 Task: Find connections with filter location Camaçari with filter topic #SmallBusinesswith filter profile language Spanish with filter current company Ola with filter school JOBS FOR WOMEN with filter industry Wholesale Building Materials with filter service category AnimationArchitecture with filter keywords title Telephone Operator
Action: Mouse moved to (595, 110)
Screenshot: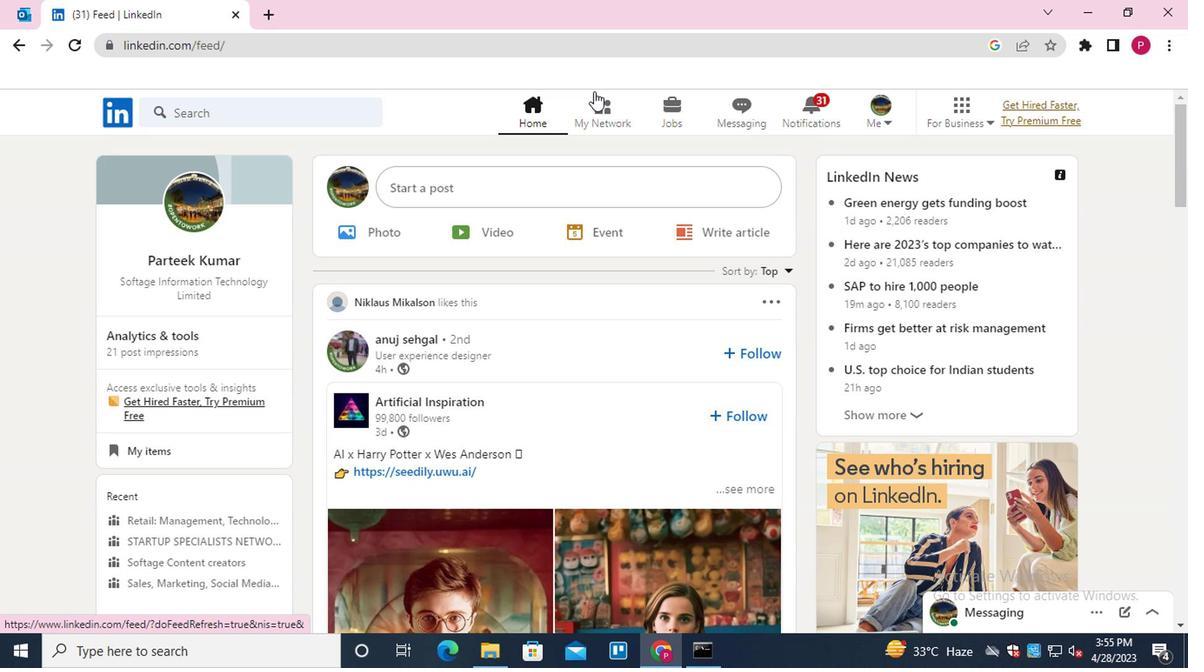 
Action: Mouse pressed left at (595, 110)
Screenshot: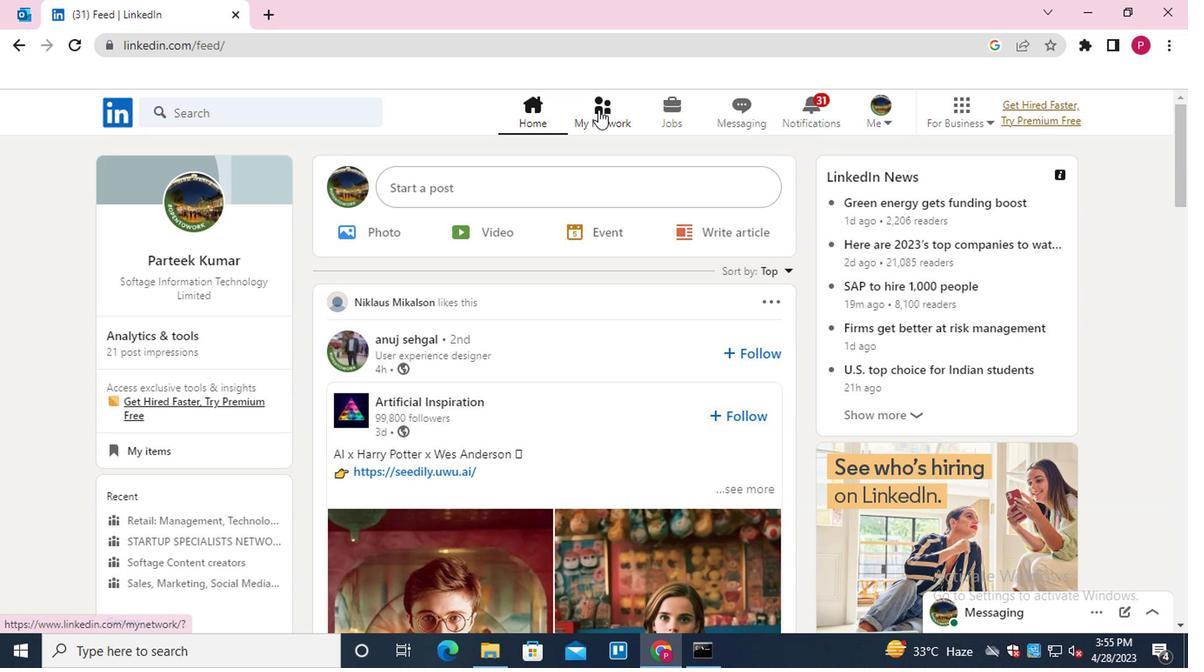 
Action: Mouse moved to (281, 210)
Screenshot: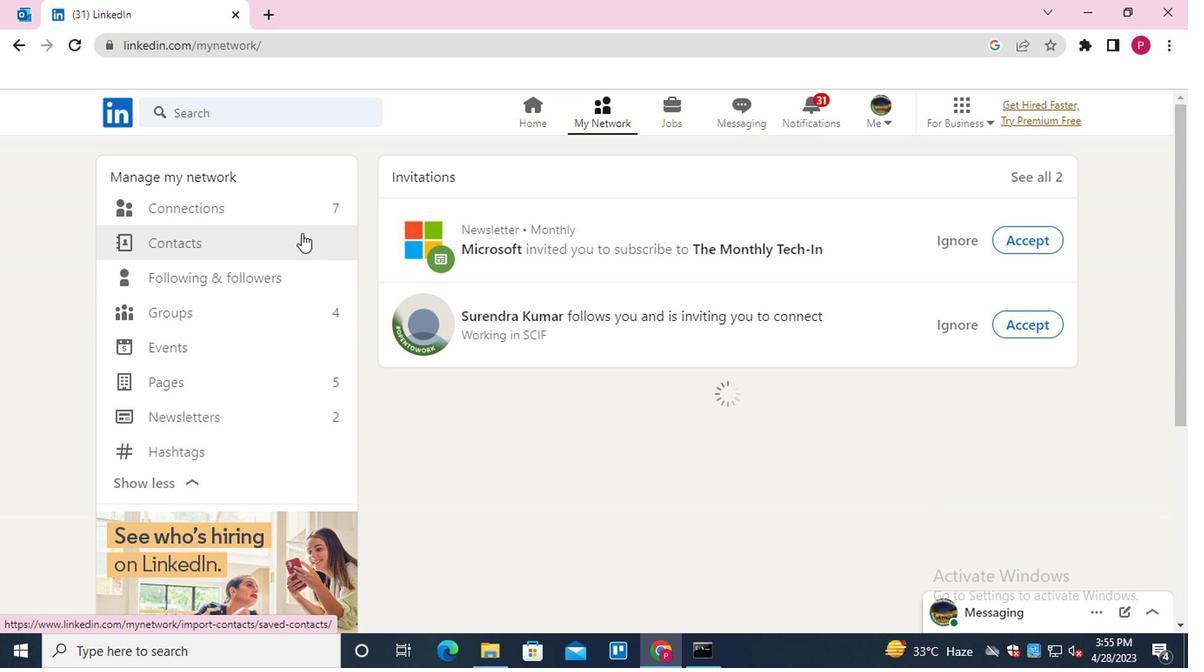 
Action: Mouse pressed left at (281, 210)
Screenshot: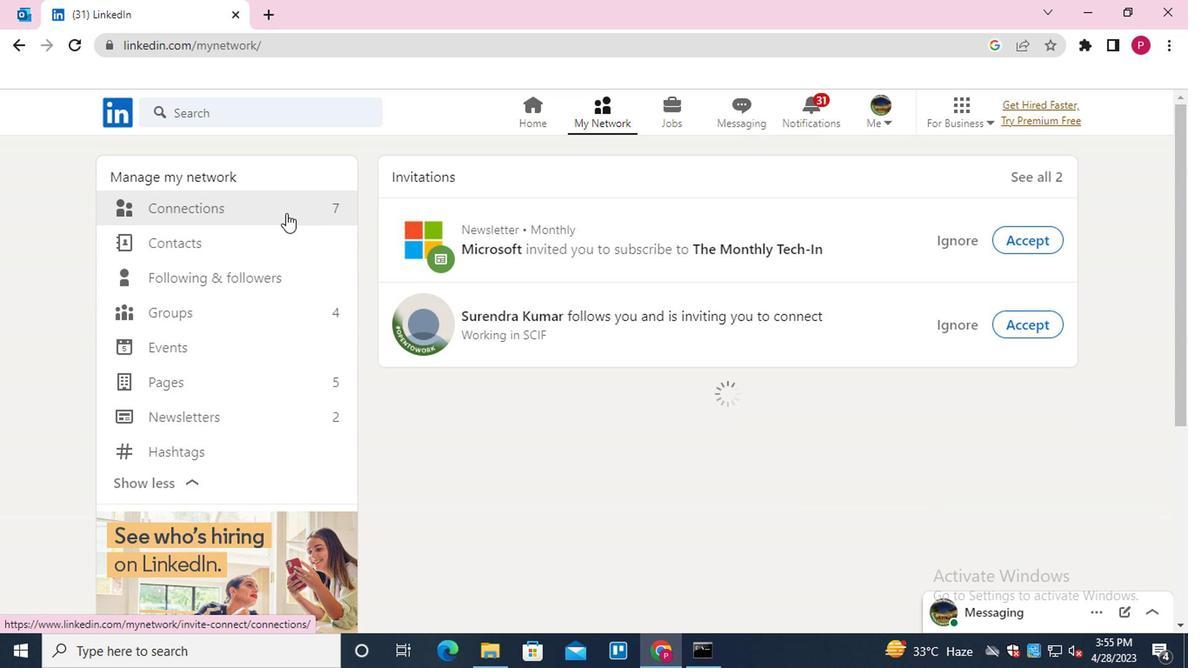 
Action: Mouse moved to (703, 212)
Screenshot: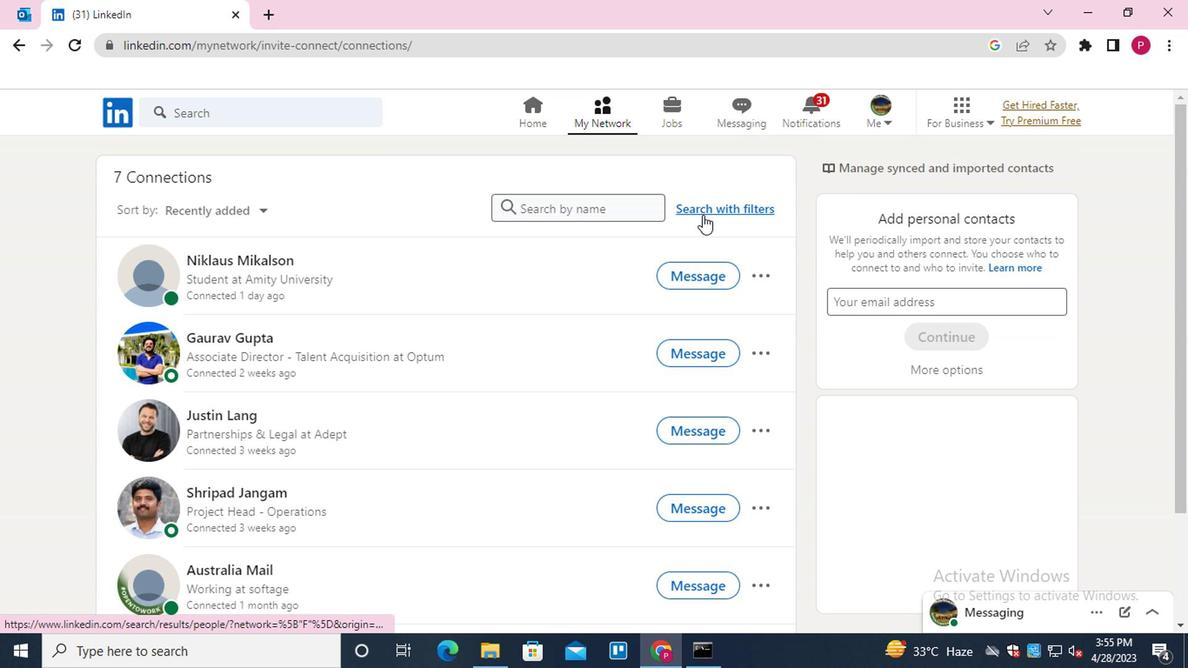 
Action: Mouse pressed left at (703, 212)
Screenshot: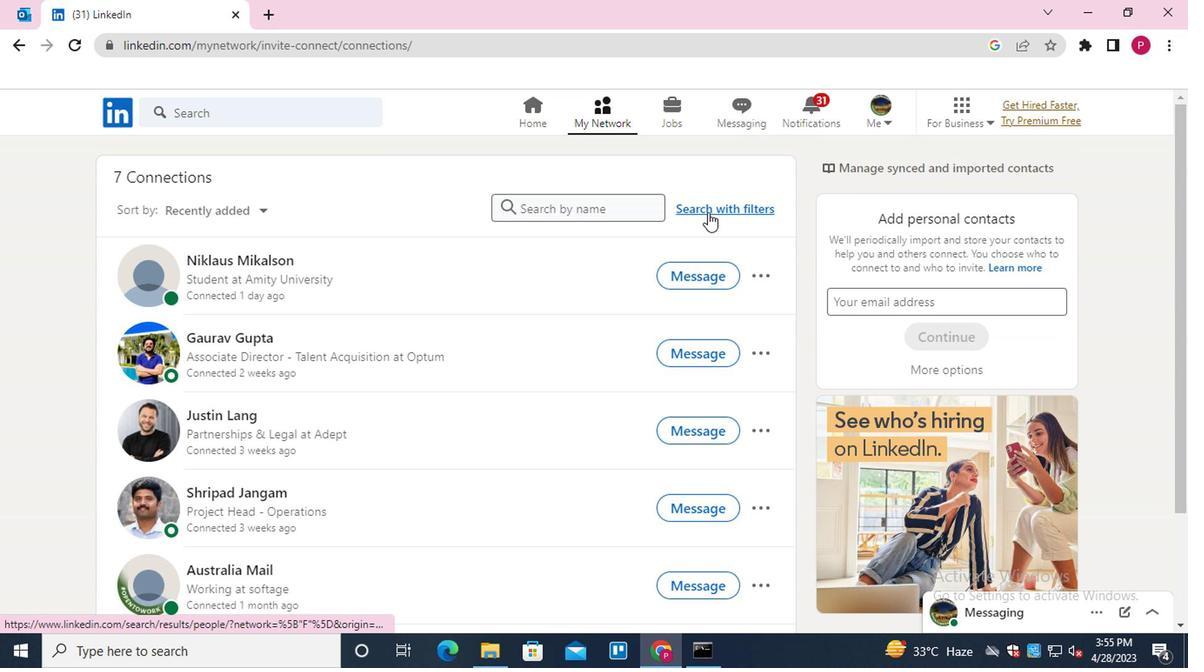 
Action: Mouse moved to (629, 158)
Screenshot: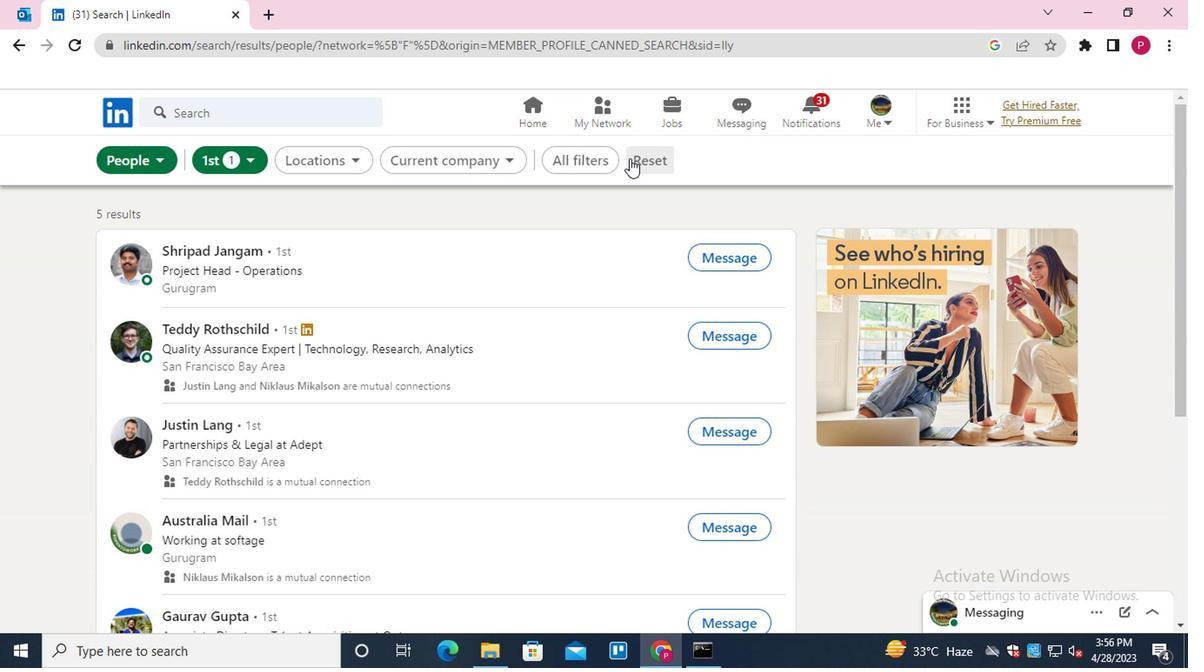 
Action: Mouse pressed left at (629, 158)
Screenshot: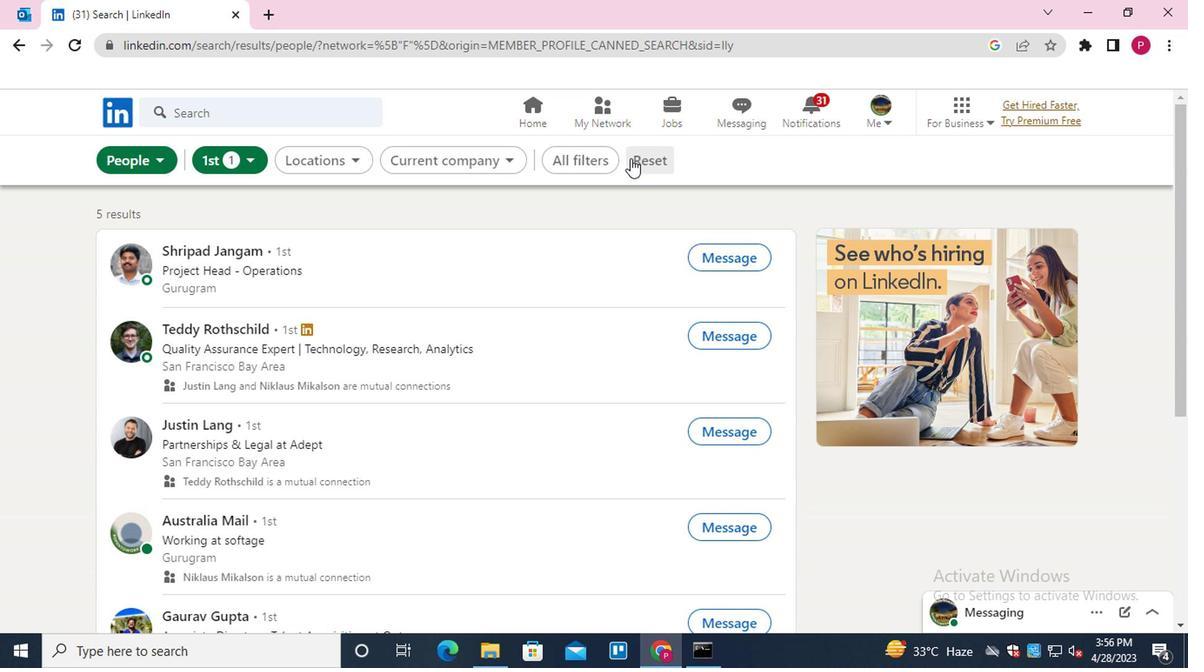 
Action: Mouse moved to (625, 164)
Screenshot: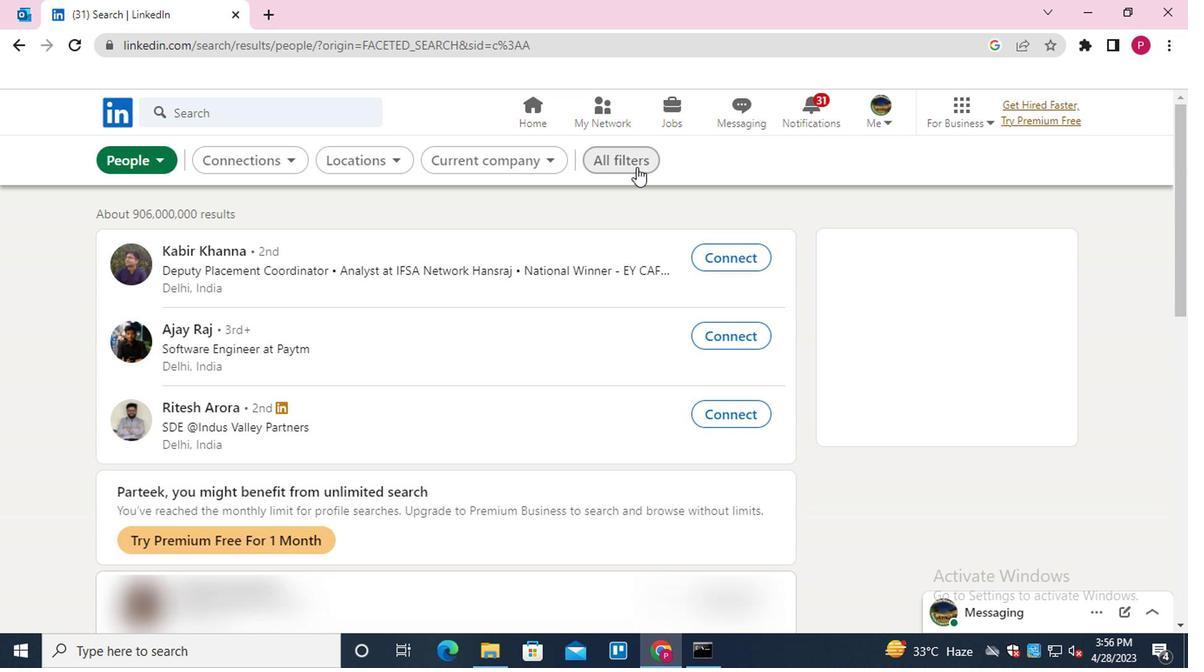 
Action: Mouse pressed left at (625, 164)
Screenshot: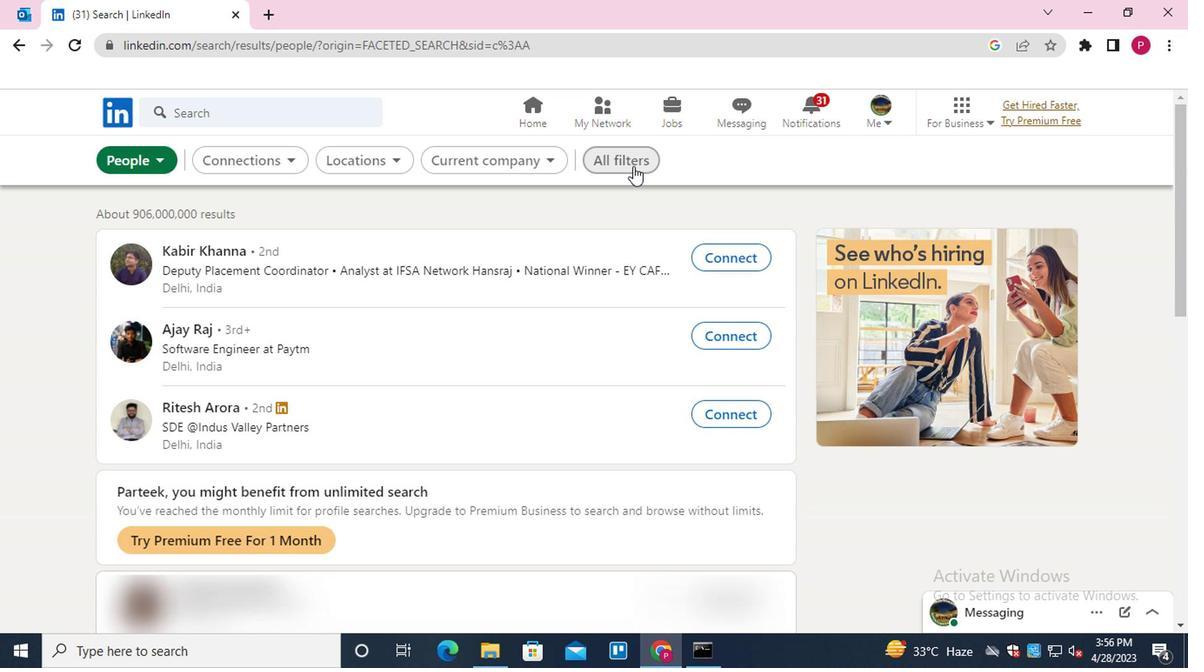 
Action: Mouse moved to (927, 389)
Screenshot: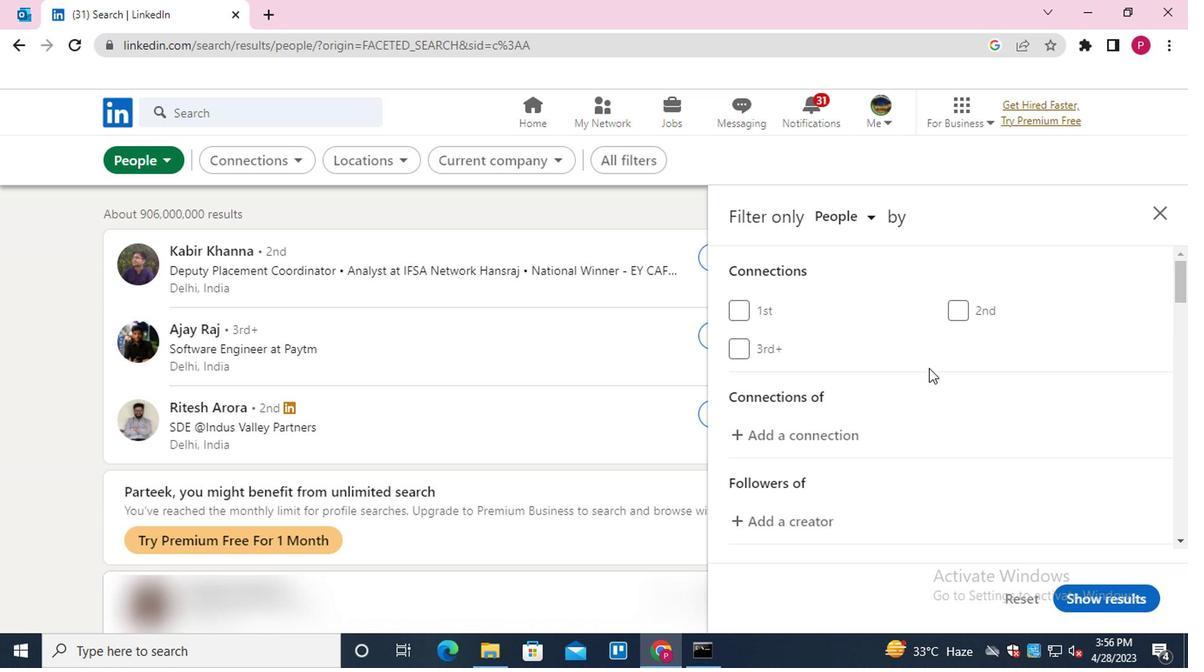 
Action: Mouse scrolled (927, 388) with delta (0, -1)
Screenshot: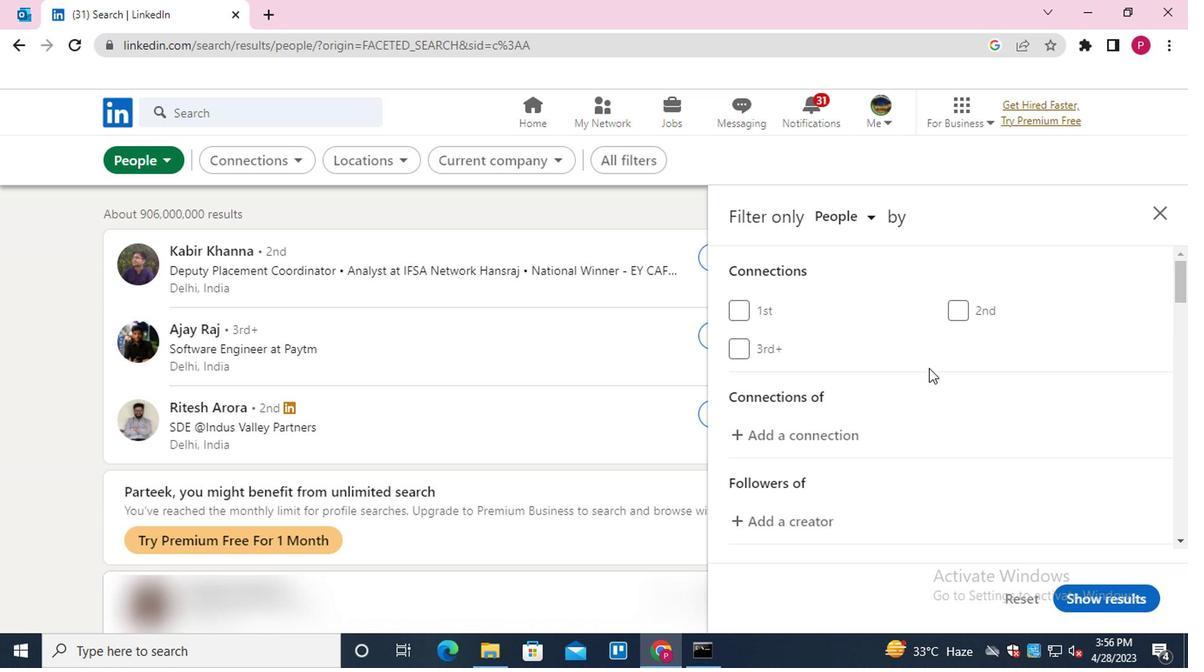 
Action: Mouse moved to (927, 390)
Screenshot: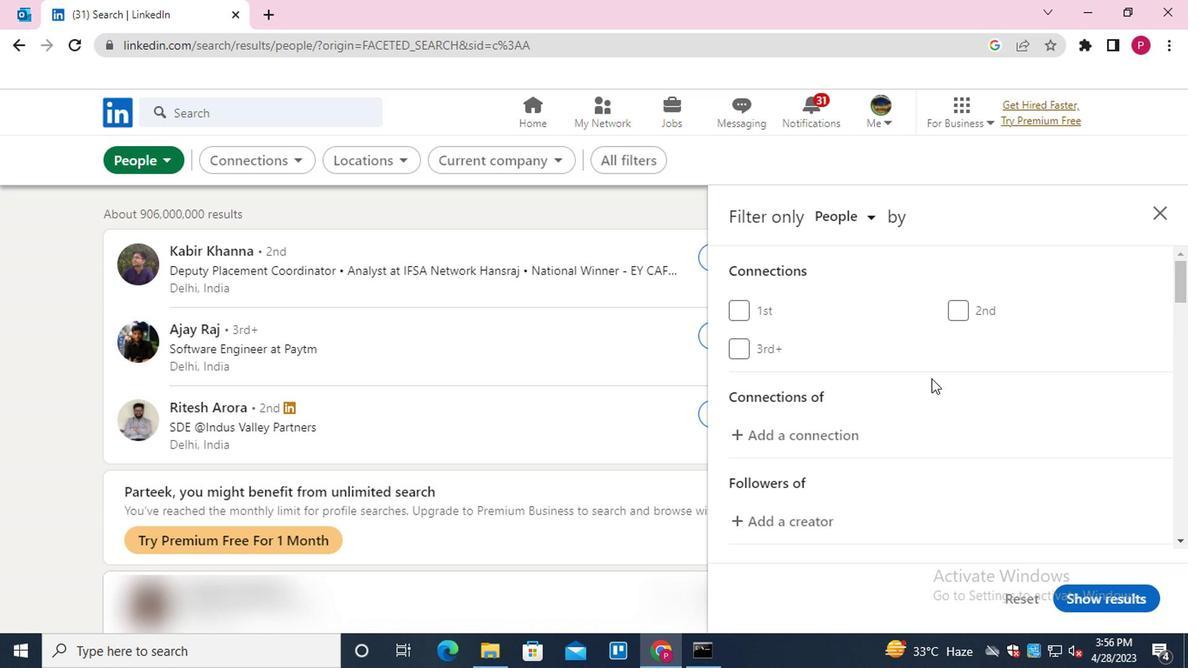 
Action: Mouse scrolled (927, 389) with delta (0, 0)
Screenshot: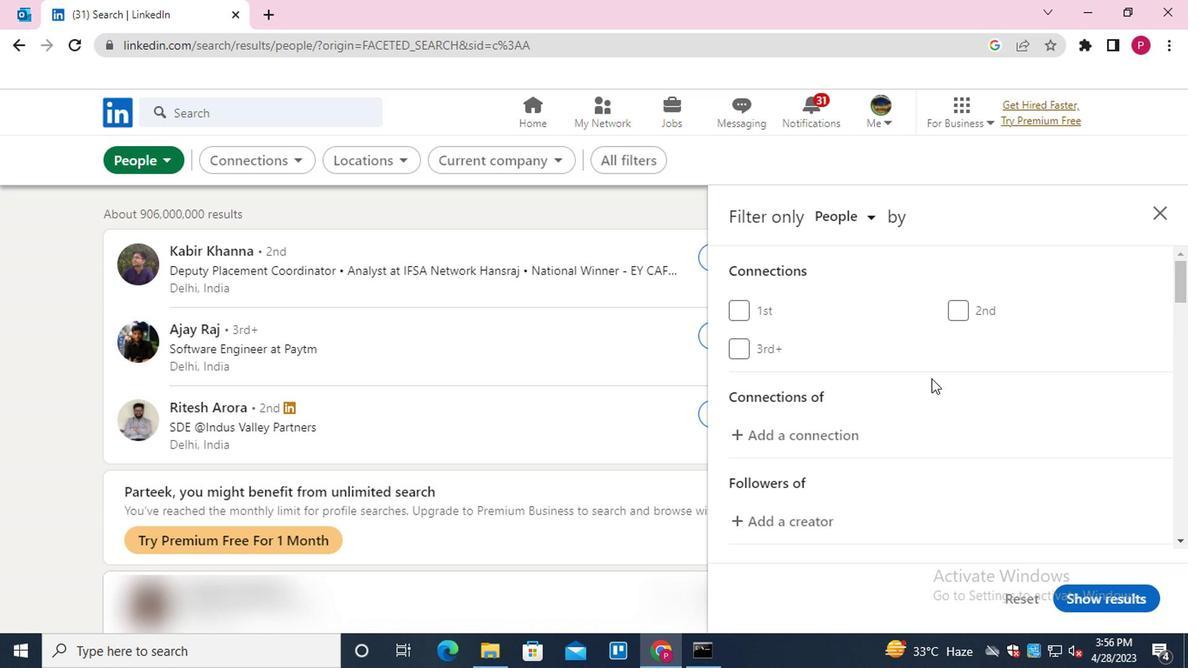 
Action: Mouse moved to (927, 392)
Screenshot: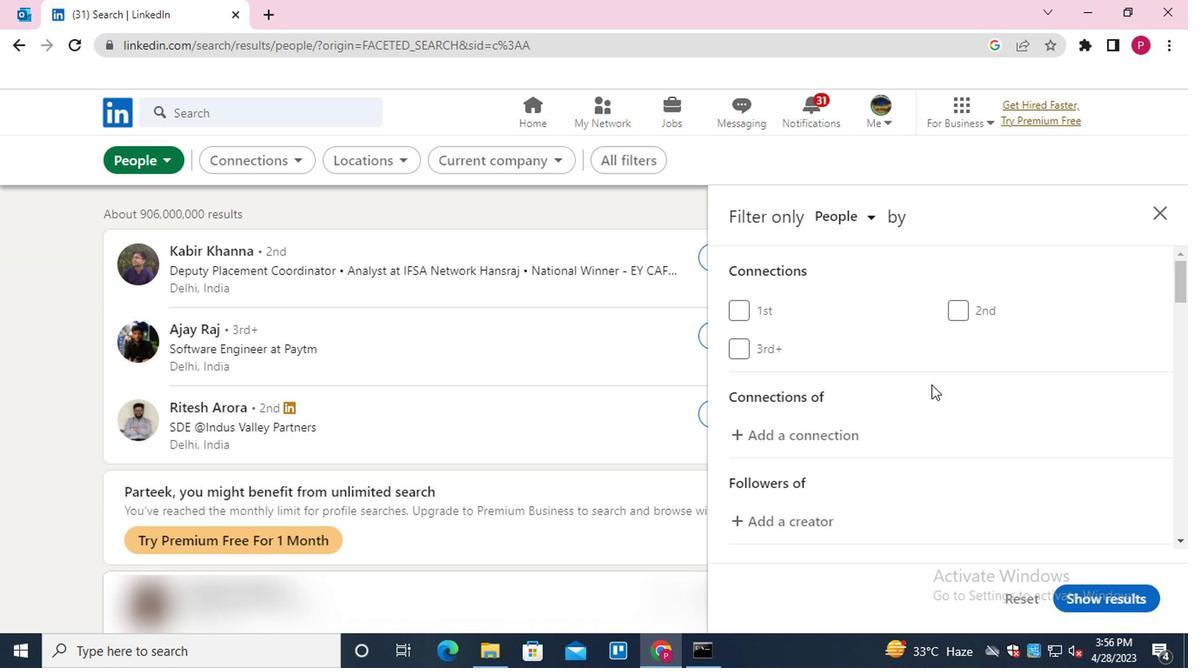 
Action: Mouse scrolled (927, 391) with delta (0, 0)
Screenshot: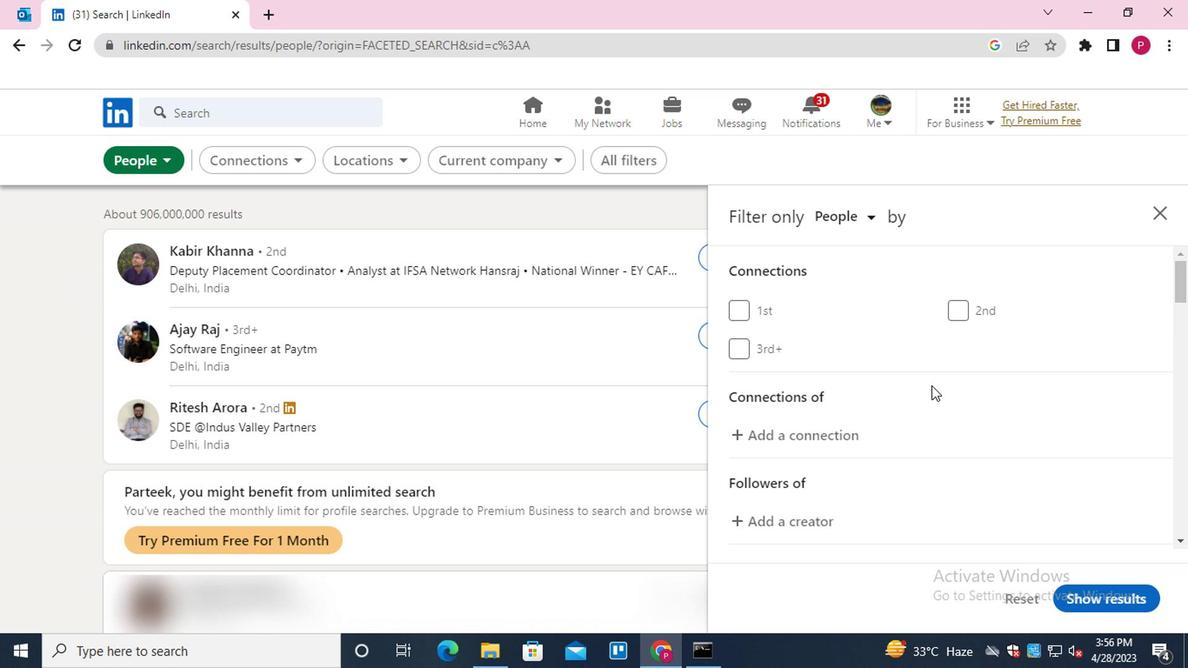 
Action: Mouse moved to (1010, 411)
Screenshot: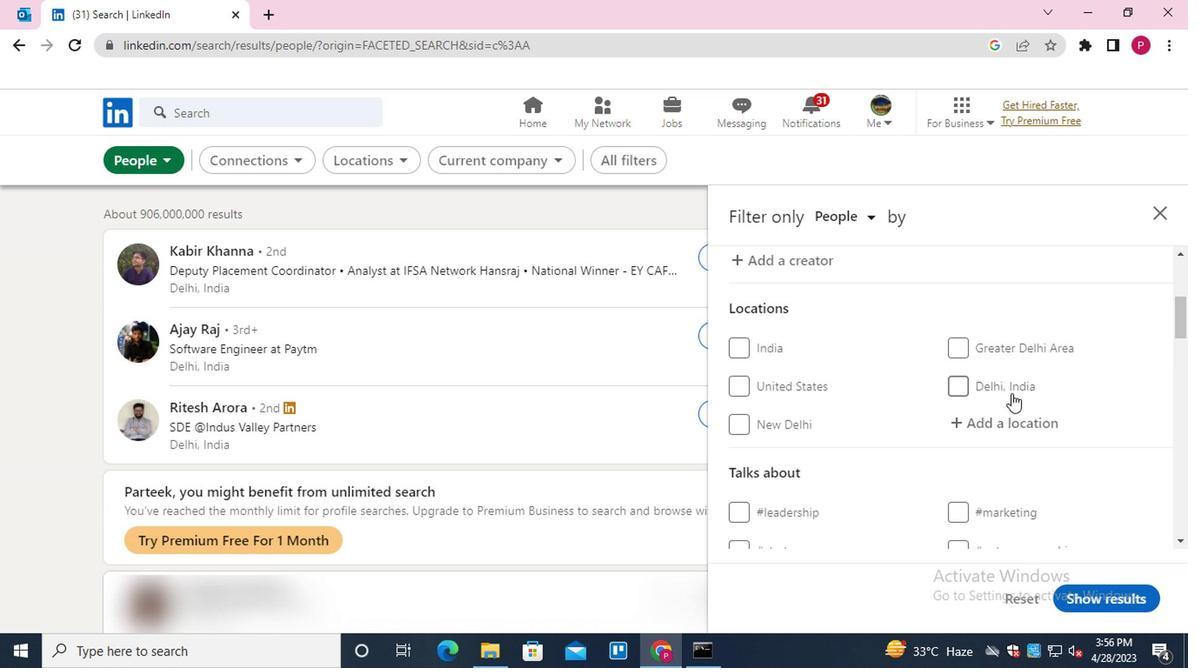
Action: Mouse pressed left at (1010, 411)
Screenshot: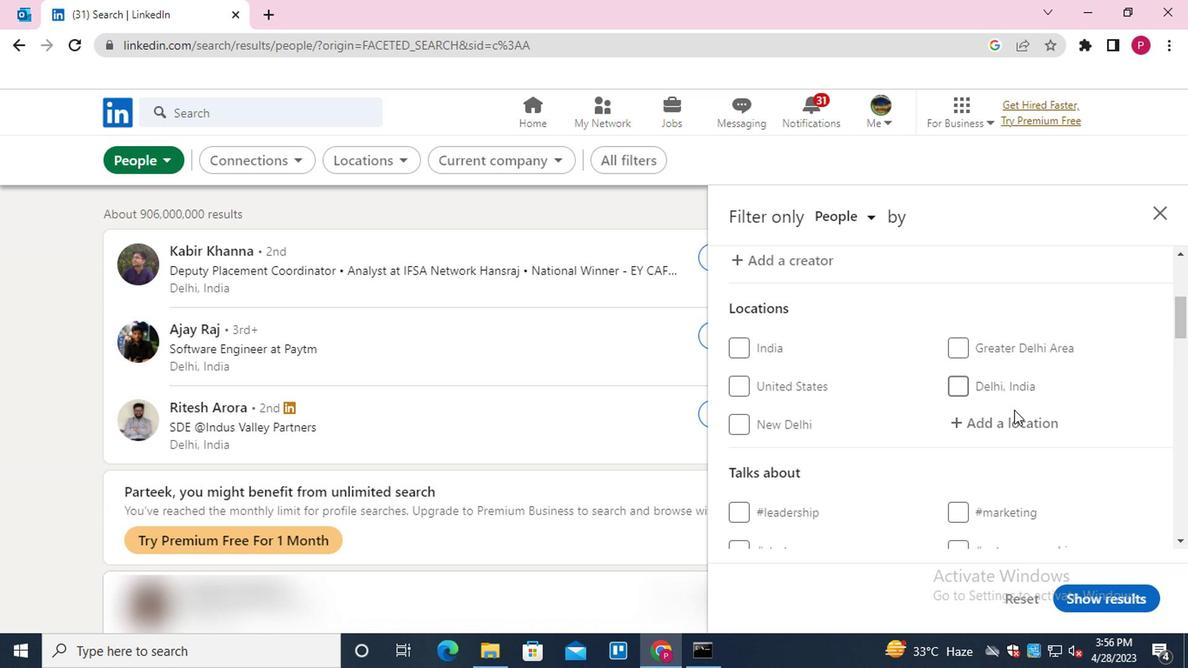 
Action: Mouse moved to (1011, 411)
Screenshot: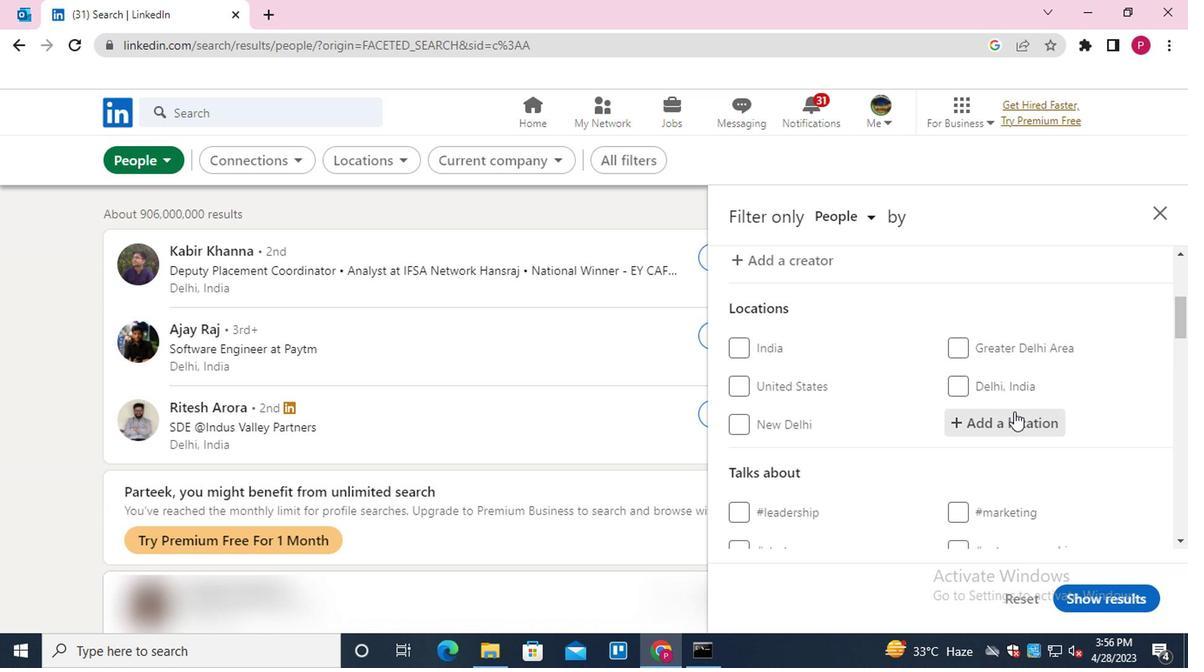 
Action: Key pressed <Key.shift><Key.shift><Key.shift>CAMACARI<Key.down><Key.enter>
Screenshot: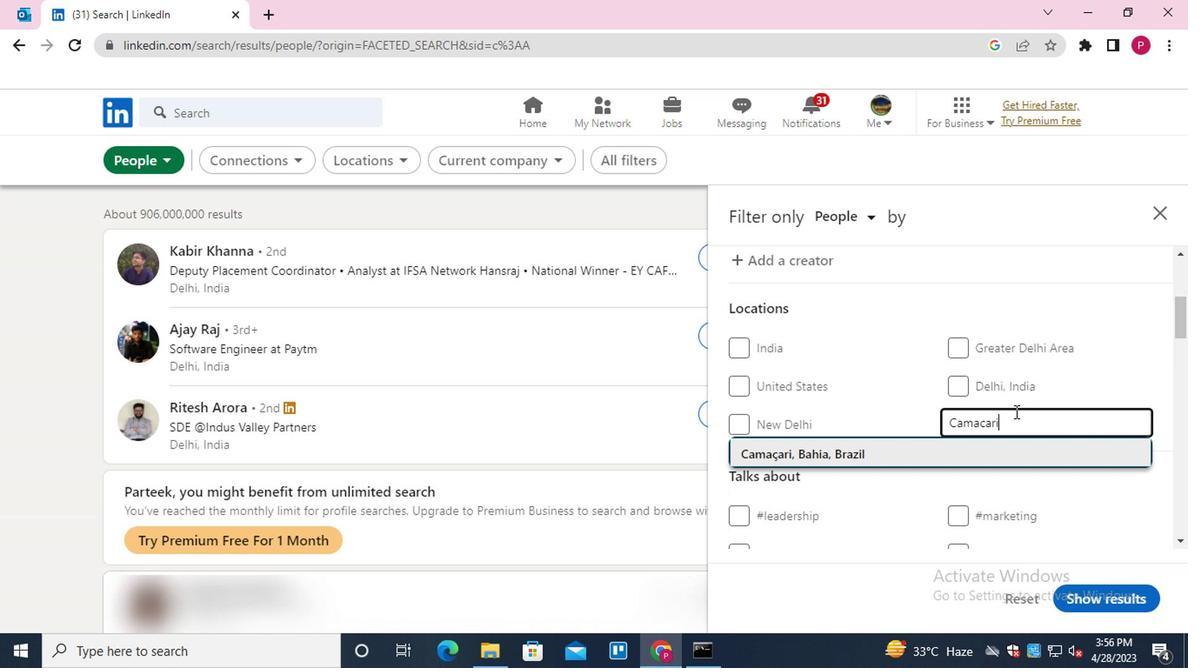 
Action: Mouse moved to (1024, 397)
Screenshot: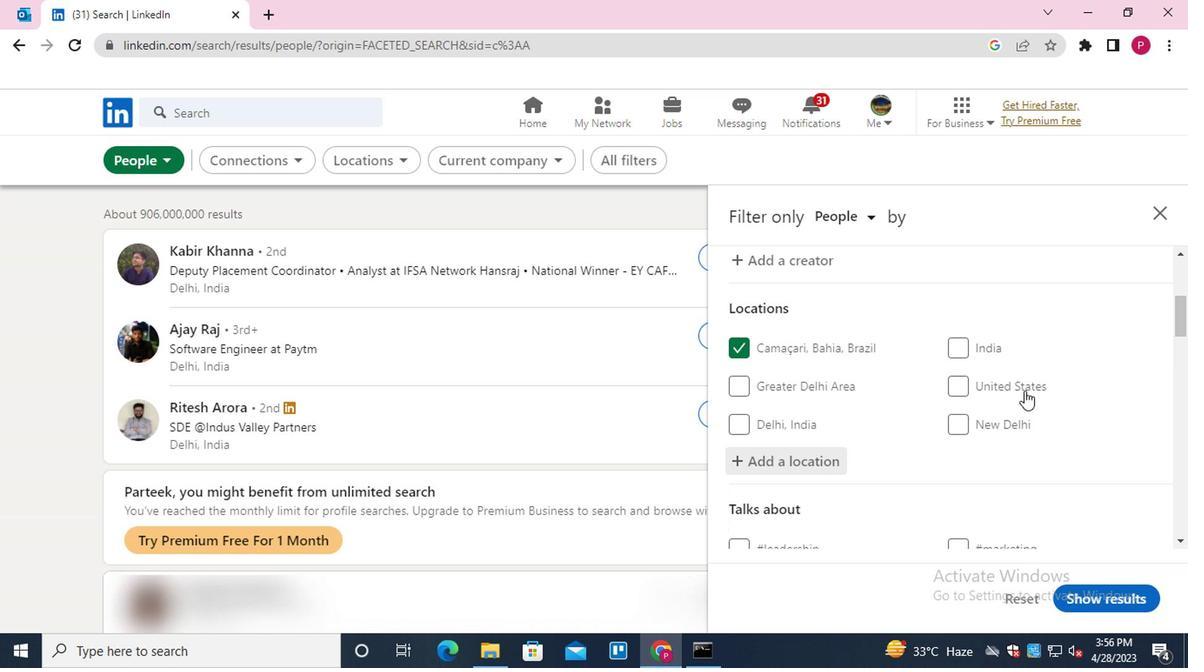 
Action: Mouse scrolled (1024, 396) with delta (0, 0)
Screenshot: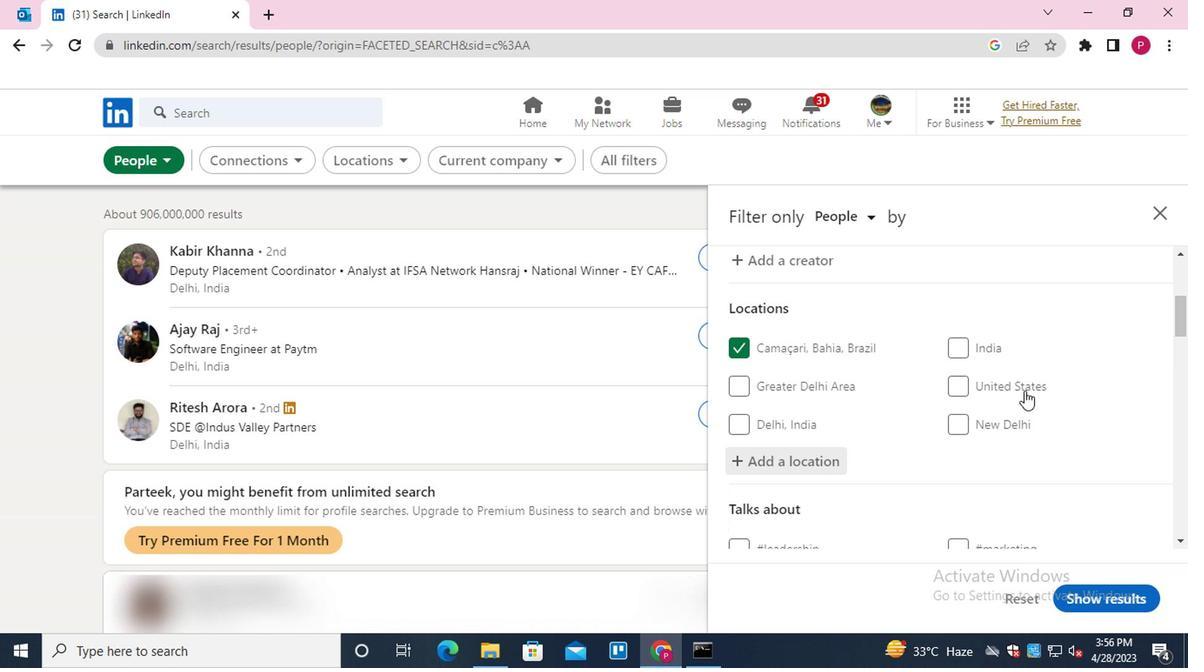 
Action: Mouse moved to (1024, 398)
Screenshot: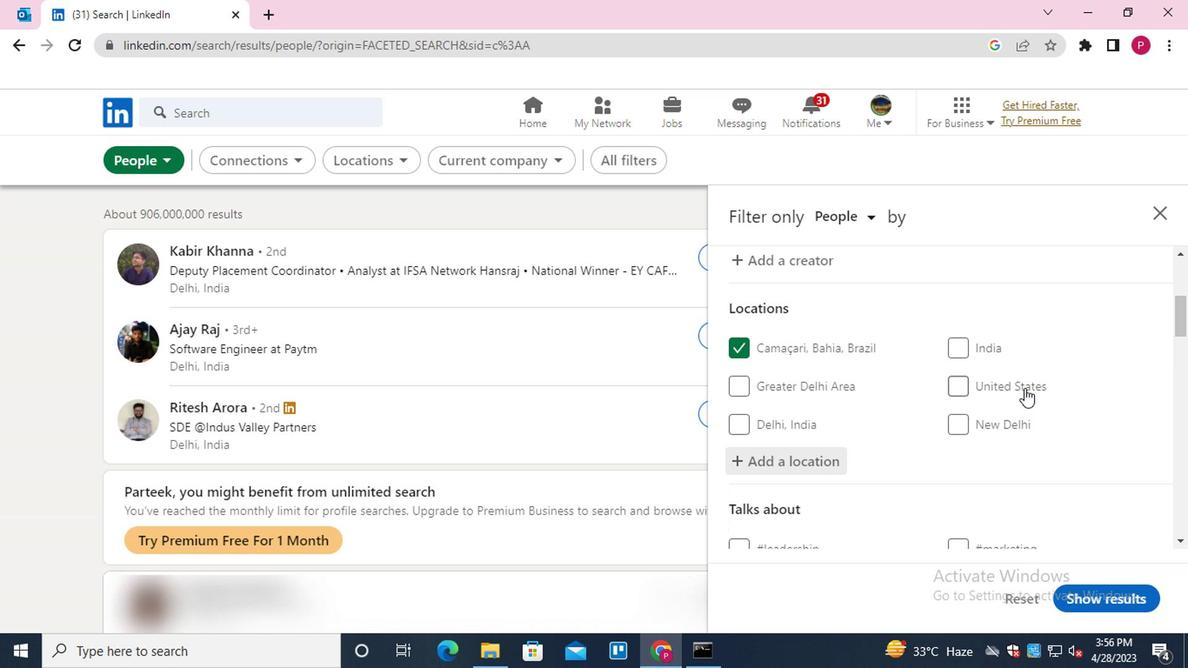 
Action: Mouse scrolled (1024, 397) with delta (0, -1)
Screenshot: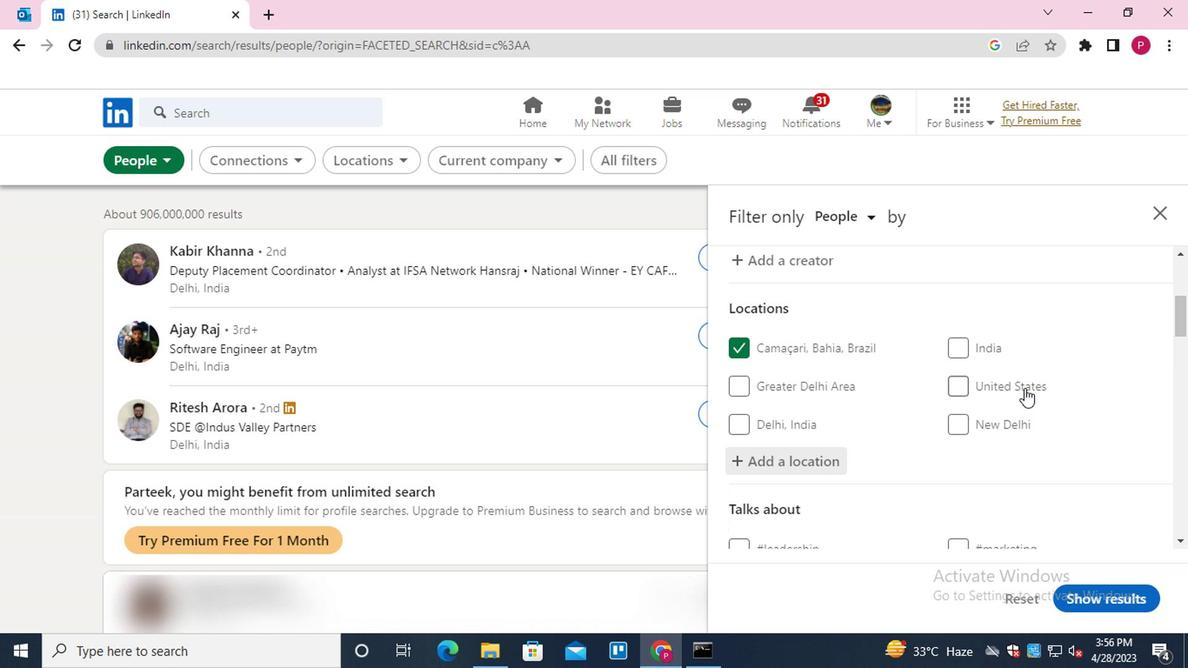 
Action: Mouse moved to (1006, 449)
Screenshot: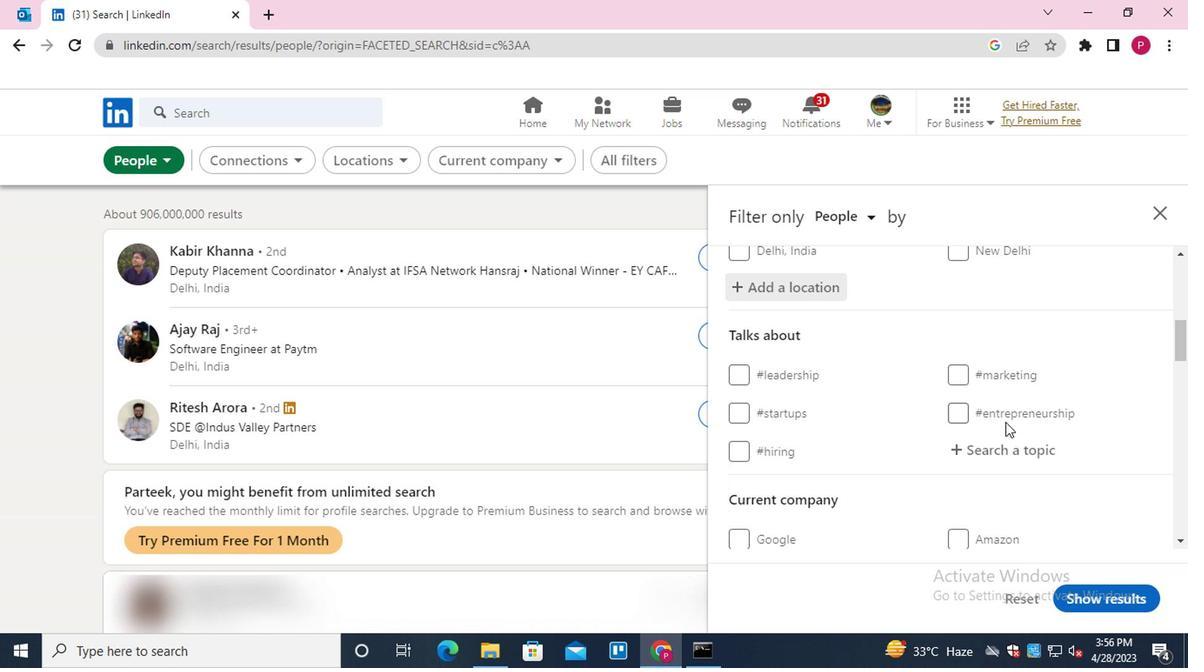 
Action: Mouse pressed left at (1006, 449)
Screenshot: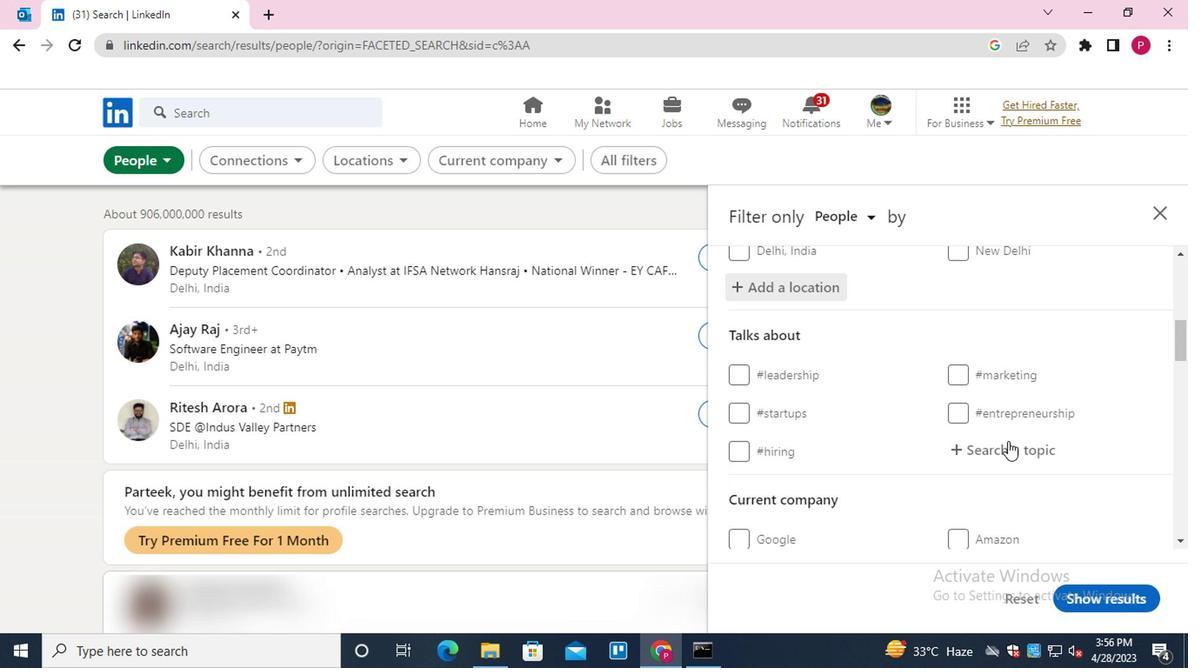
Action: Key pressed SMALLBUSINESS<Key.down><Key.enter>
Screenshot: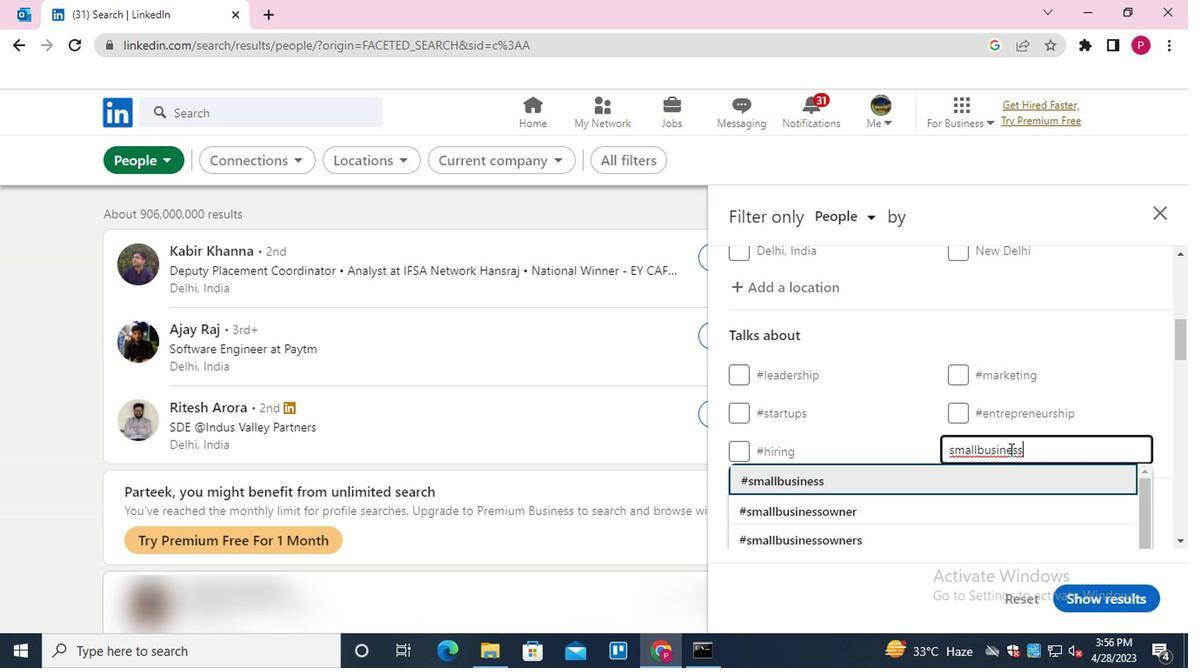 
Action: Mouse moved to (805, 407)
Screenshot: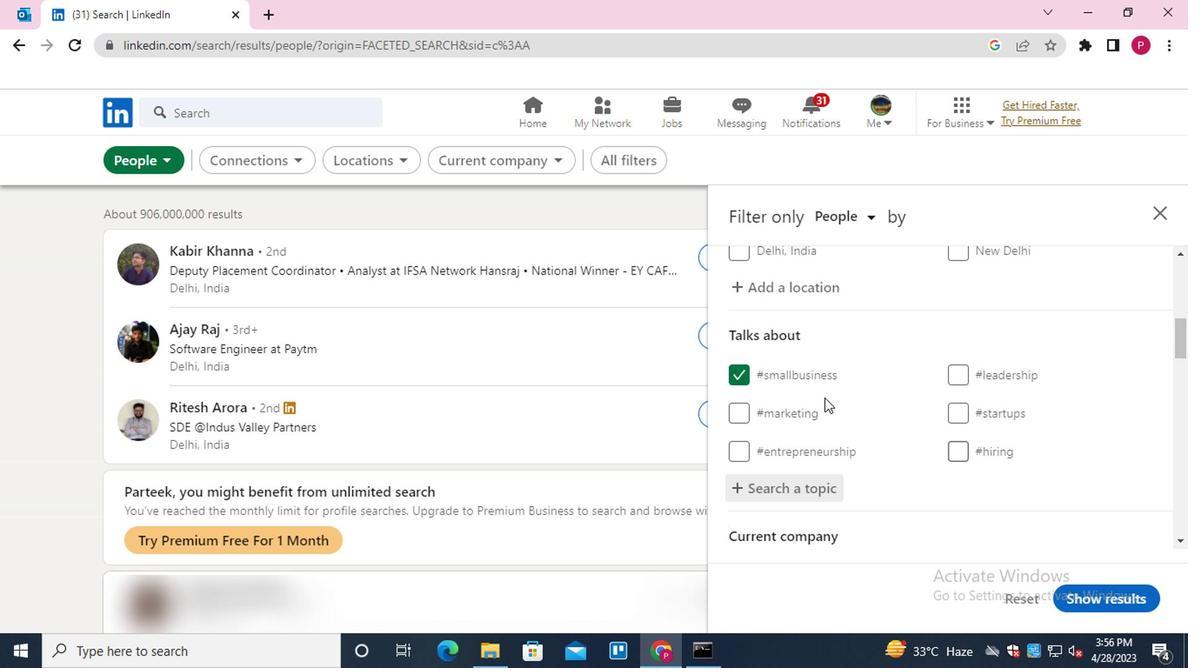 
Action: Mouse scrolled (805, 406) with delta (0, 0)
Screenshot: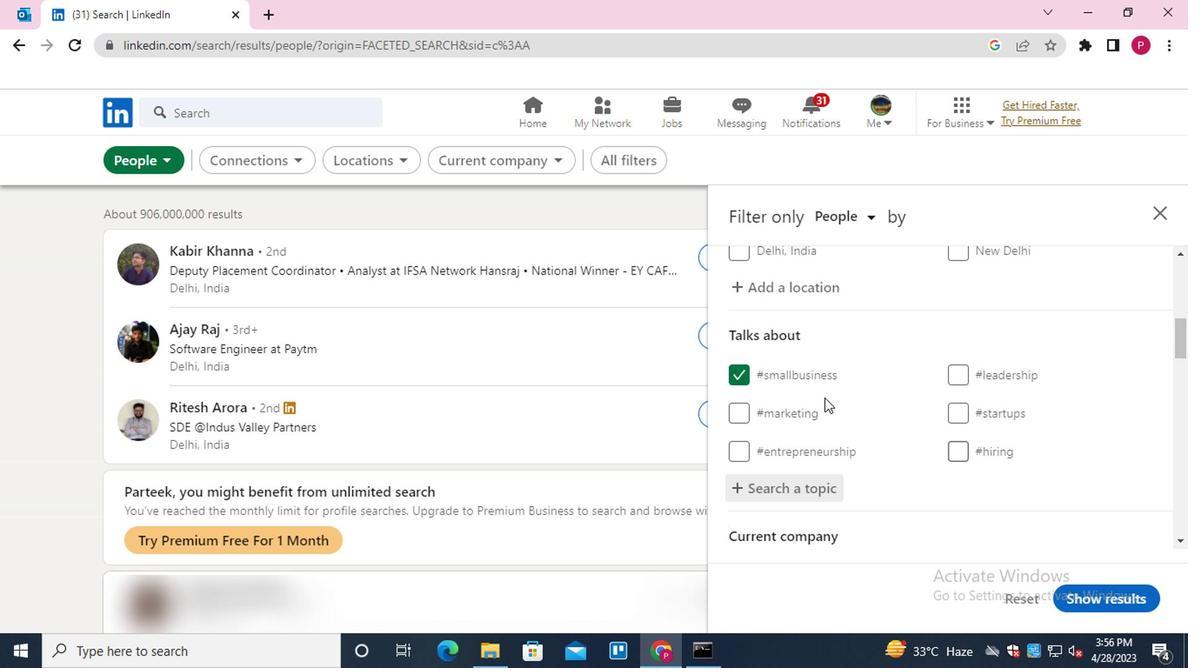 
Action: Mouse moved to (803, 409)
Screenshot: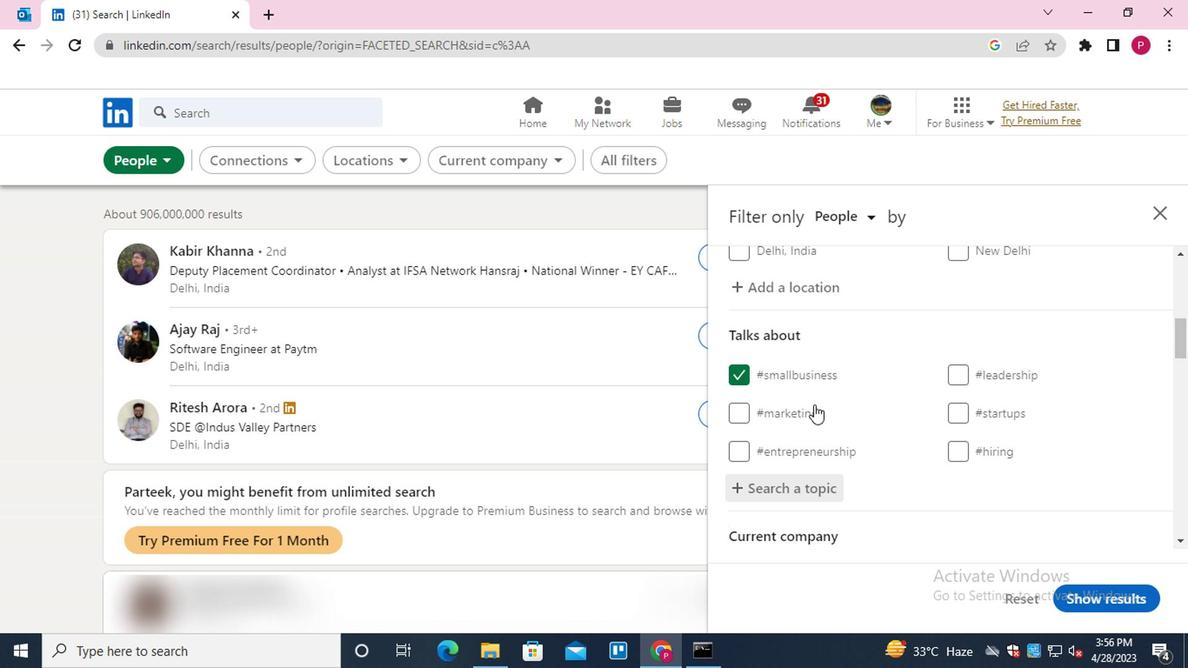 
Action: Mouse scrolled (803, 409) with delta (0, 0)
Screenshot: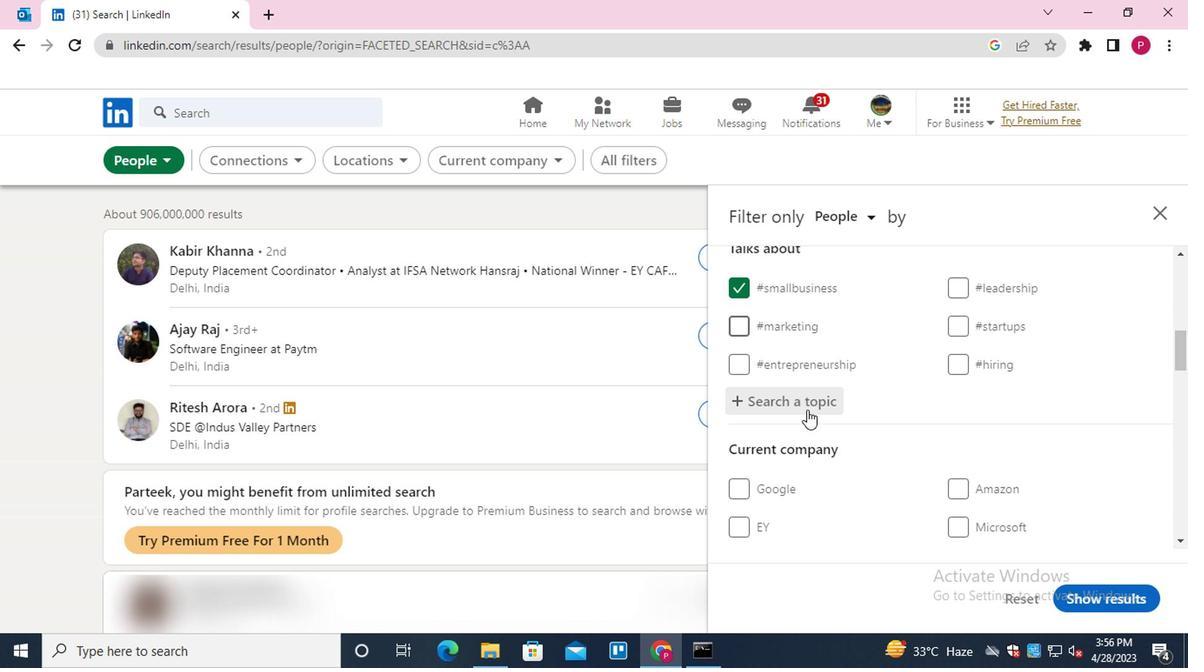 
Action: Mouse scrolled (803, 409) with delta (0, 0)
Screenshot: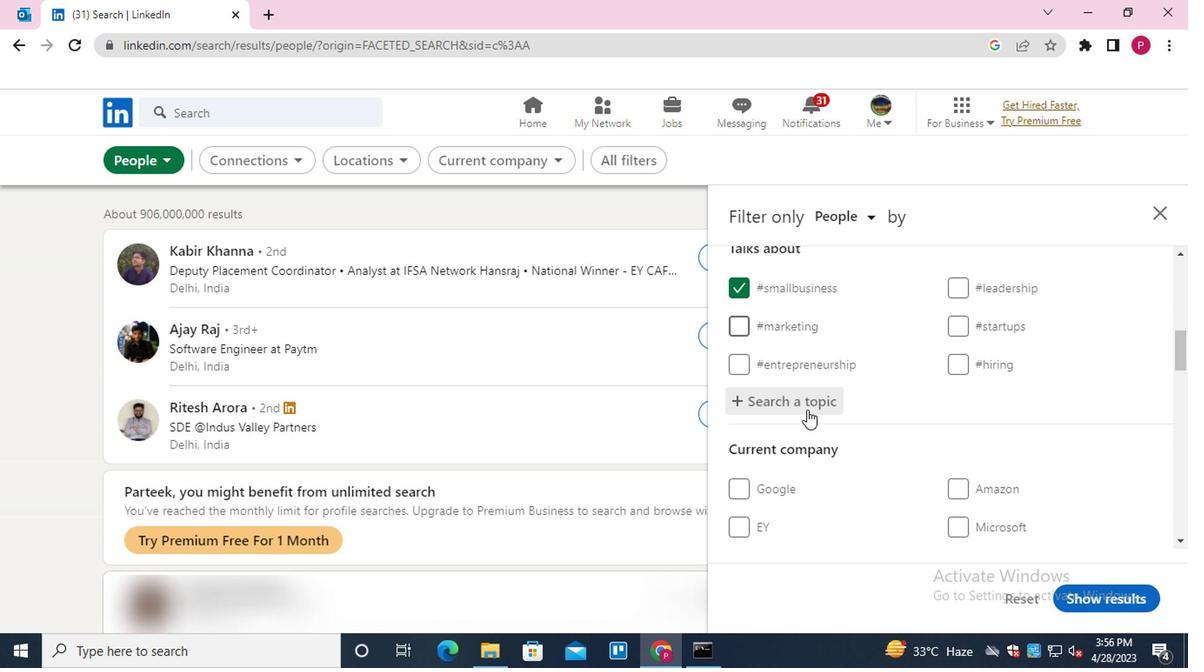 
Action: Mouse moved to (798, 413)
Screenshot: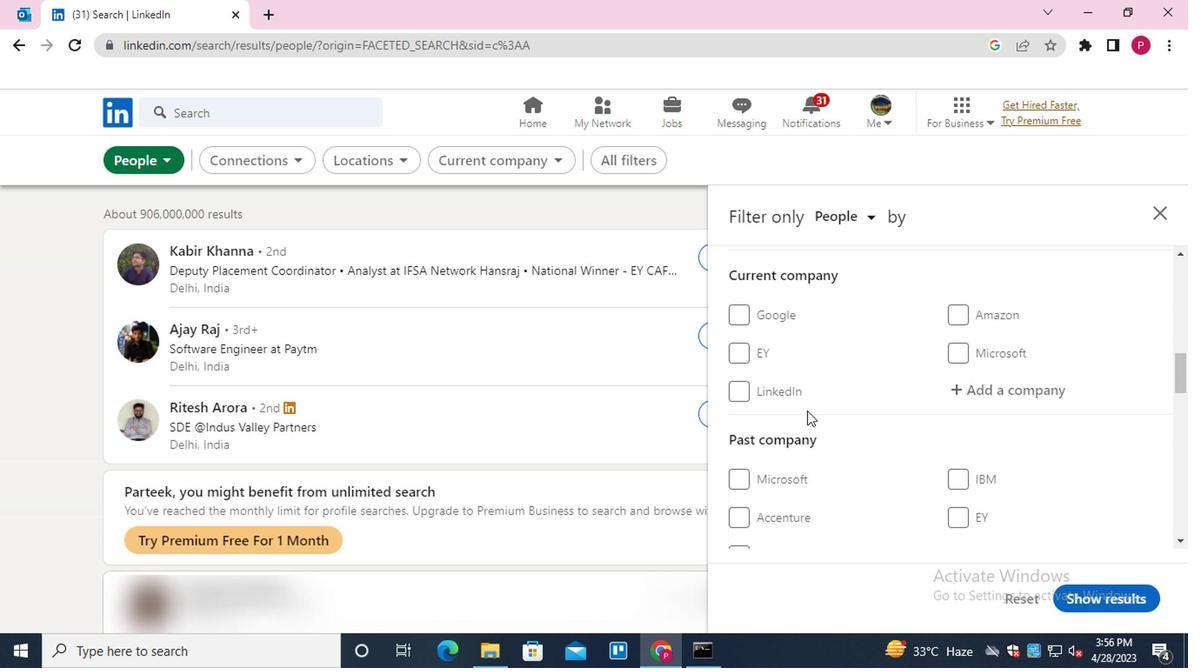 
Action: Mouse scrolled (798, 412) with delta (0, -1)
Screenshot: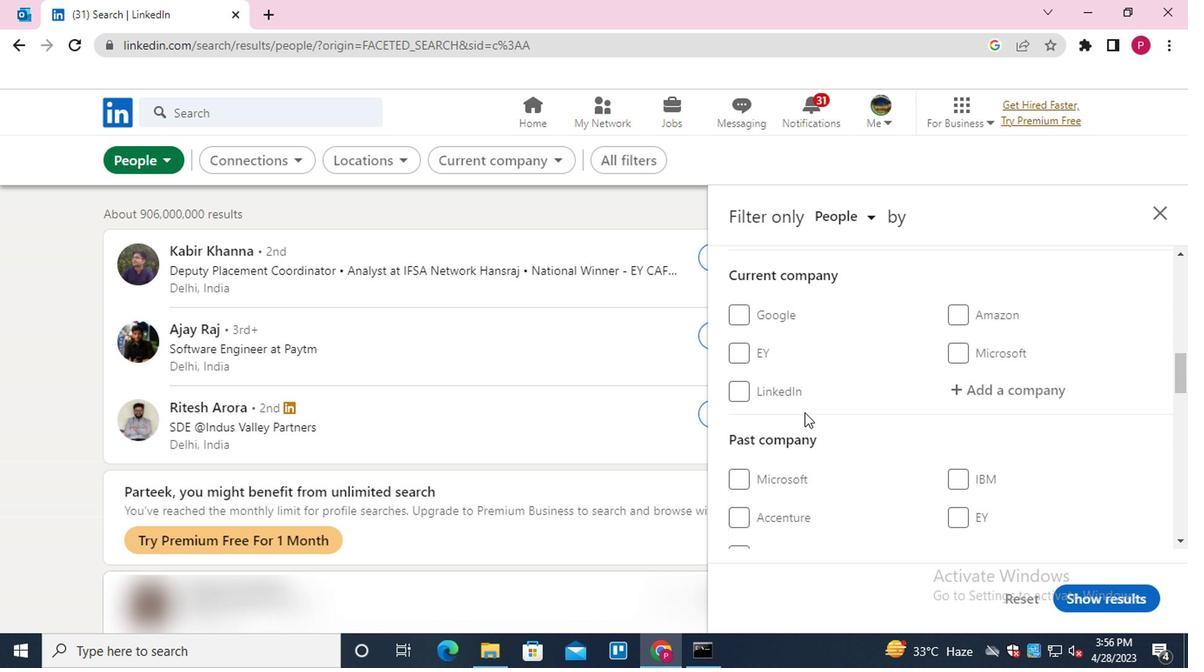 
Action: Mouse scrolled (798, 412) with delta (0, -1)
Screenshot: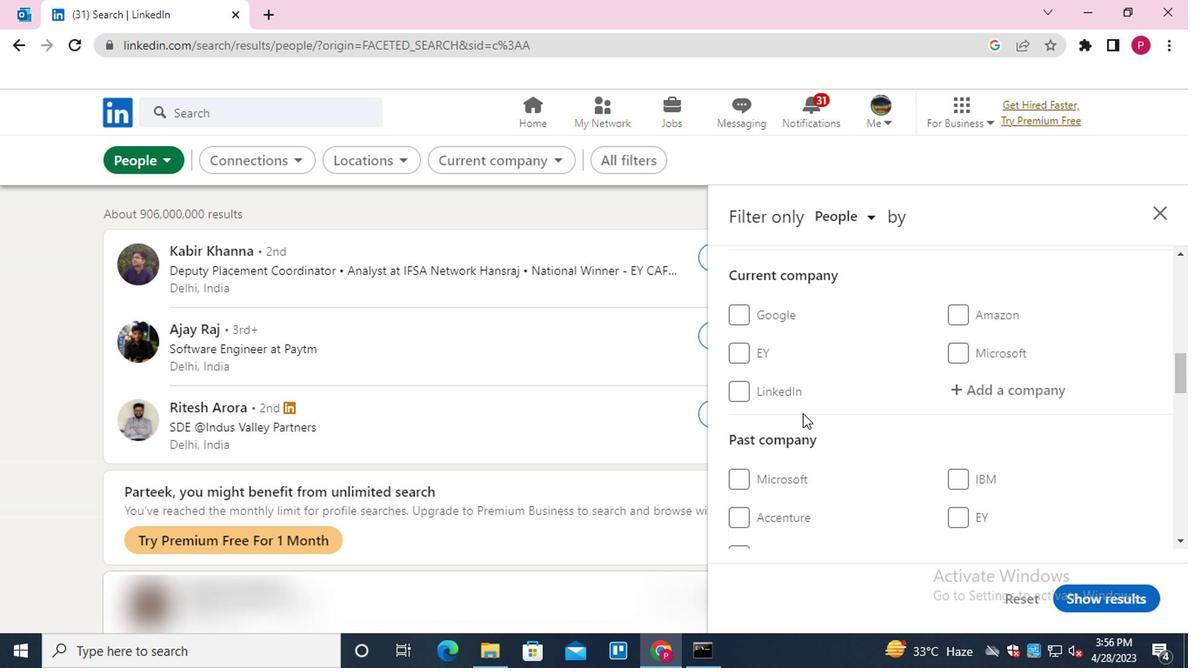 
Action: Mouse scrolled (798, 412) with delta (0, -1)
Screenshot: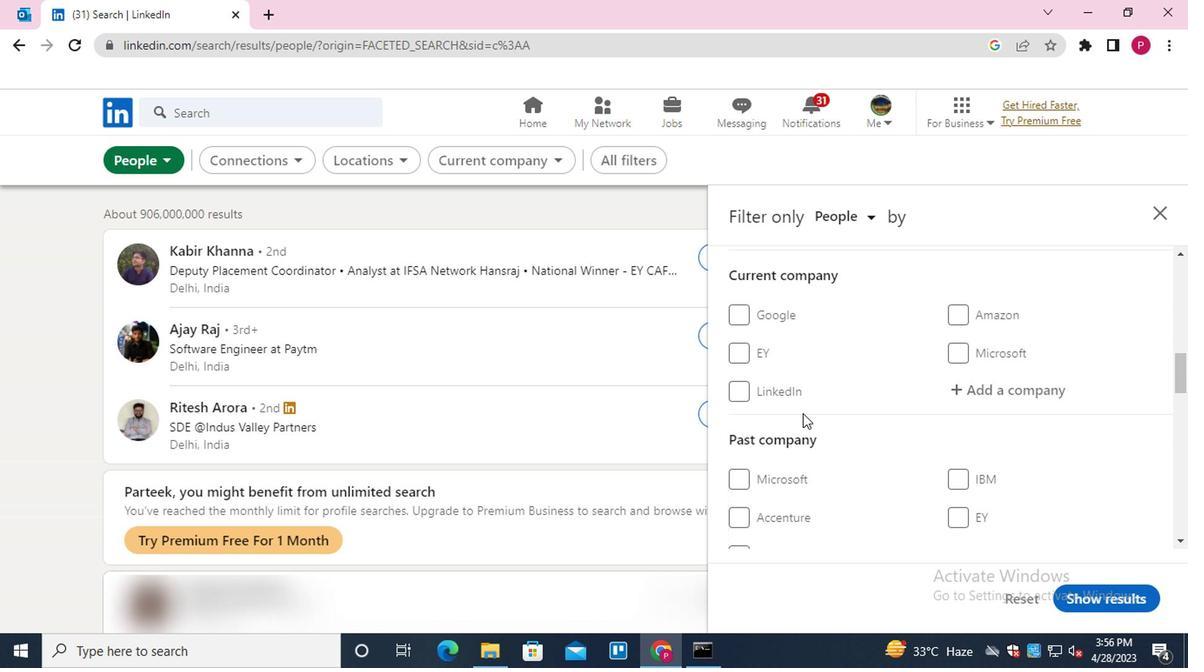 
Action: Mouse scrolled (798, 412) with delta (0, -1)
Screenshot: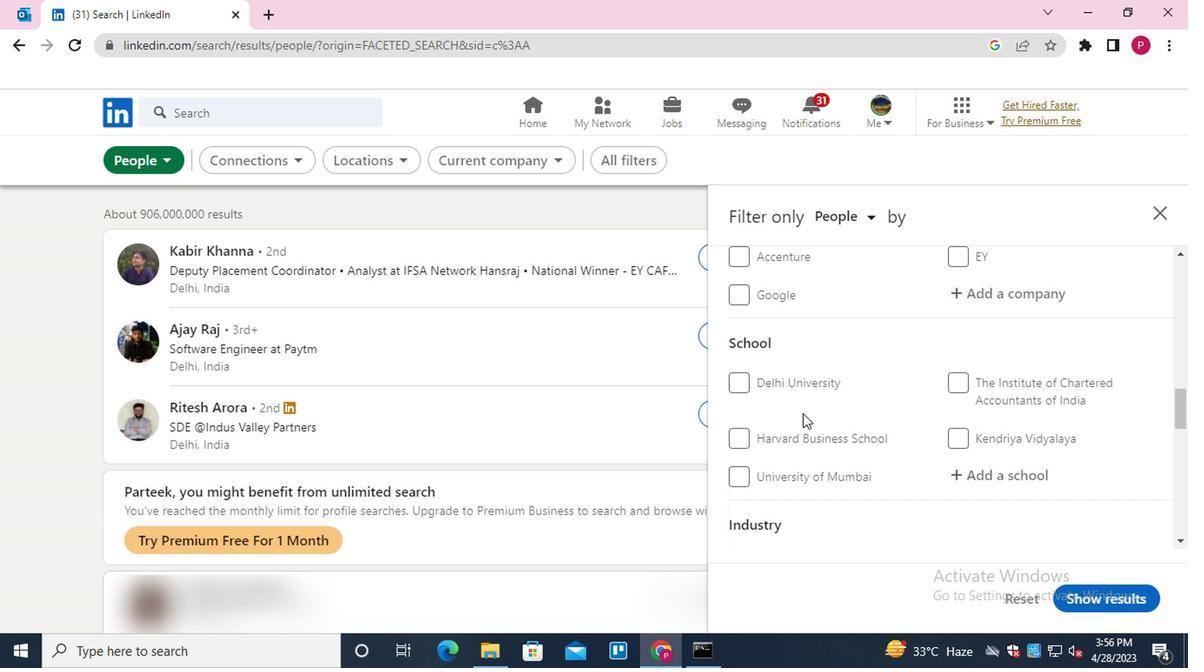 
Action: Mouse scrolled (798, 412) with delta (0, -1)
Screenshot: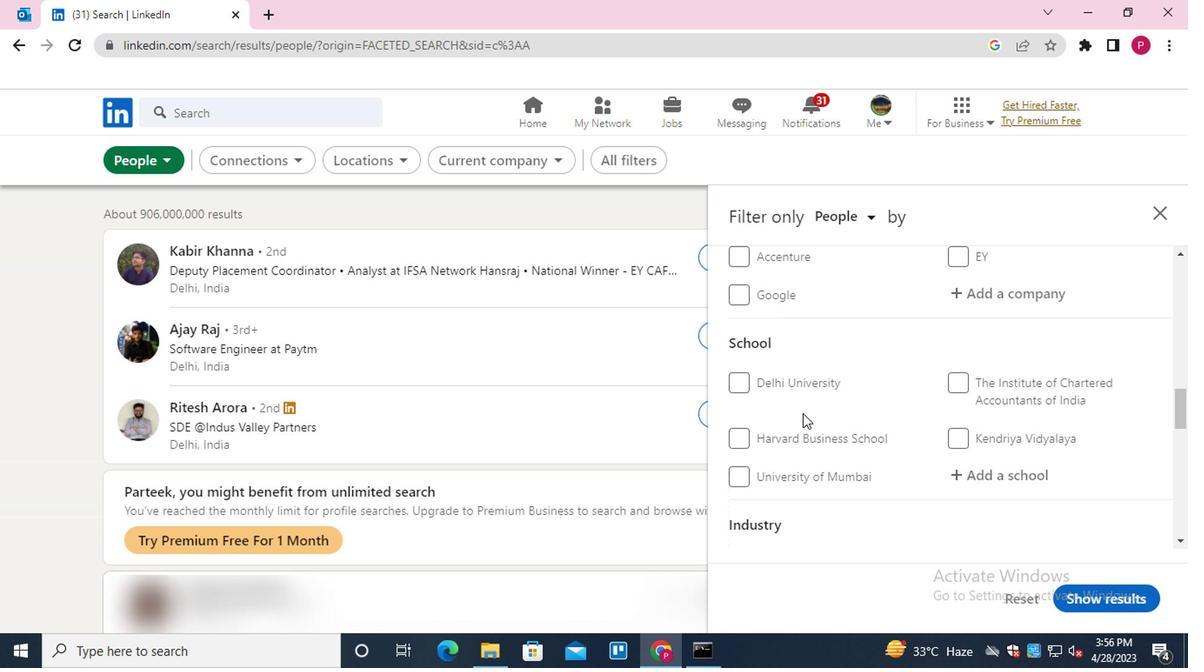 
Action: Mouse scrolled (798, 412) with delta (0, -1)
Screenshot: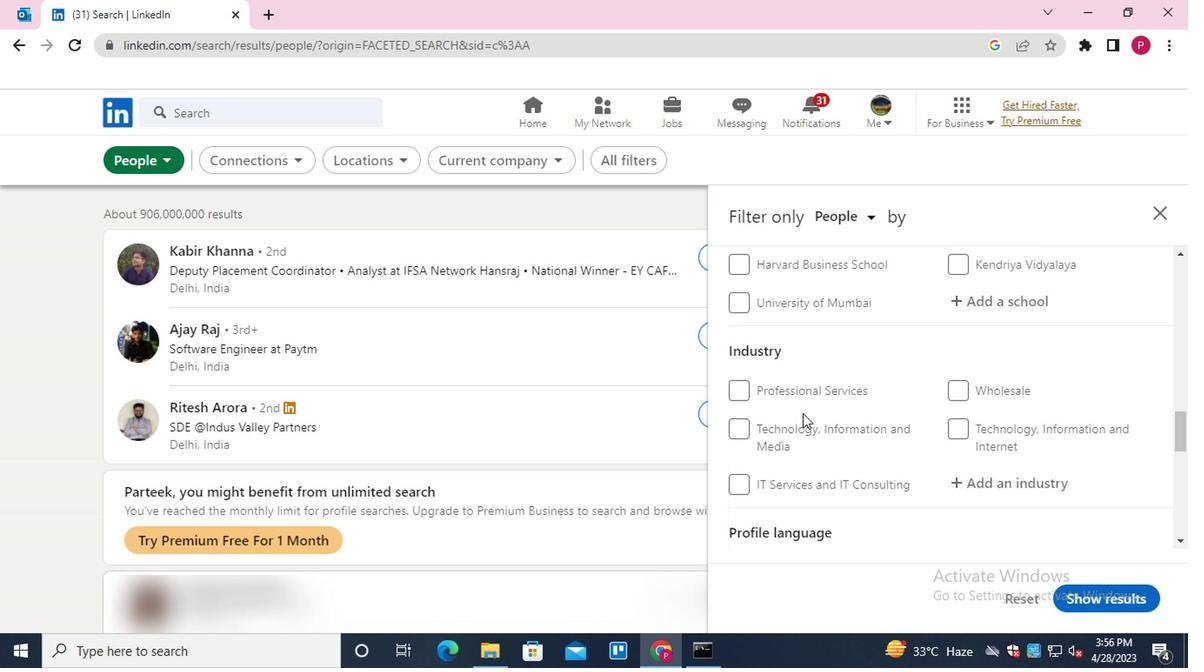 
Action: Mouse scrolled (798, 412) with delta (0, -1)
Screenshot: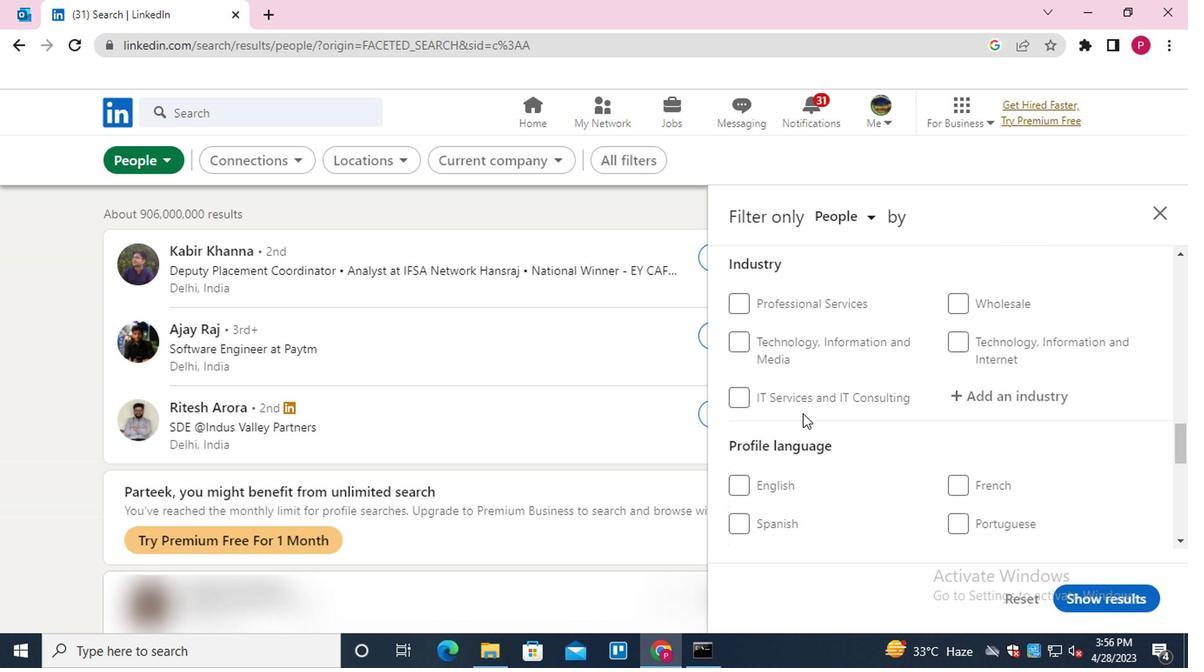 
Action: Mouse moved to (769, 436)
Screenshot: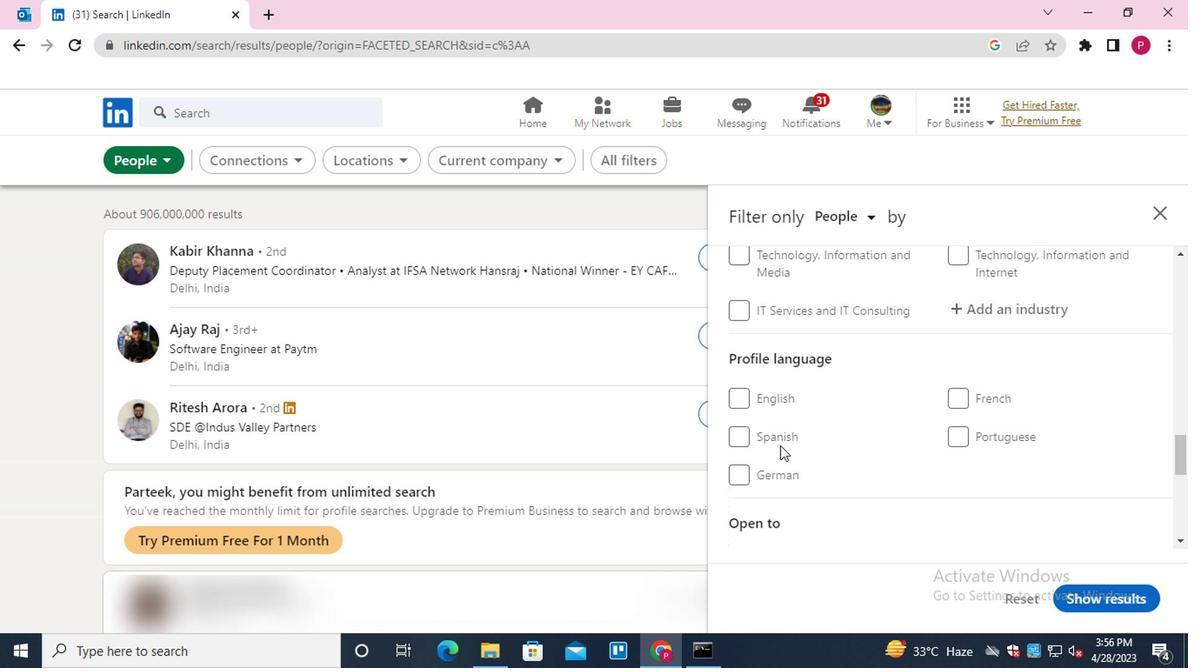 
Action: Mouse pressed left at (769, 436)
Screenshot: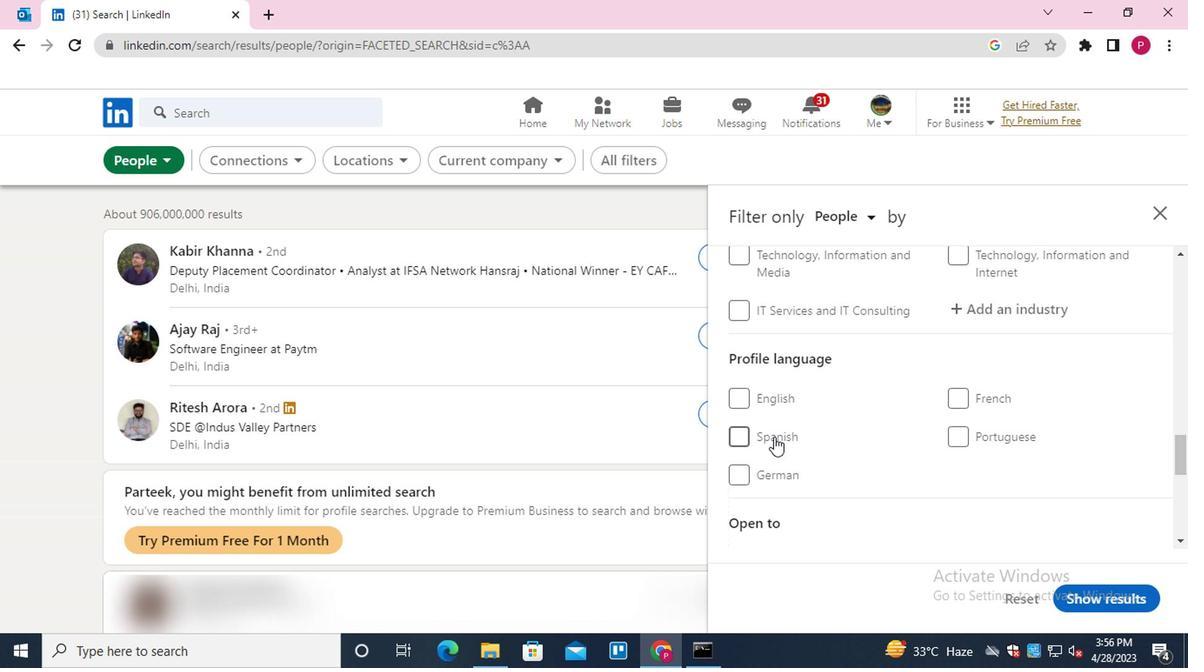 
Action: Mouse scrolled (769, 437) with delta (0, 0)
Screenshot: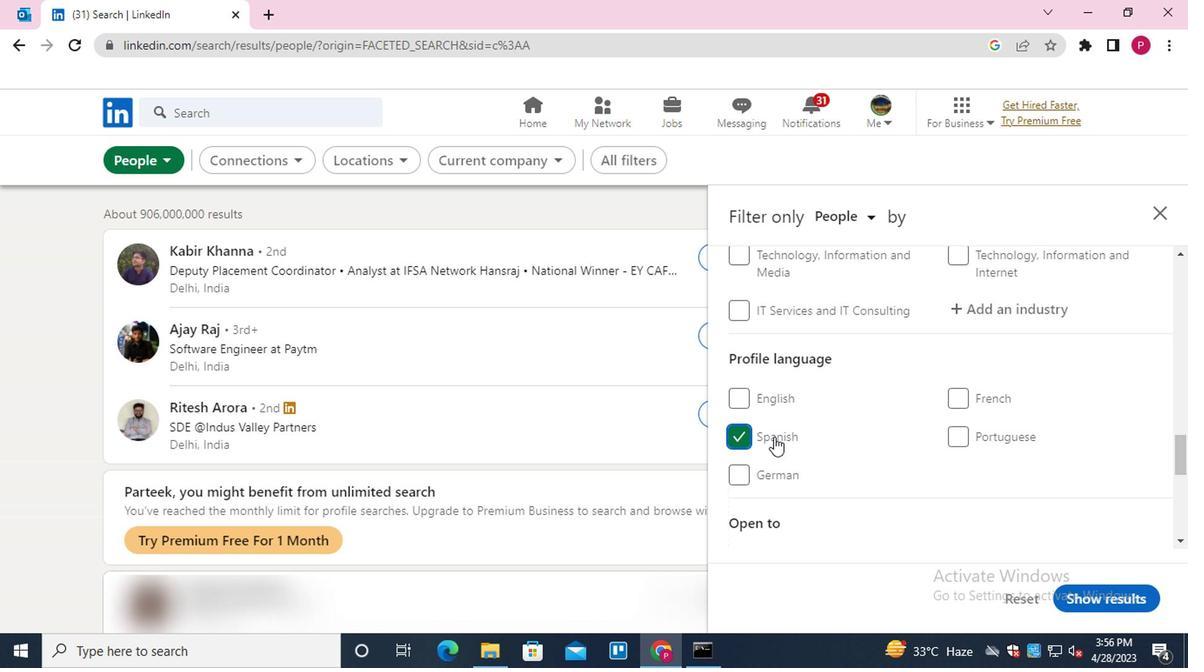 
Action: Mouse scrolled (769, 437) with delta (0, 0)
Screenshot: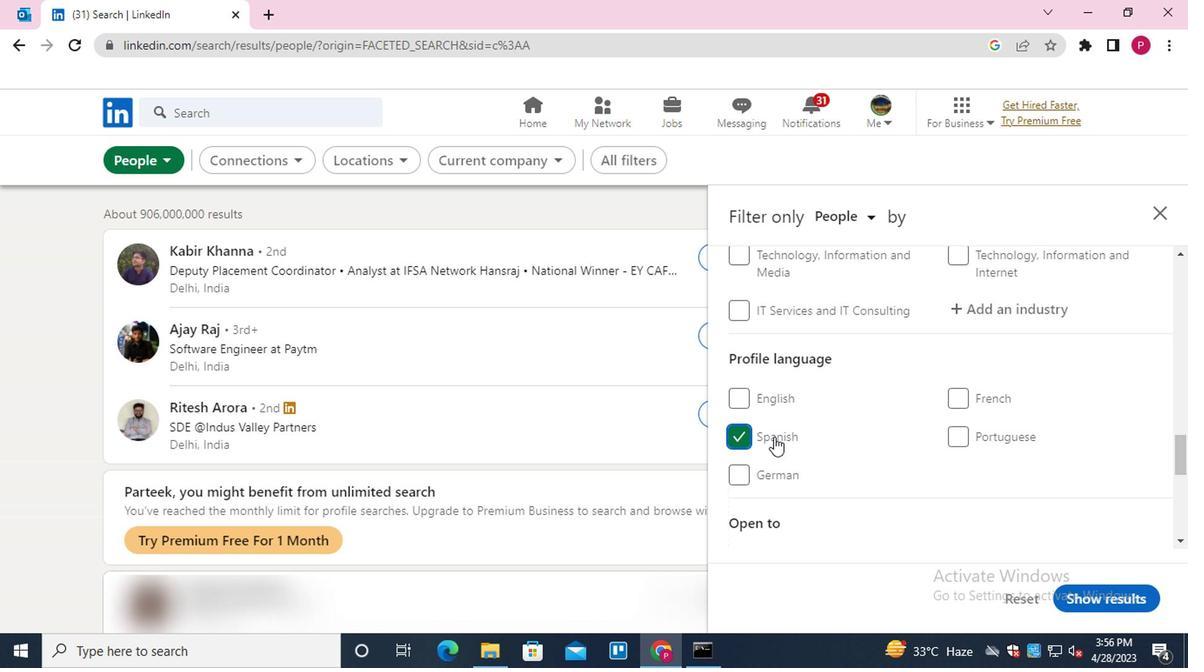 
Action: Mouse scrolled (769, 437) with delta (0, 0)
Screenshot: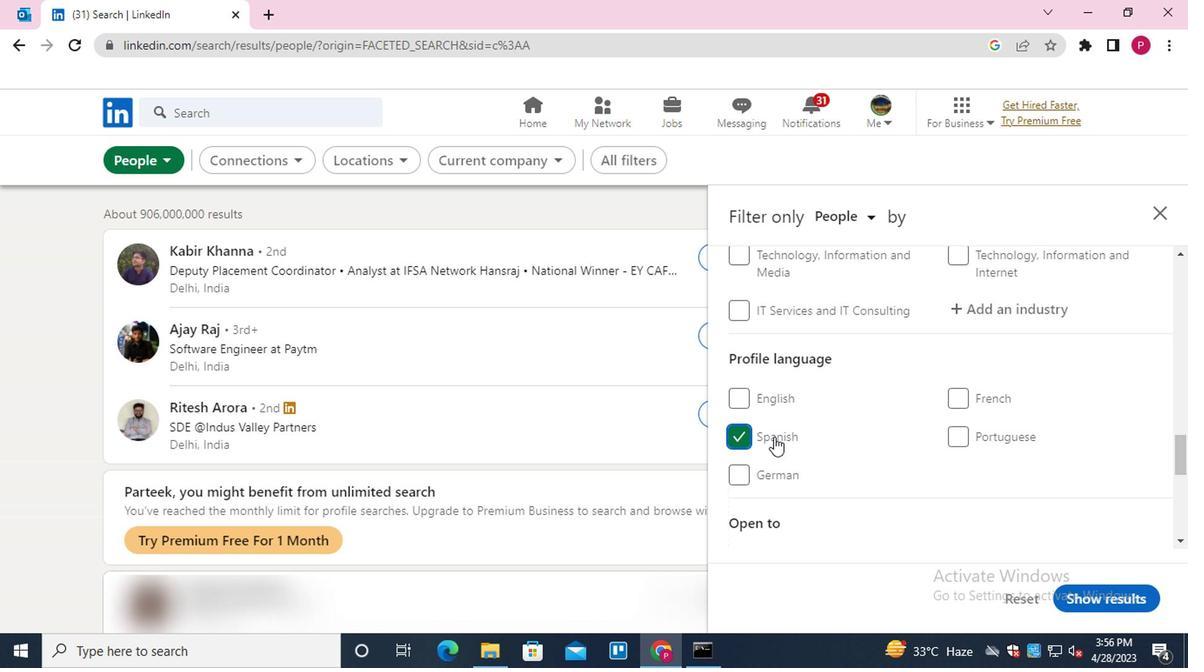 
Action: Mouse scrolled (769, 437) with delta (0, 0)
Screenshot: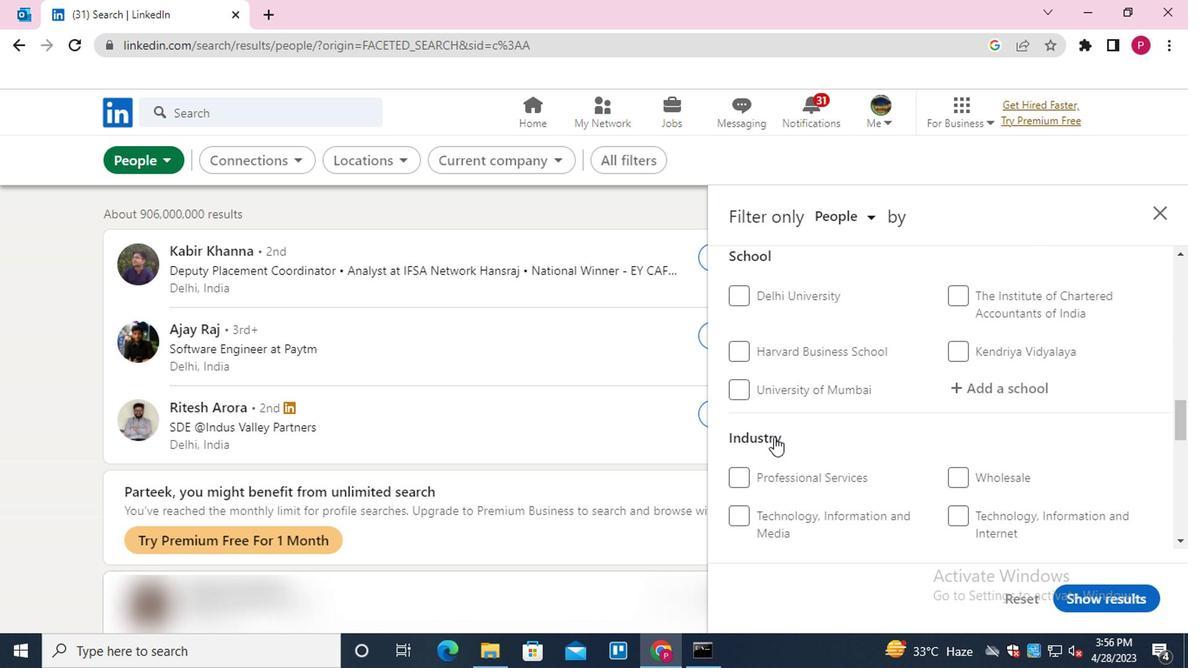 
Action: Mouse scrolled (769, 437) with delta (0, 0)
Screenshot: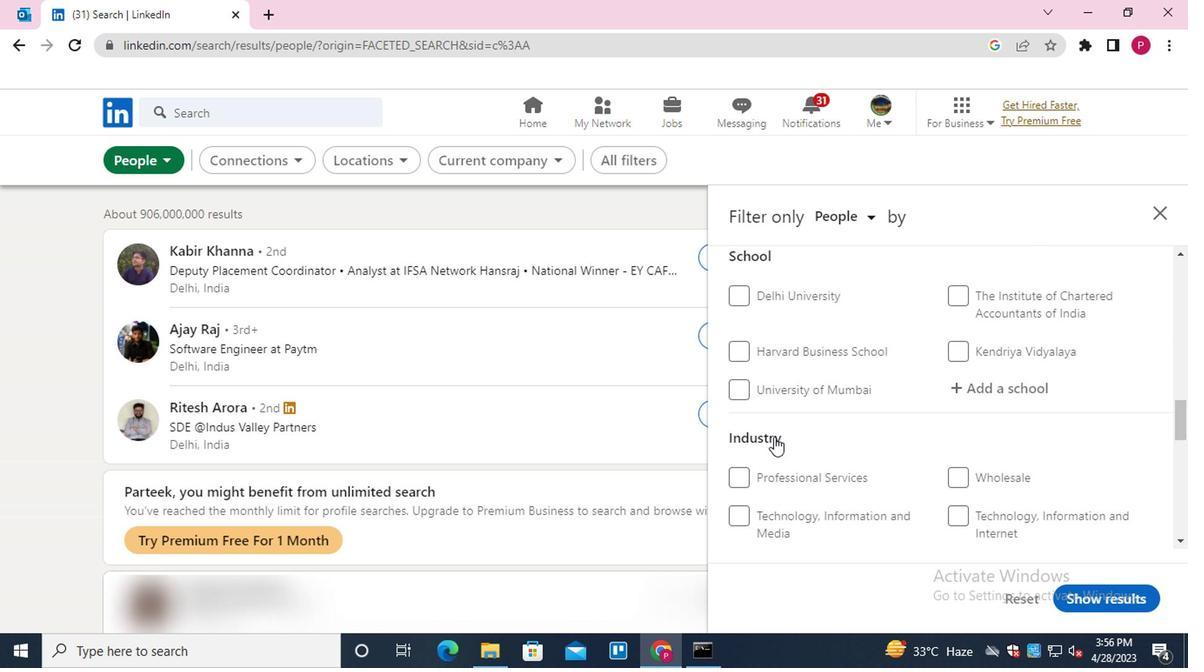 
Action: Mouse scrolled (769, 437) with delta (0, 0)
Screenshot: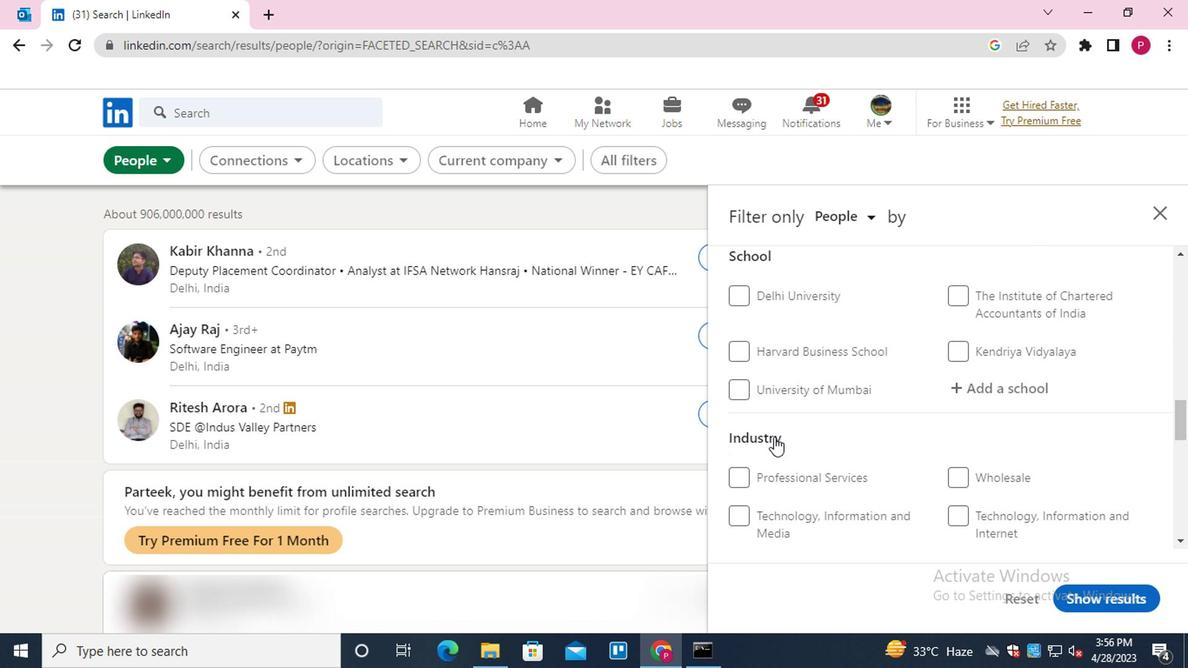 
Action: Mouse scrolled (769, 437) with delta (0, 0)
Screenshot: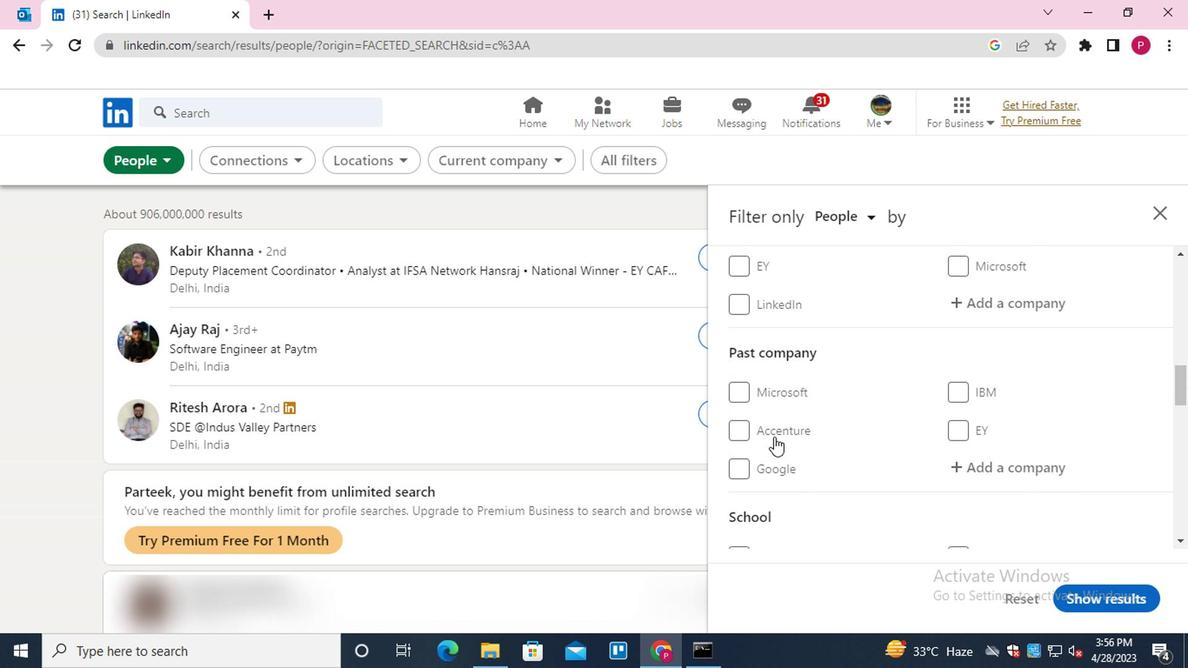 
Action: Mouse scrolled (769, 437) with delta (0, 0)
Screenshot: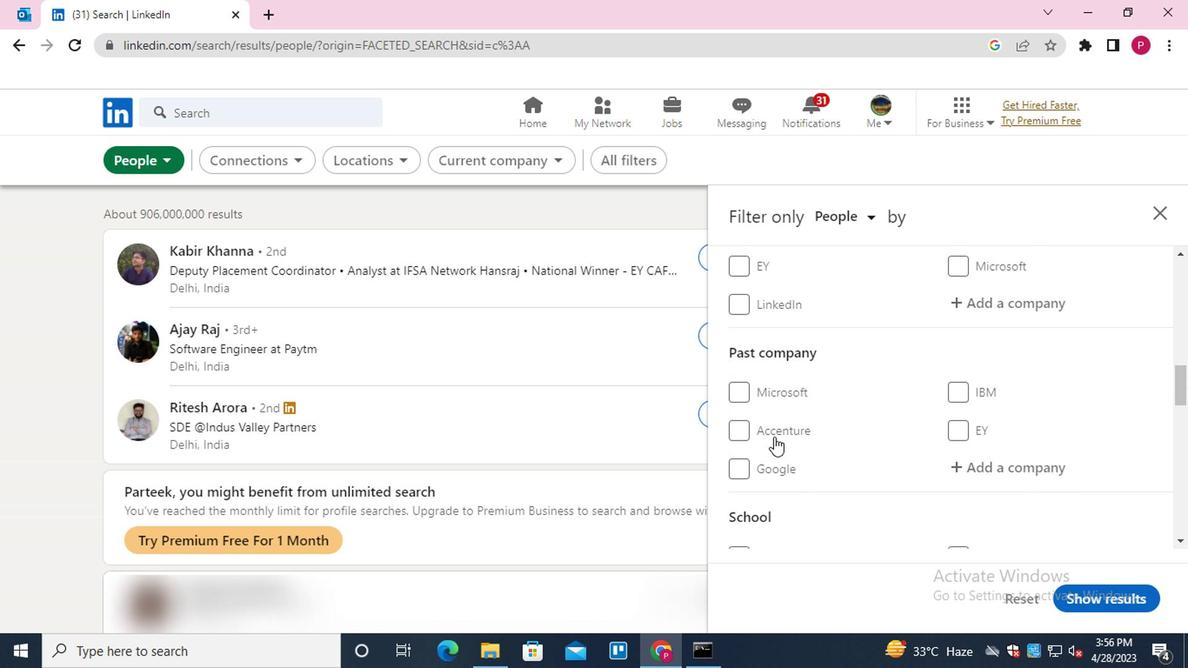 
Action: Mouse moved to (957, 478)
Screenshot: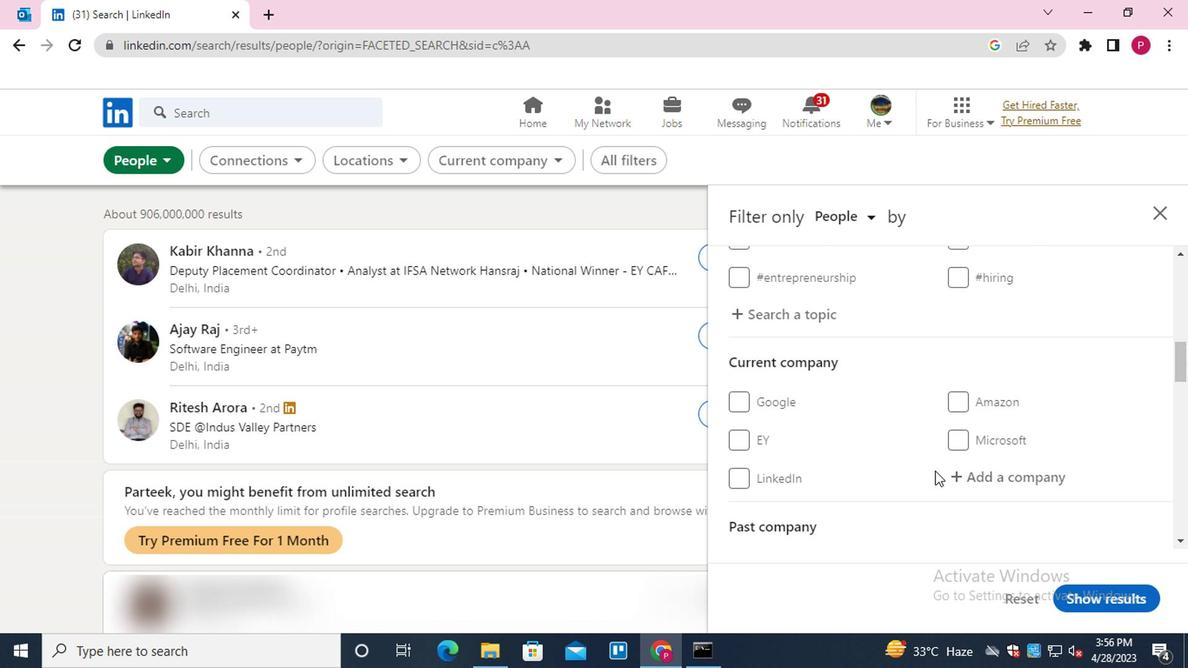 
Action: Mouse pressed left at (957, 478)
Screenshot: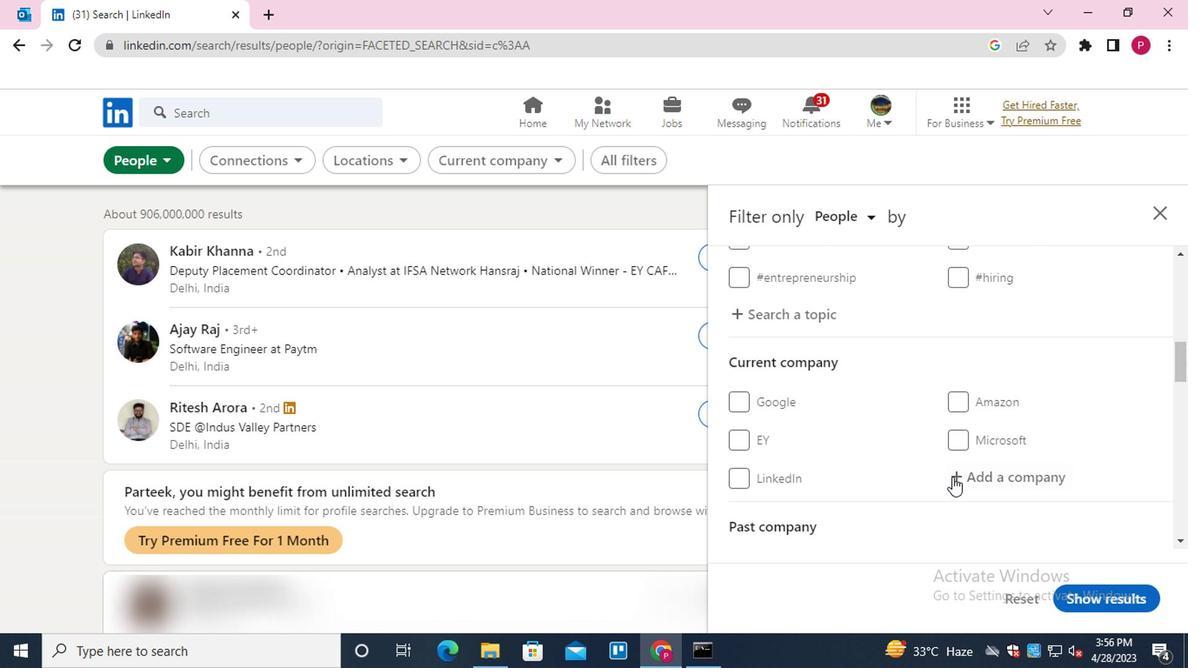 
Action: Mouse moved to (959, 478)
Screenshot: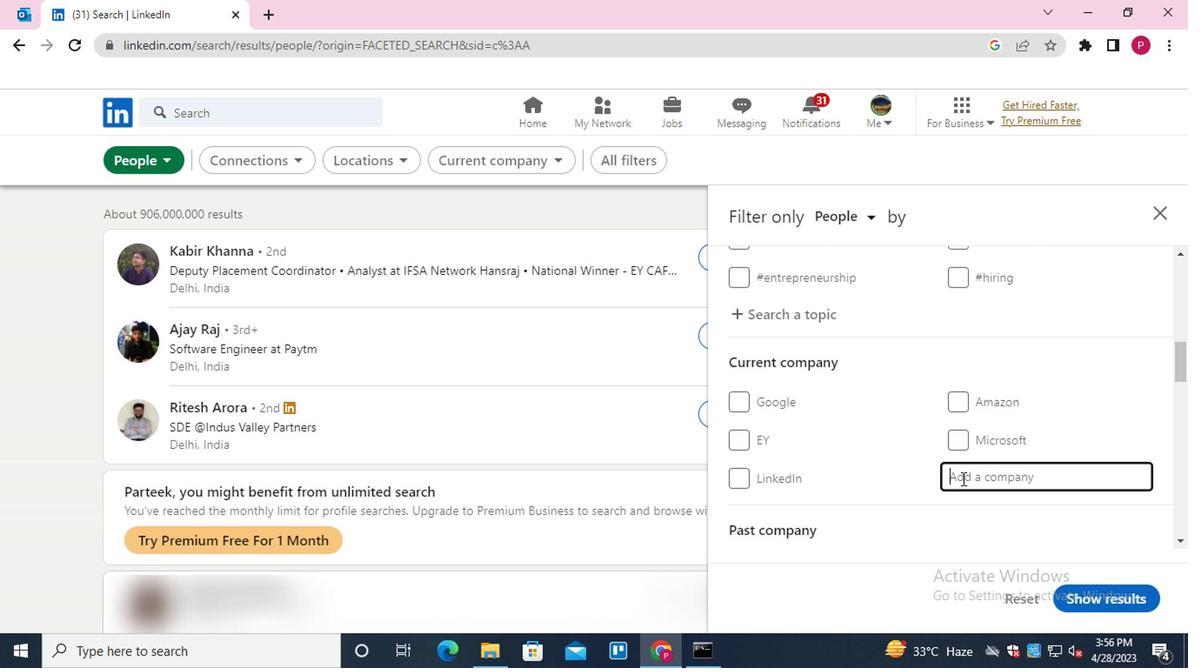 
Action: Key pressed <Key.shift>OLA<Key.down><Key.enter>
Screenshot: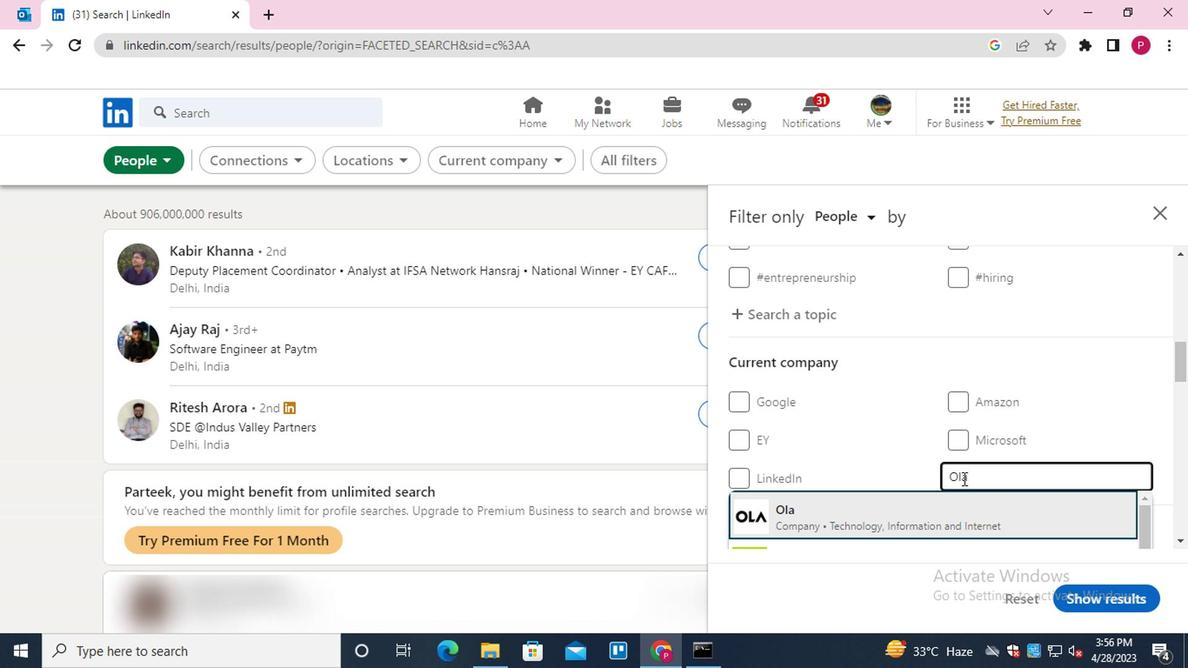 
Action: Mouse moved to (927, 477)
Screenshot: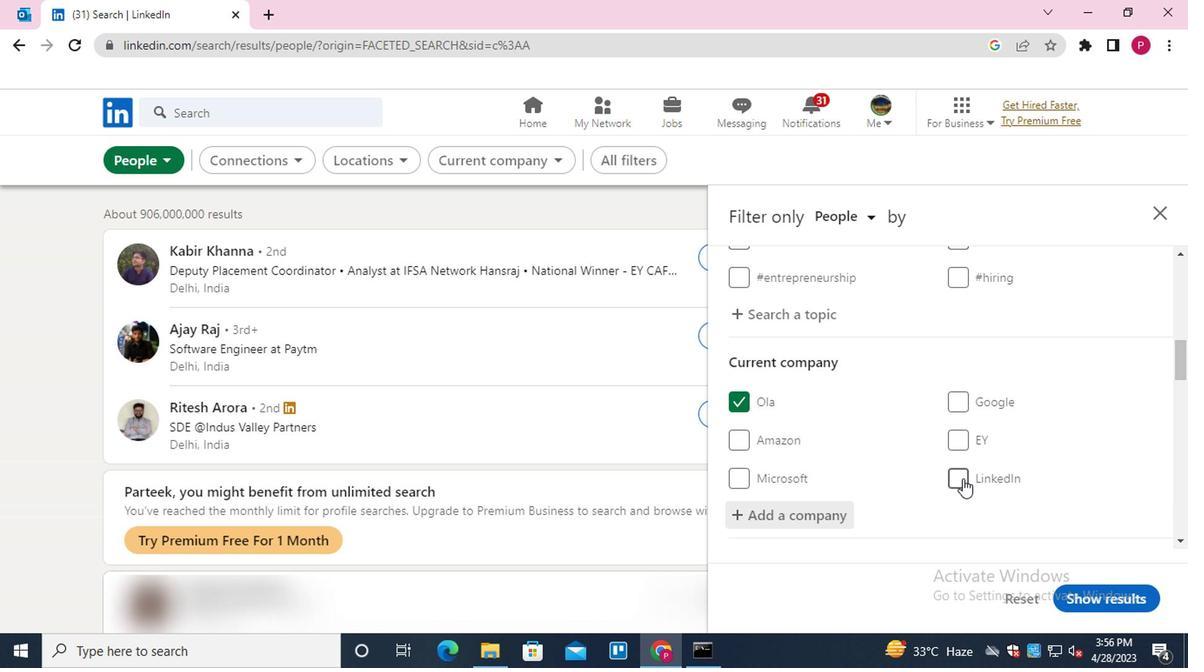
Action: Mouse scrolled (927, 476) with delta (0, -1)
Screenshot: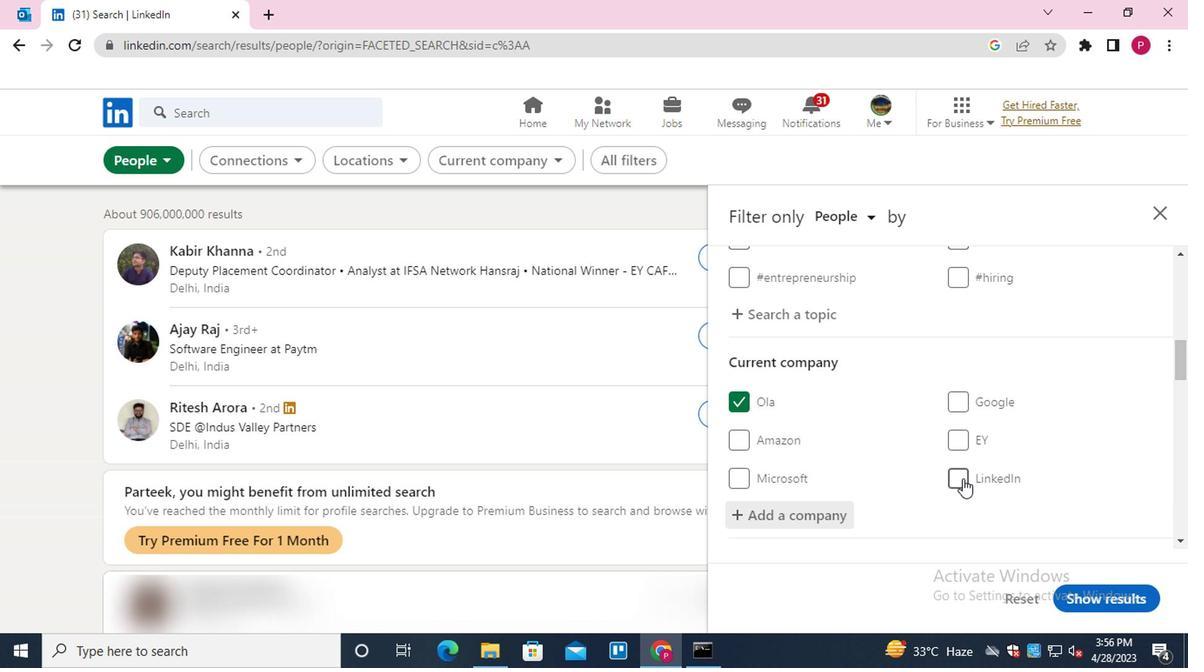 
Action: Mouse scrolled (927, 476) with delta (0, -1)
Screenshot: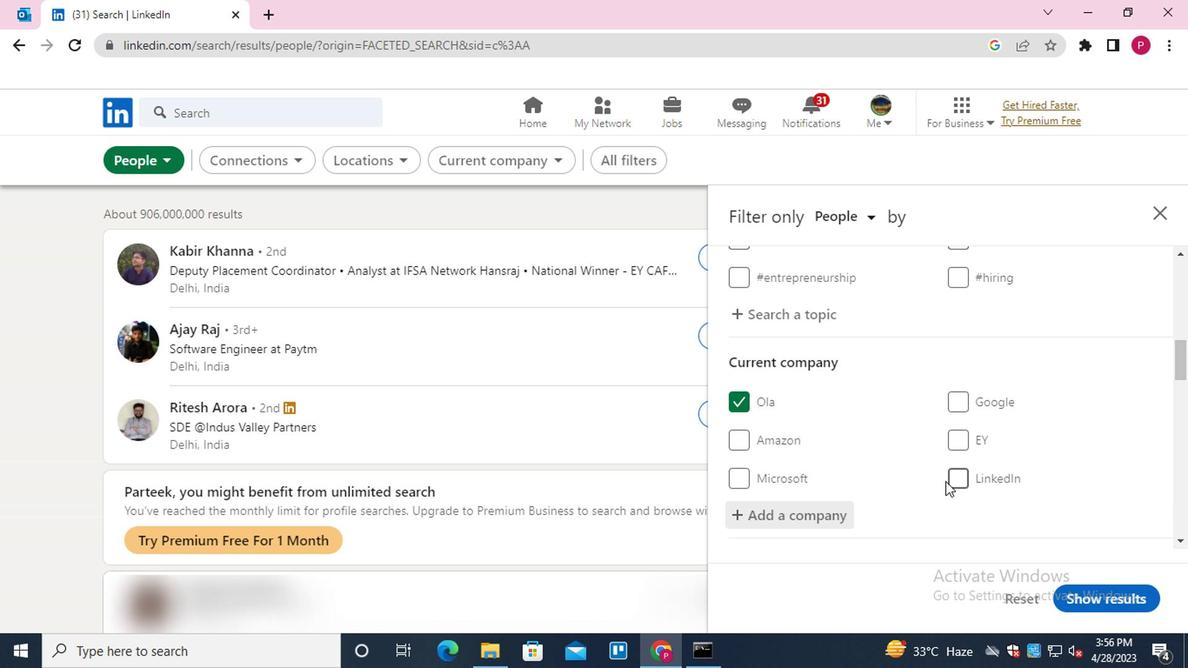 
Action: Mouse scrolled (927, 476) with delta (0, -1)
Screenshot: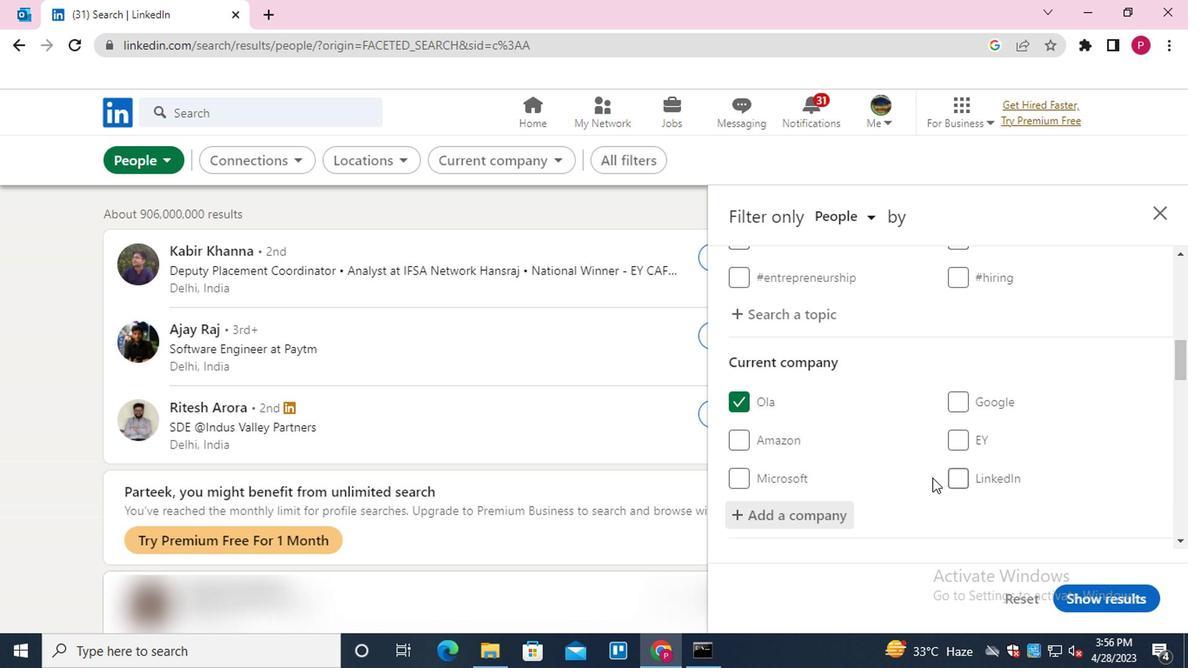 
Action: Mouse moved to (866, 430)
Screenshot: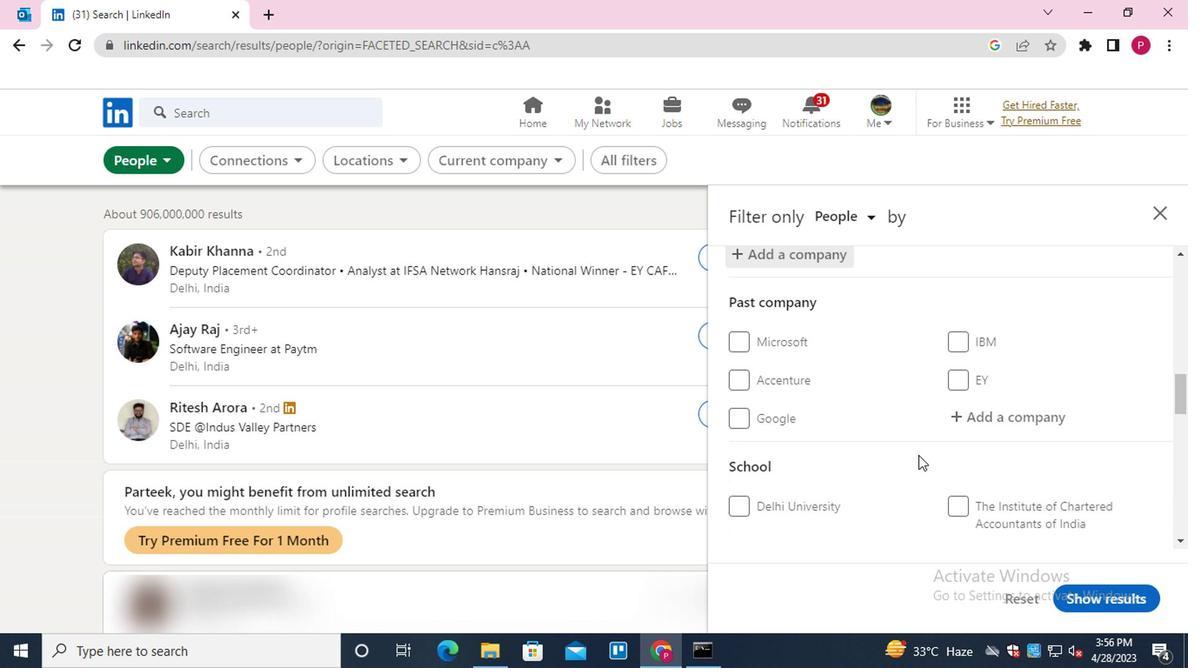 
Action: Mouse scrolled (866, 429) with delta (0, -1)
Screenshot: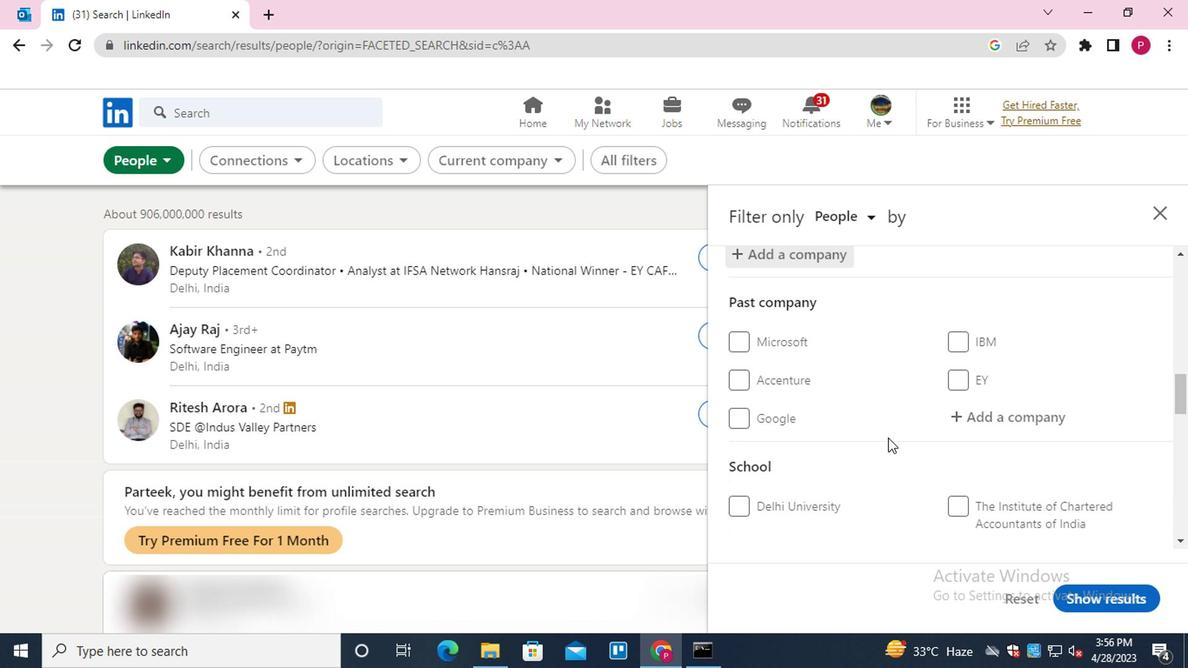 
Action: Mouse scrolled (866, 429) with delta (0, -1)
Screenshot: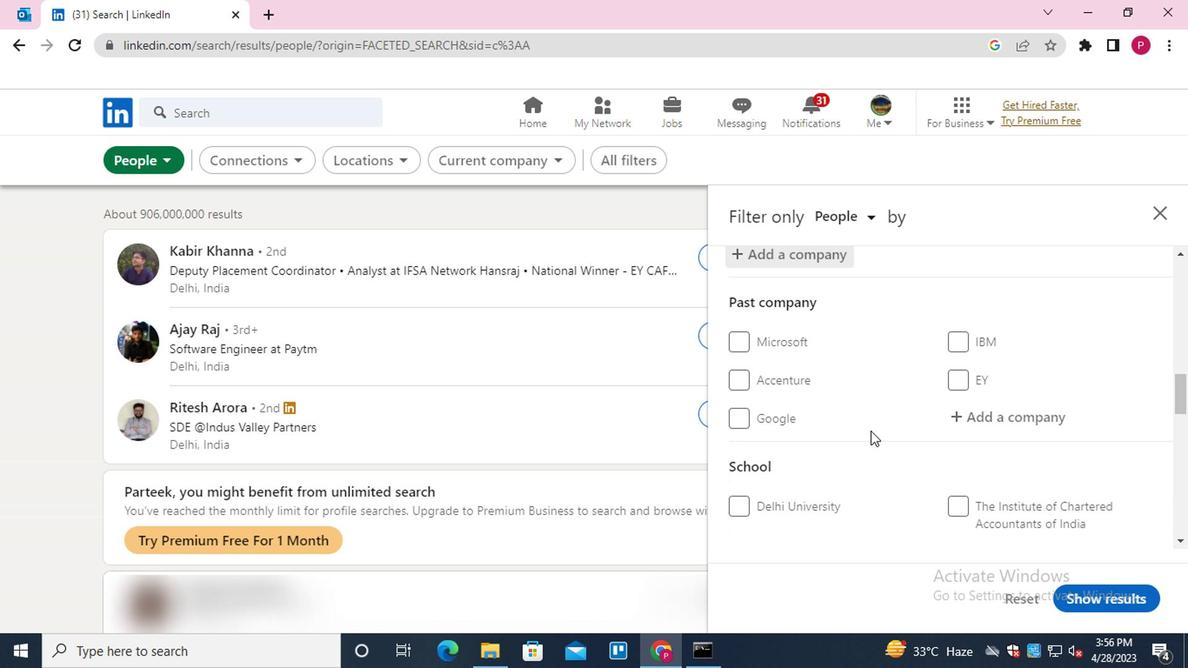 
Action: Mouse scrolled (866, 429) with delta (0, -1)
Screenshot: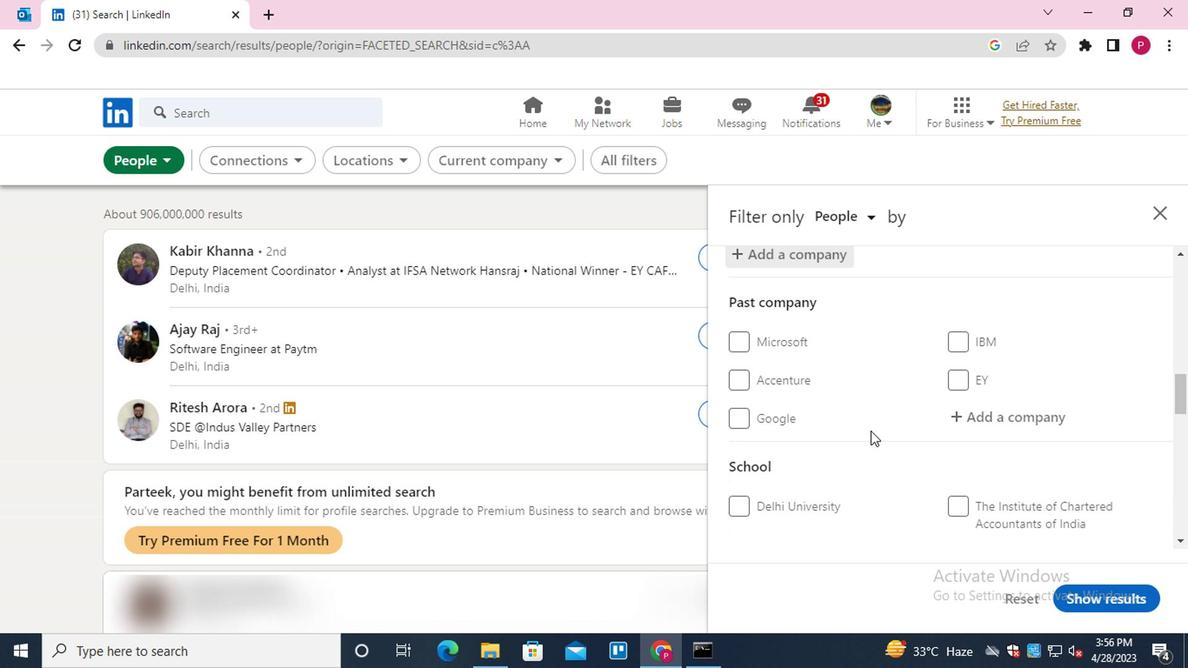 
Action: Mouse moved to (983, 340)
Screenshot: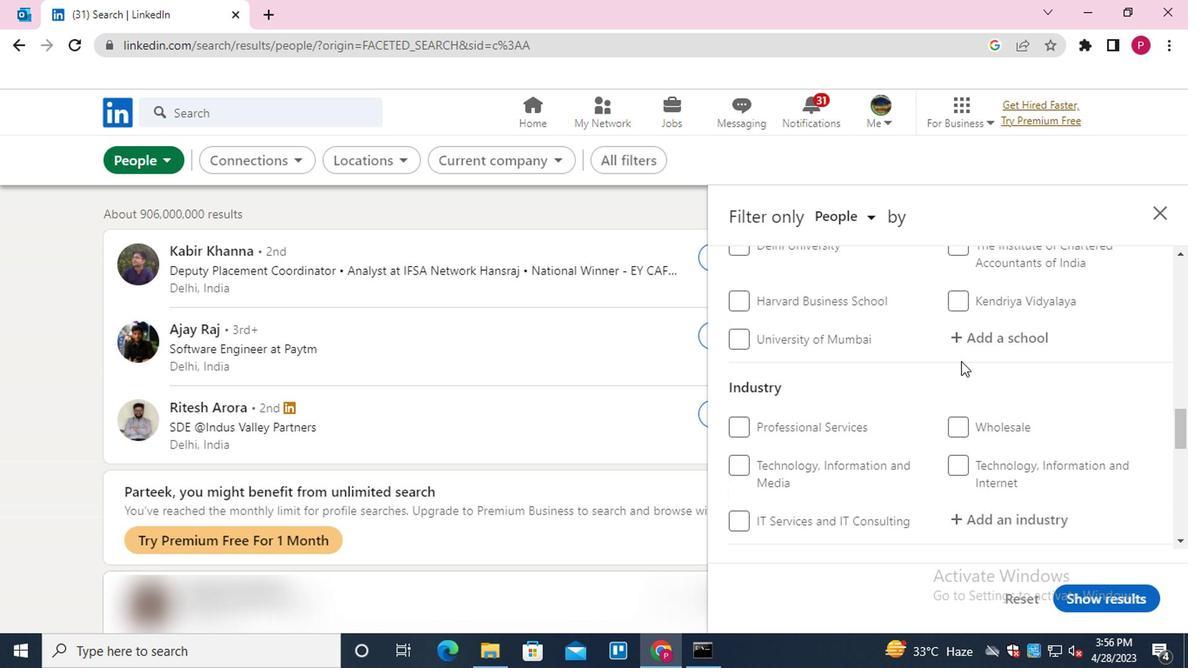 
Action: Mouse pressed left at (983, 340)
Screenshot: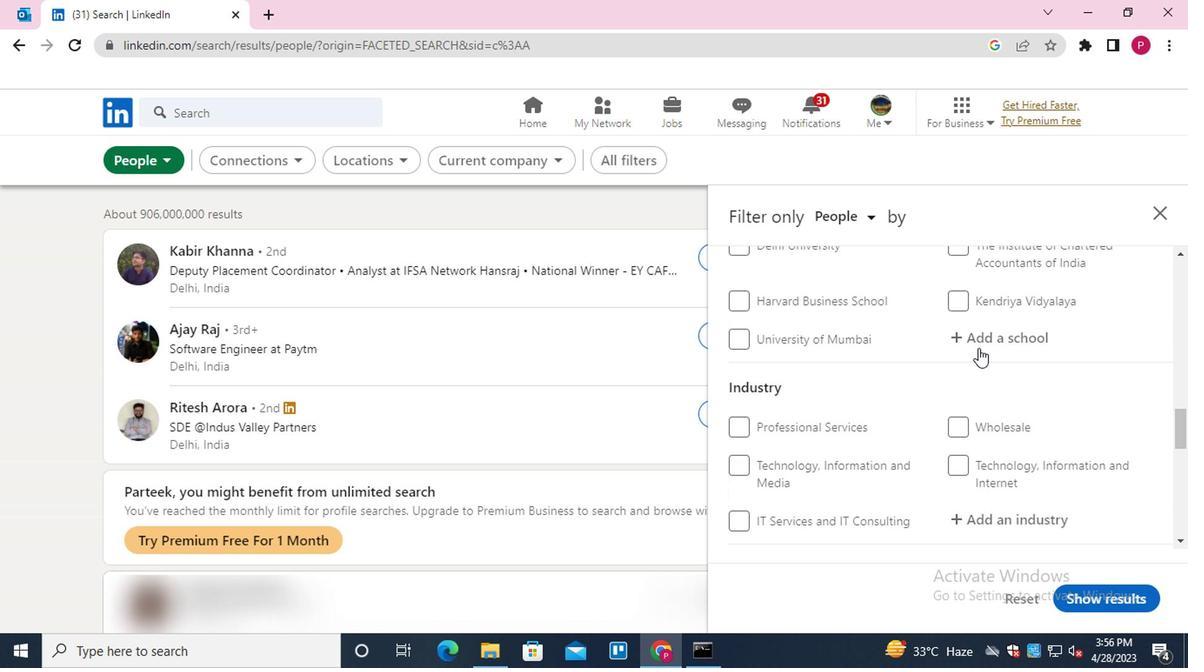 
Action: Mouse moved to (978, 342)
Screenshot: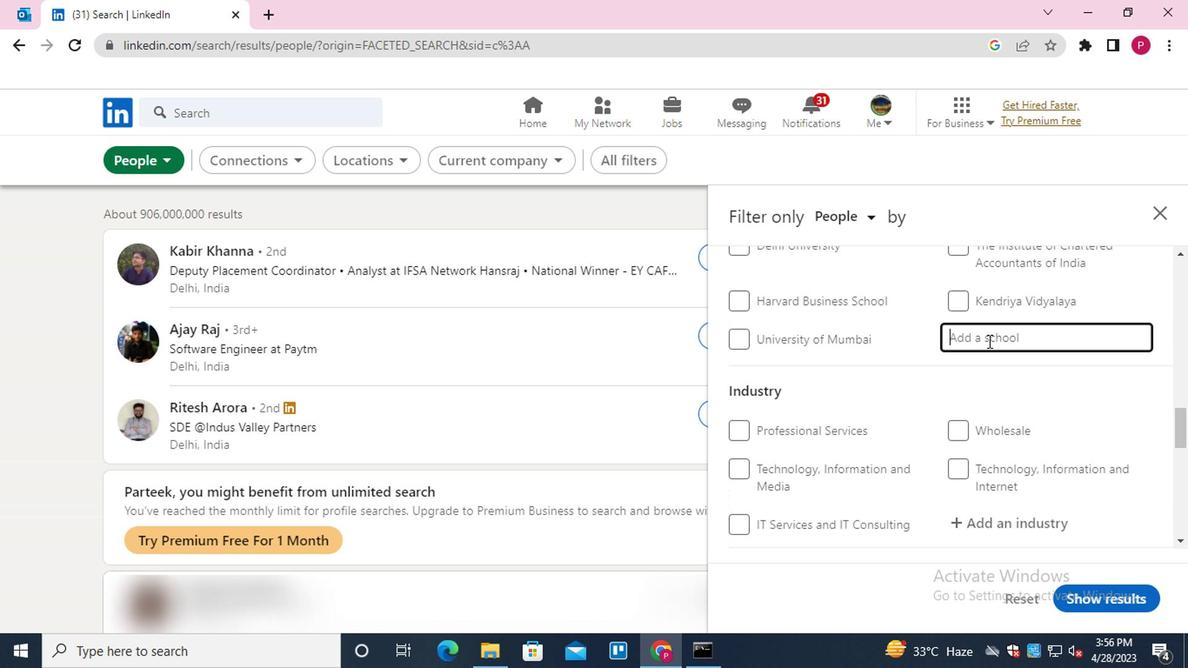 
Action: Key pressed <Key.shift>JOBS<Key.space><Key.shift><Key.shift><Key.shift><Key.shift><Key.shift><Key.shift><Key.shift><Key.shift><Key.shift><Key.shift><Key.shift><Key.shift>FOR<Key.space><Key.shift>WOMEN<Key.down><Key.enter>
Screenshot: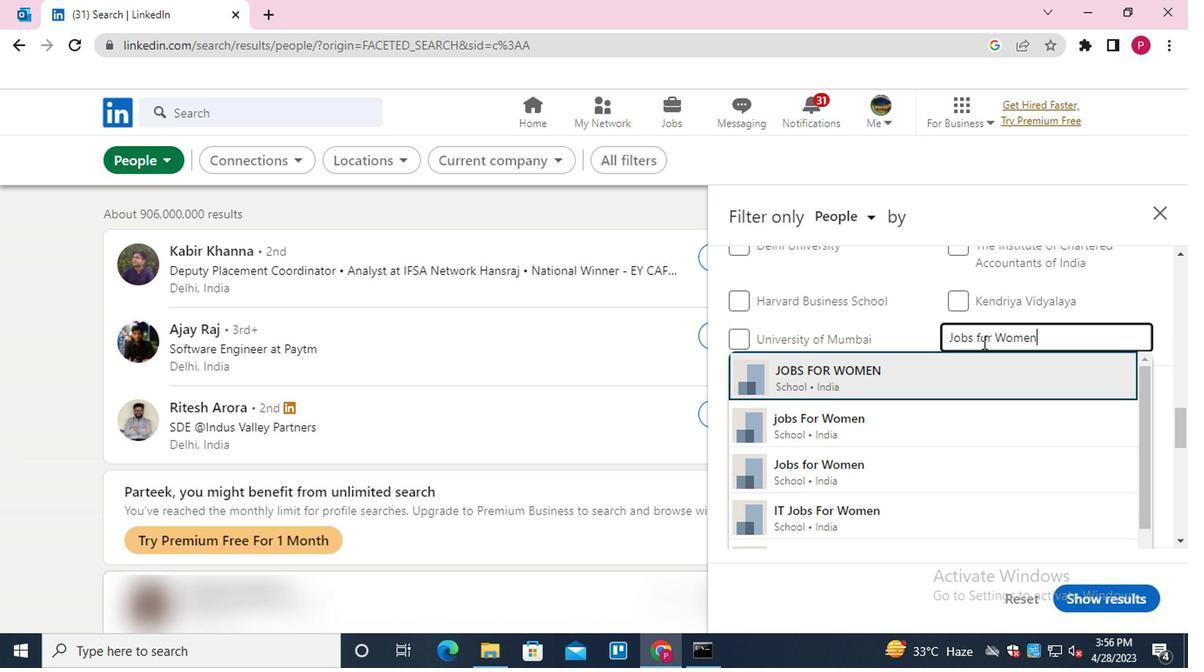 
Action: Mouse moved to (942, 384)
Screenshot: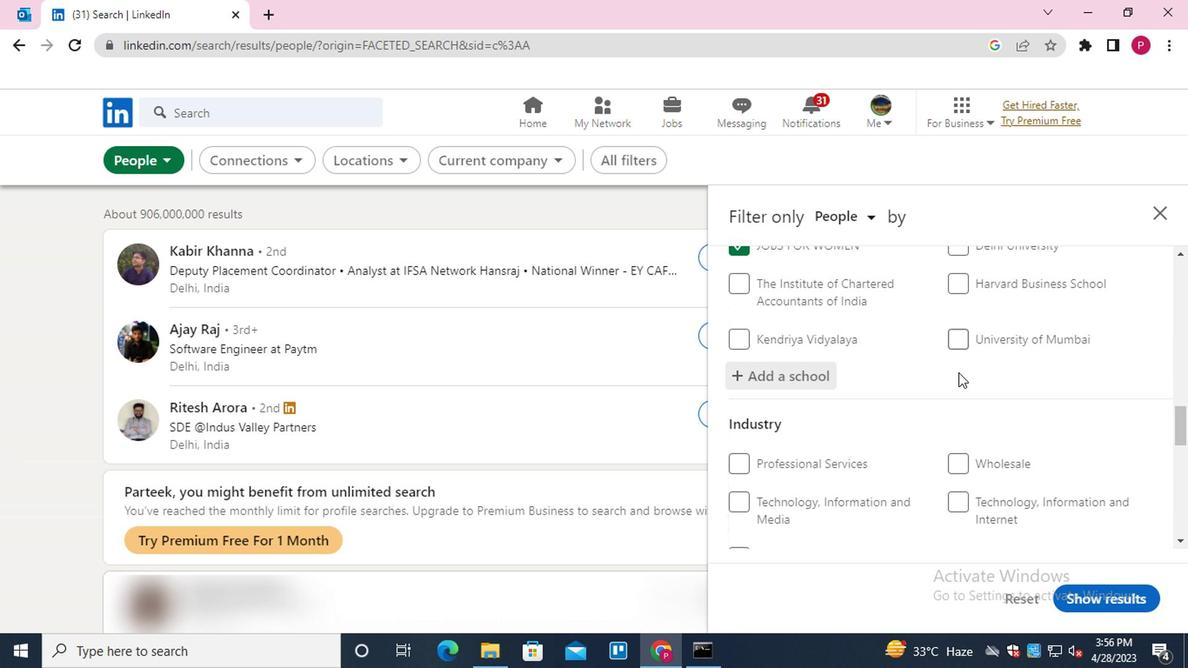 
Action: Mouse scrolled (942, 383) with delta (0, 0)
Screenshot: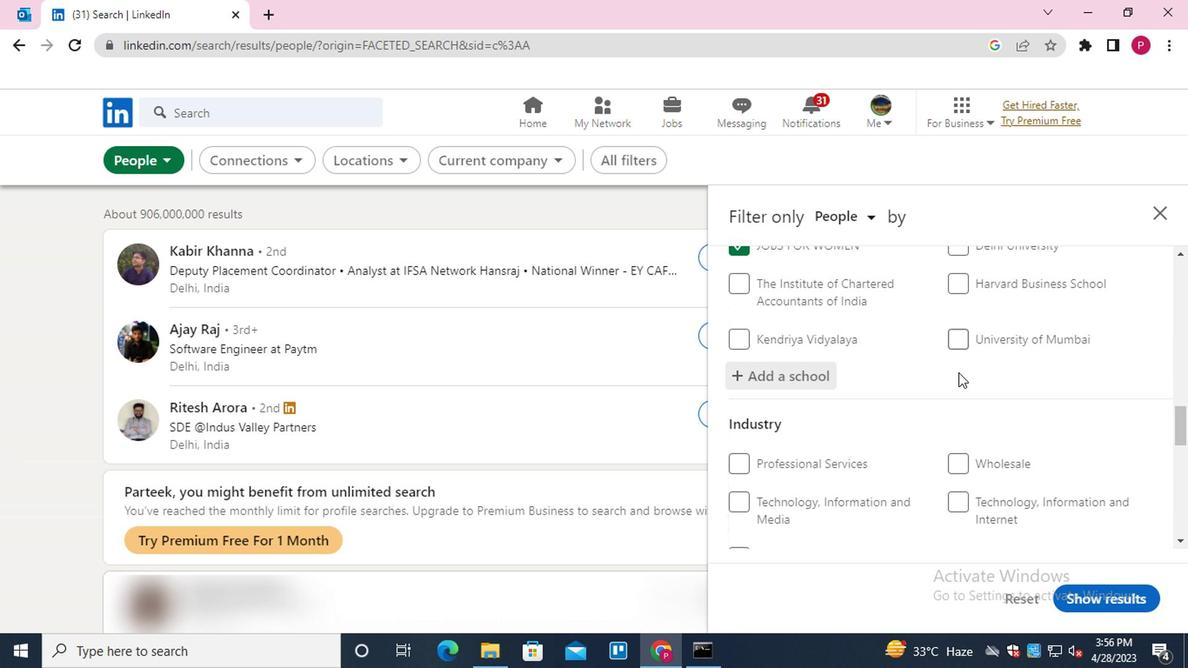 
Action: Mouse moved to (938, 390)
Screenshot: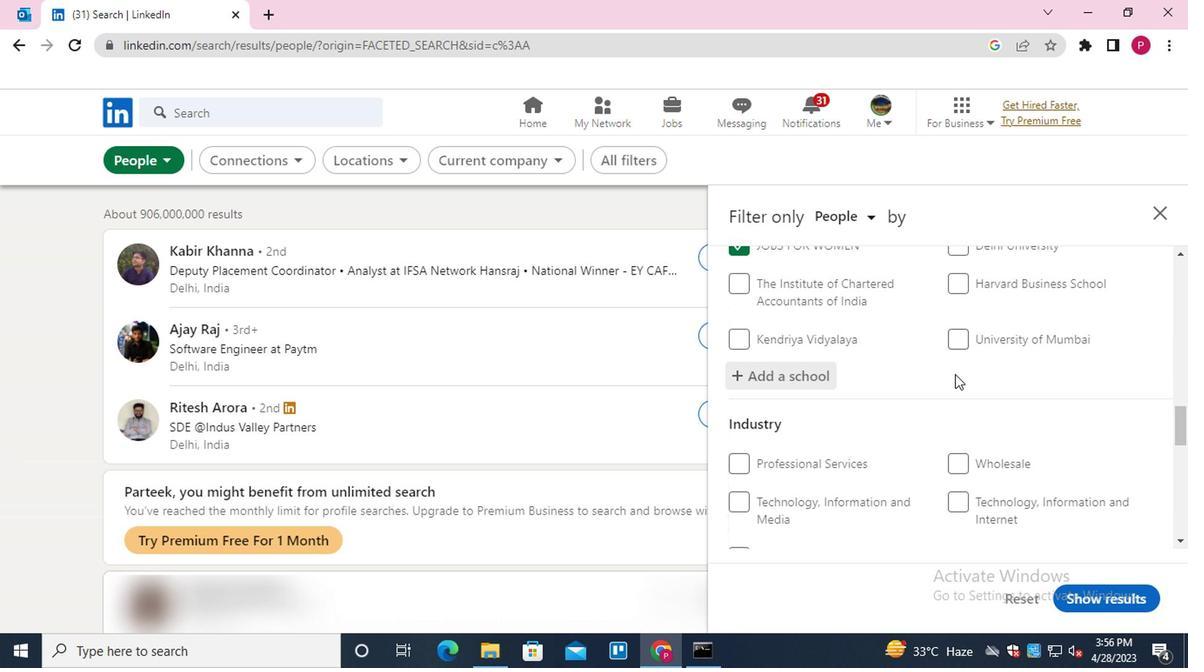 
Action: Mouse scrolled (938, 389) with delta (0, 0)
Screenshot: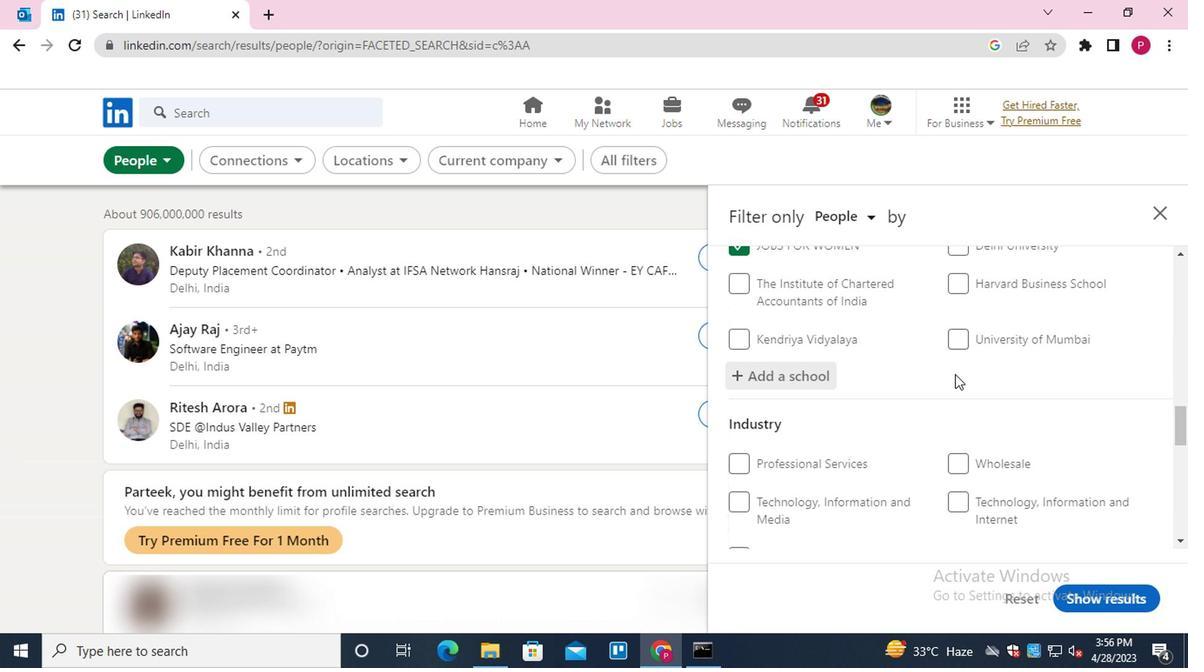 
Action: Mouse moved to (978, 384)
Screenshot: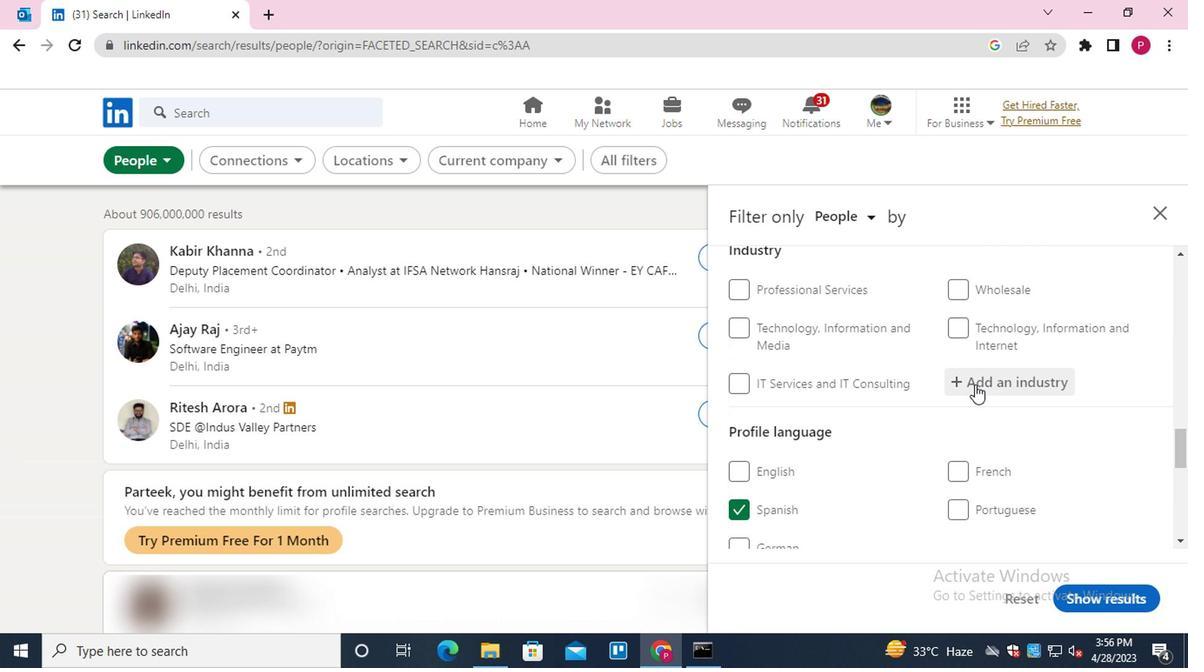 
Action: Mouse pressed left at (978, 384)
Screenshot: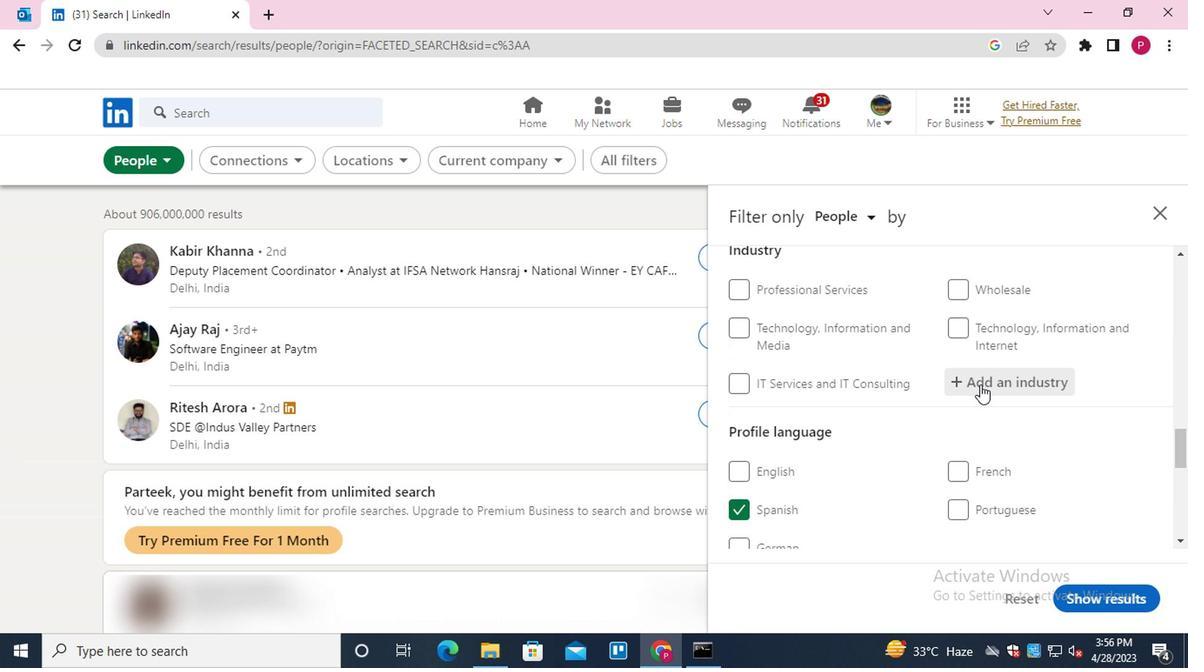 
Action: Key pressed <Key.shift>WHOLESALE<Key.down><Key.down><Key.down><Key.up><Key.enter>
Screenshot: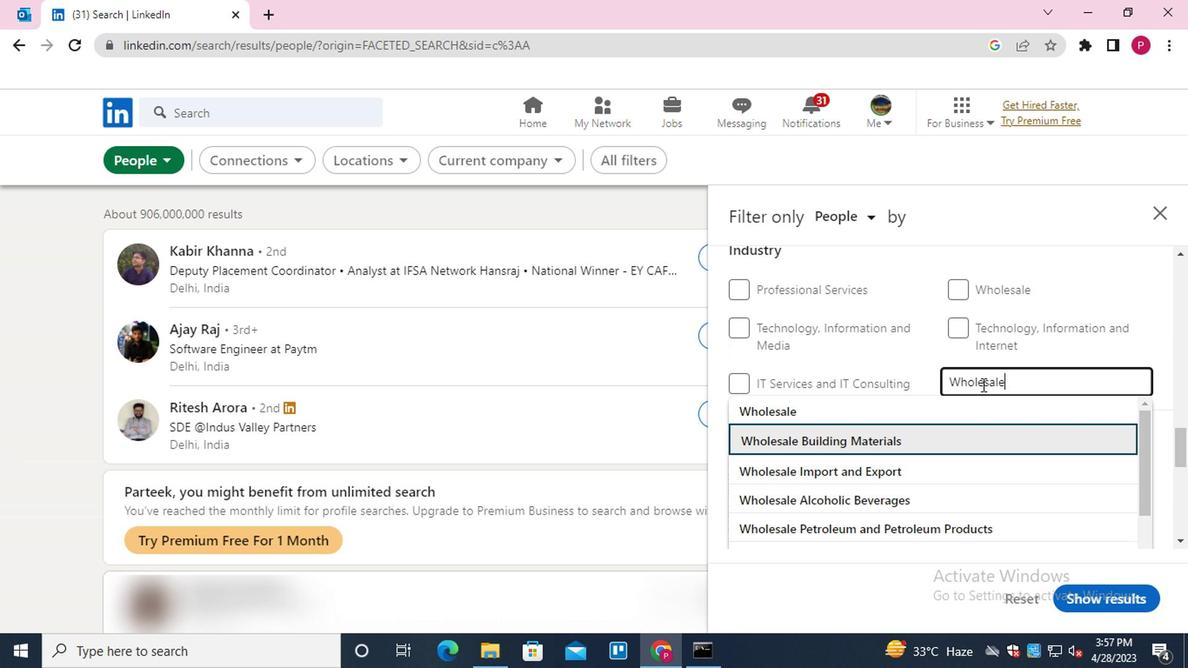 
Action: Mouse scrolled (978, 383) with delta (0, 0)
Screenshot: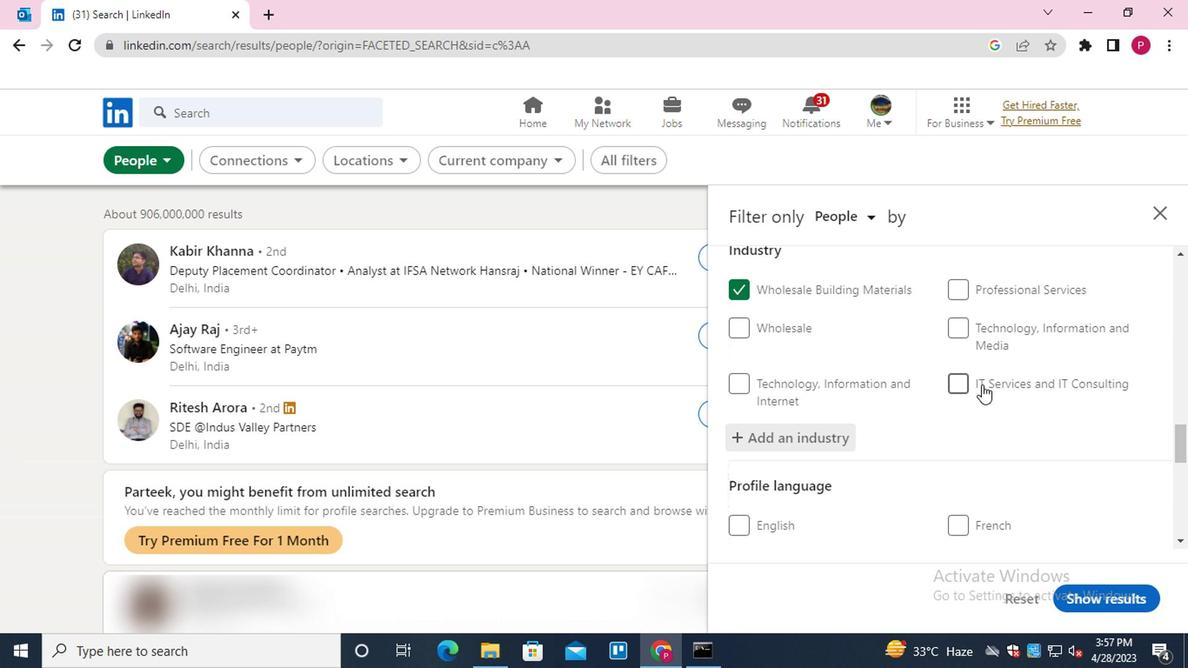 
Action: Mouse moved to (977, 384)
Screenshot: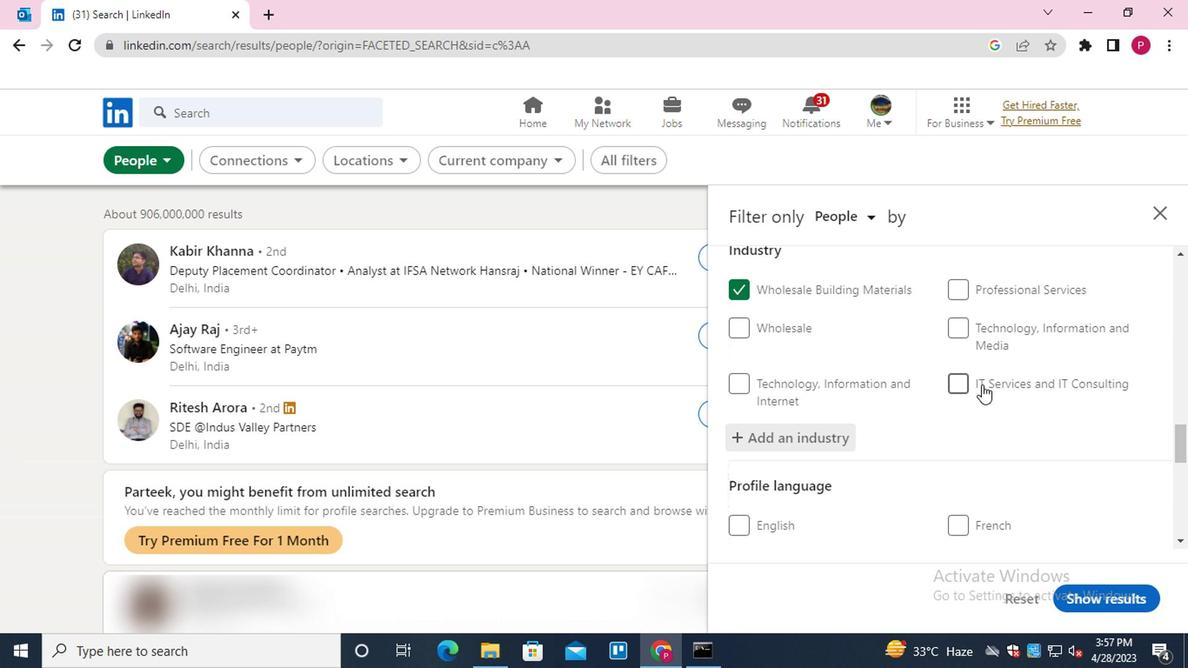 
Action: Mouse scrolled (977, 383) with delta (0, 0)
Screenshot: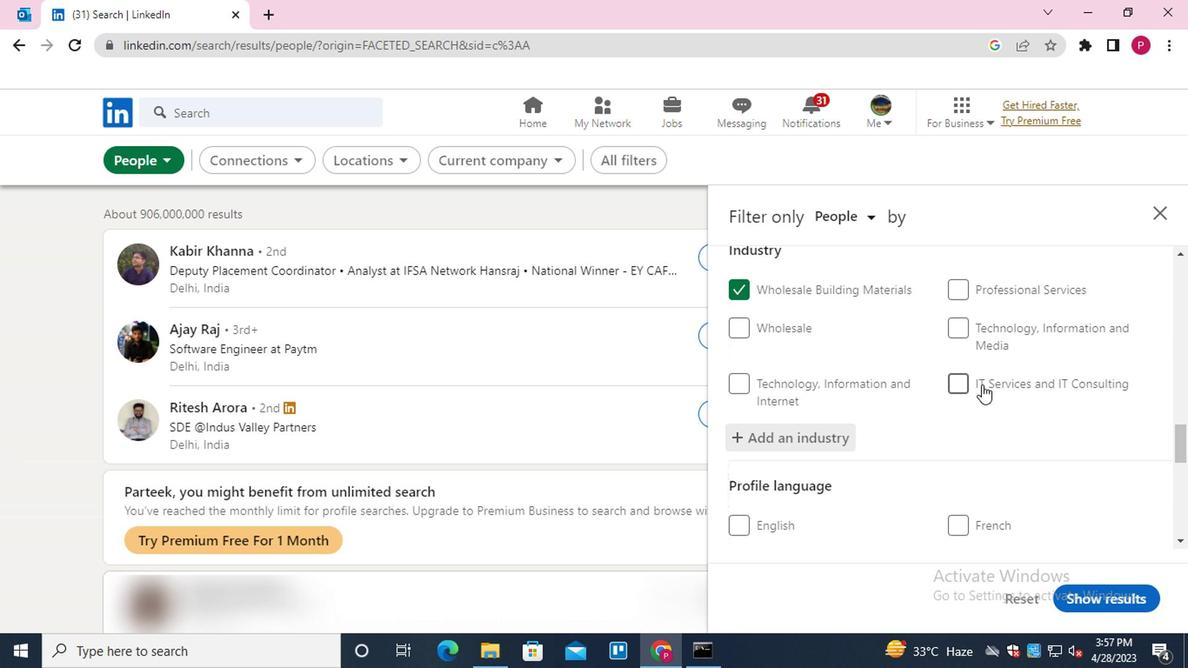 
Action: Mouse moved to (977, 384)
Screenshot: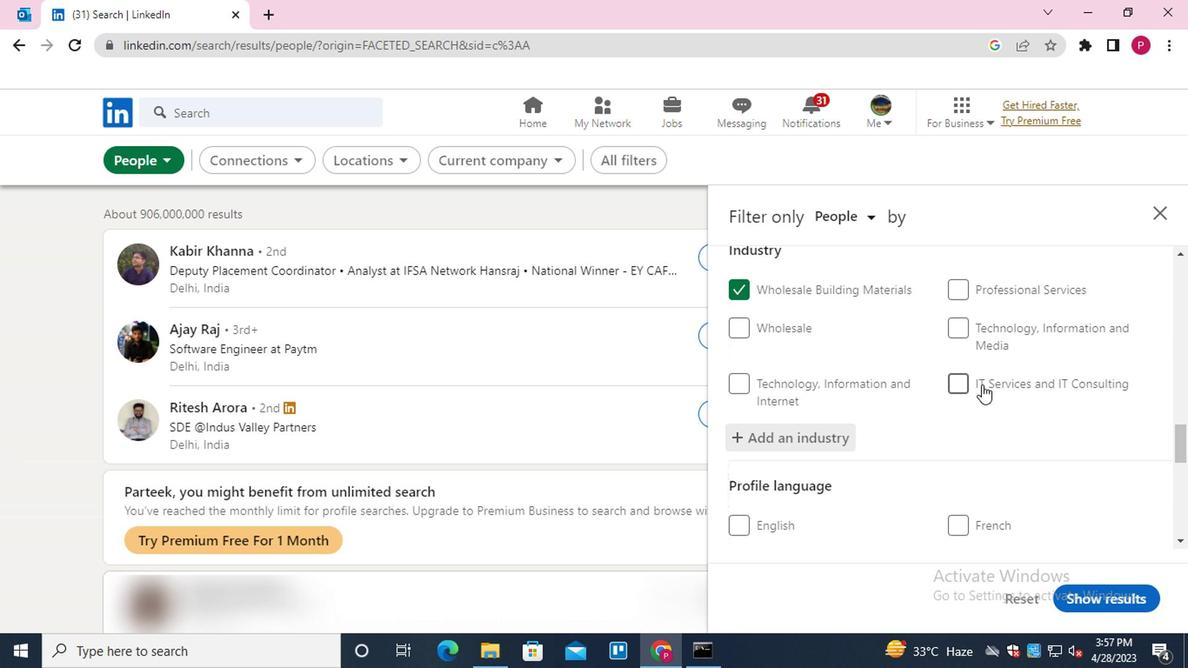 
Action: Mouse scrolled (977, 383) with delta (0, 0)
Screenshot: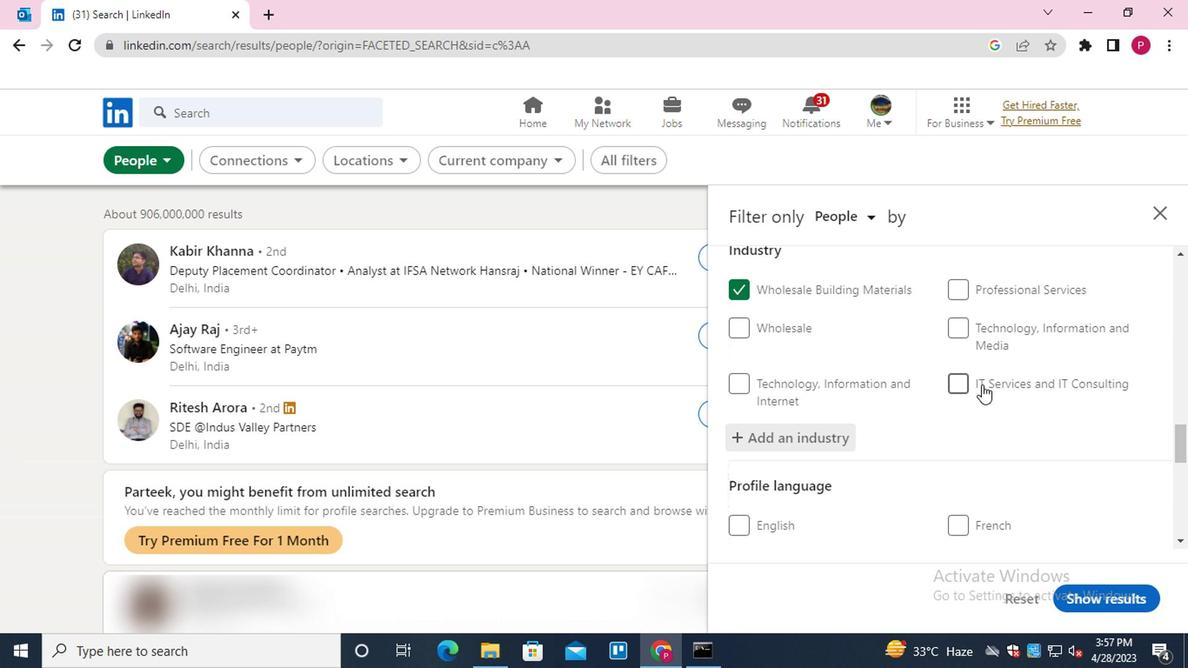 
Action: Mouse scrolled (977, 383) with delta (0, 0)
Screenshot: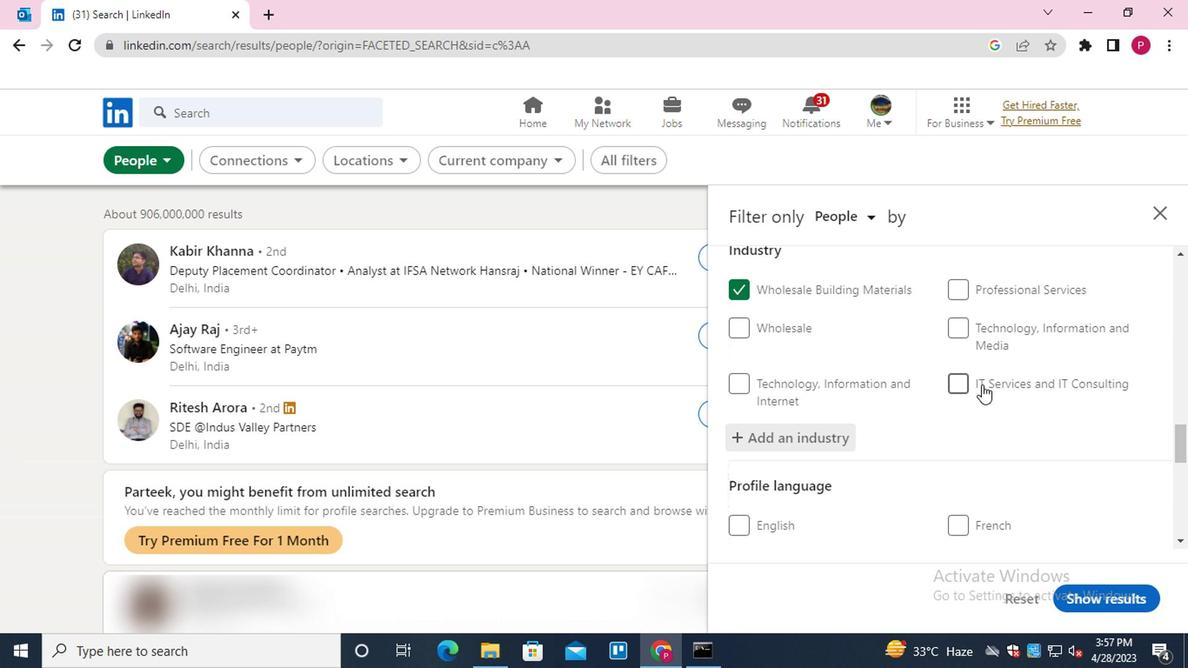 
Action: Mouse scrolled (977, 383) with delta (0, 0)
Screenshot: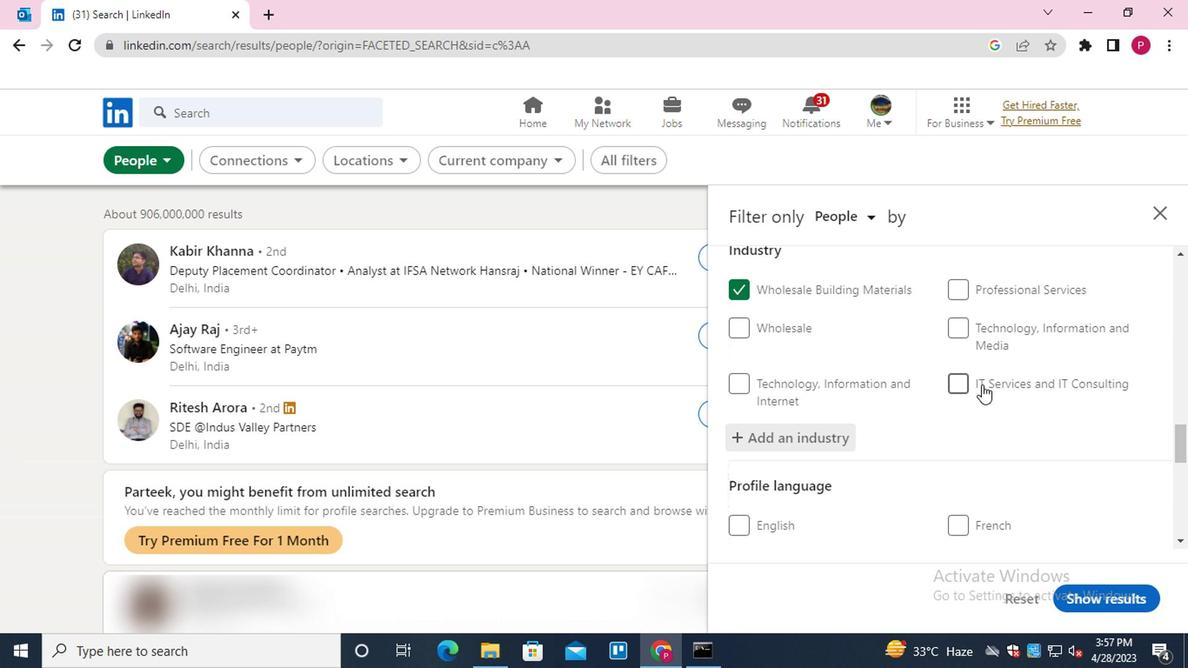 
Action: Mouse moved to (992, 422)
Screenshot: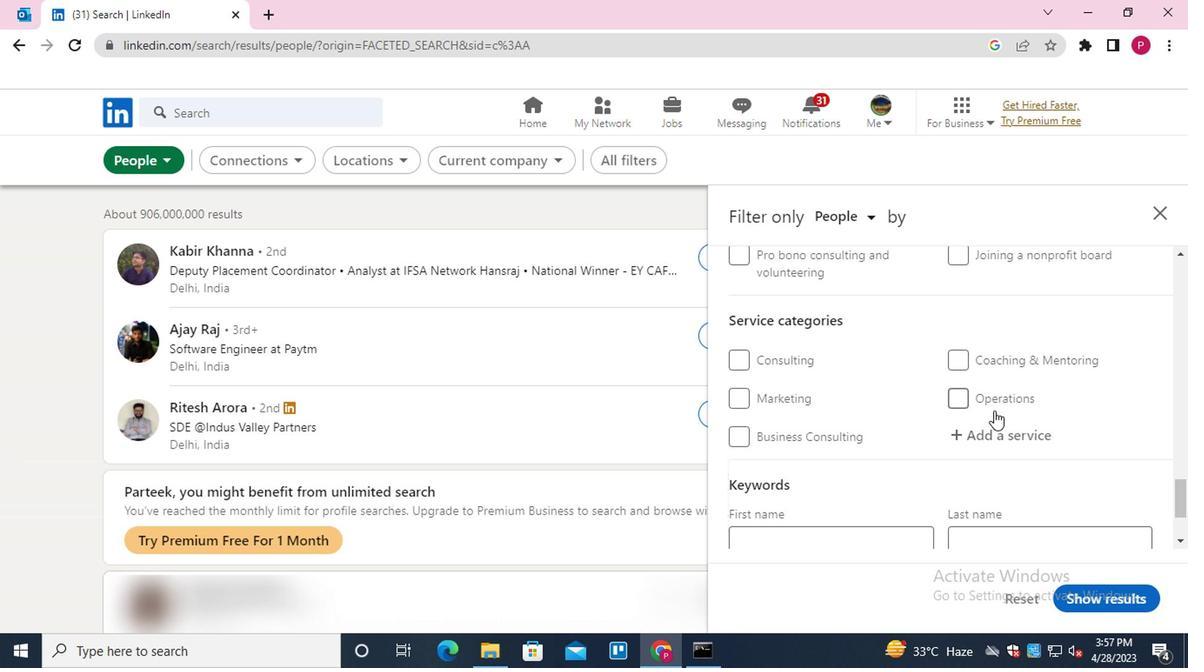 
Action: Mouse pressed left at (992, 422)
Screenshot: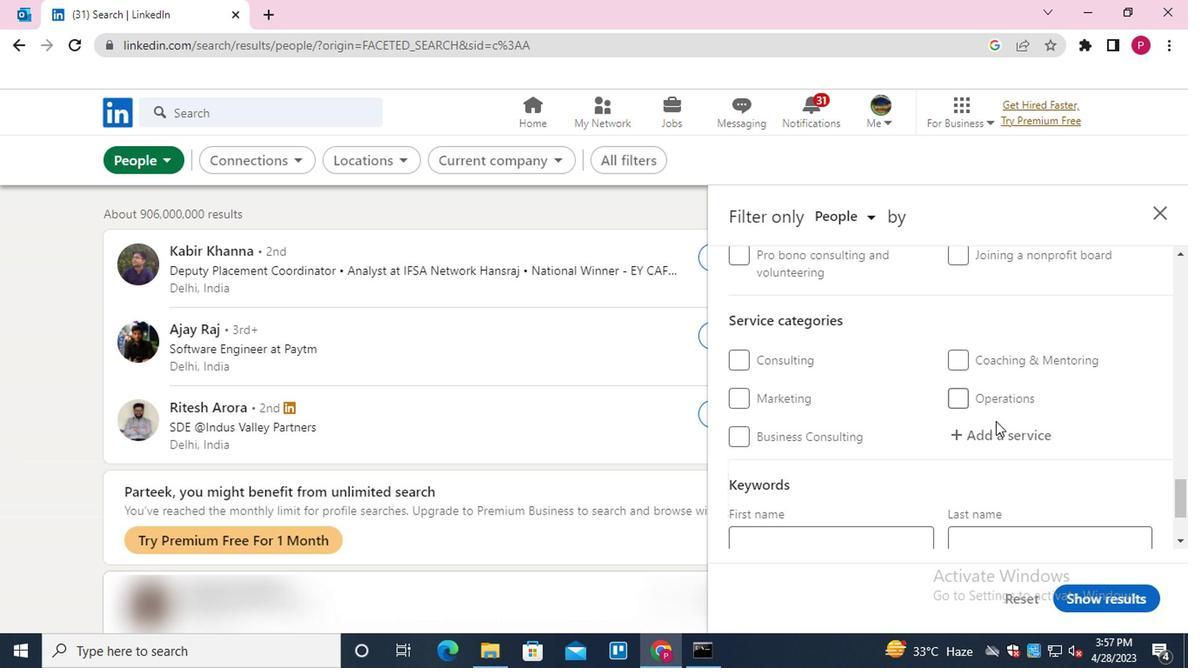 
Action: Key pressed <Key.shift>ANIMATION<Key.space><Key.shift>ARCHITECTURE
Screenshot: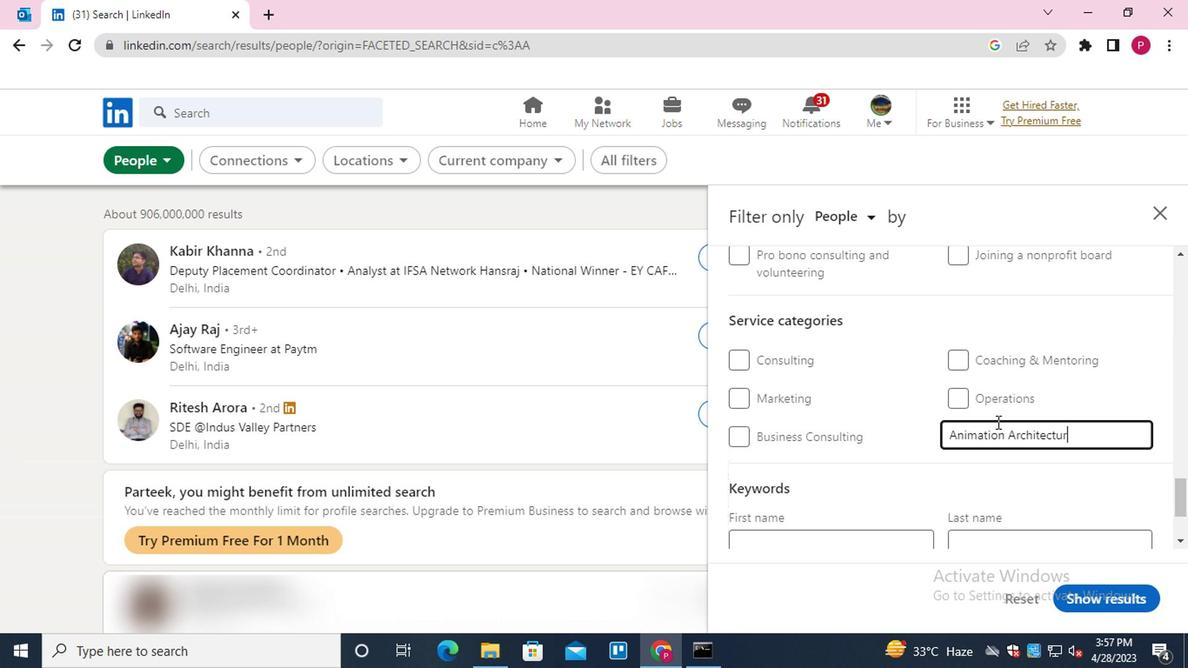 
Action: Mouse moved to (951, 465)
Screenshot: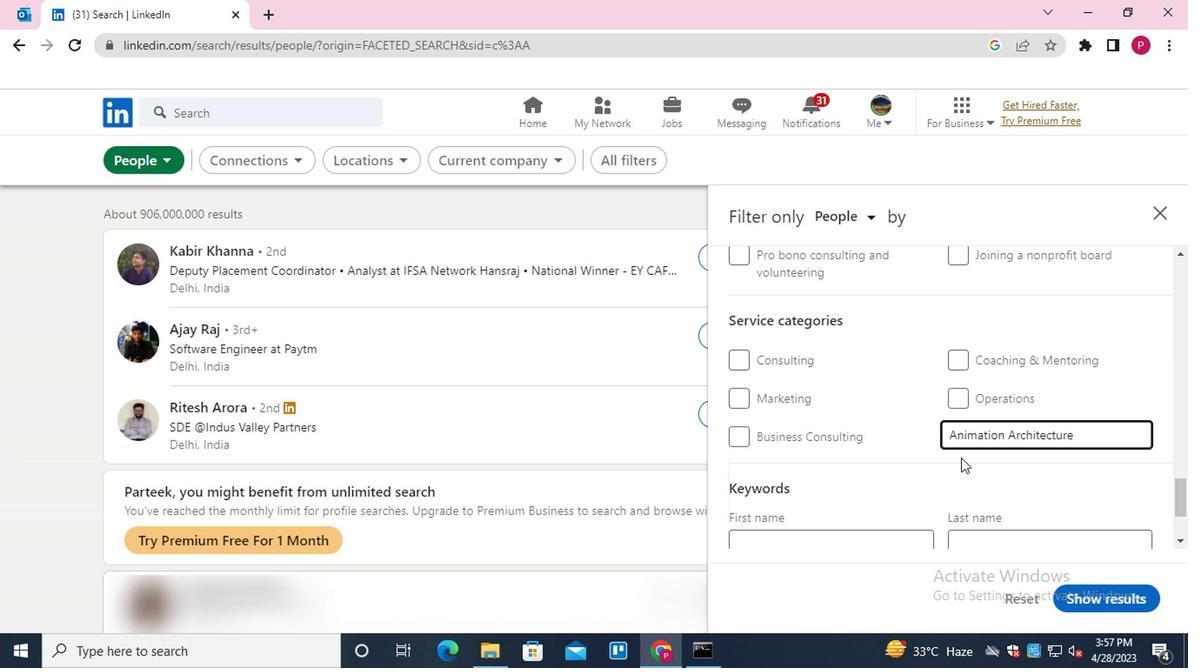 
Action: Mouse scrolled (951, 464) with delta (0, 0)
Screenshot: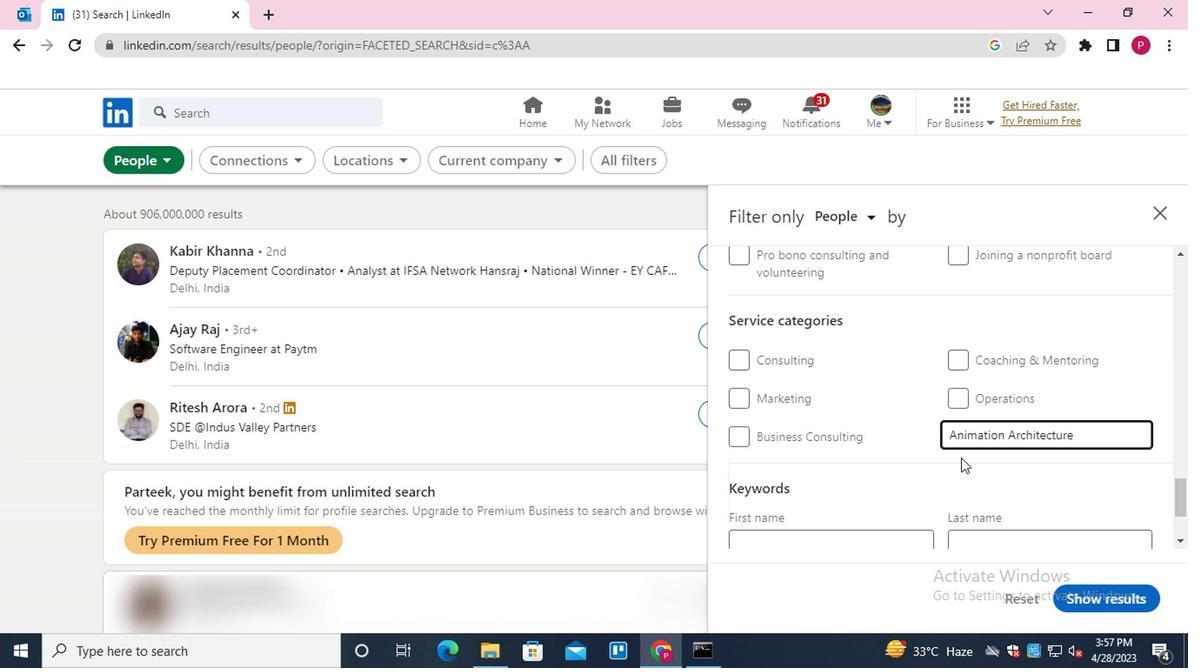 
Action: Mouse moved to (946, 467)
Screenshot: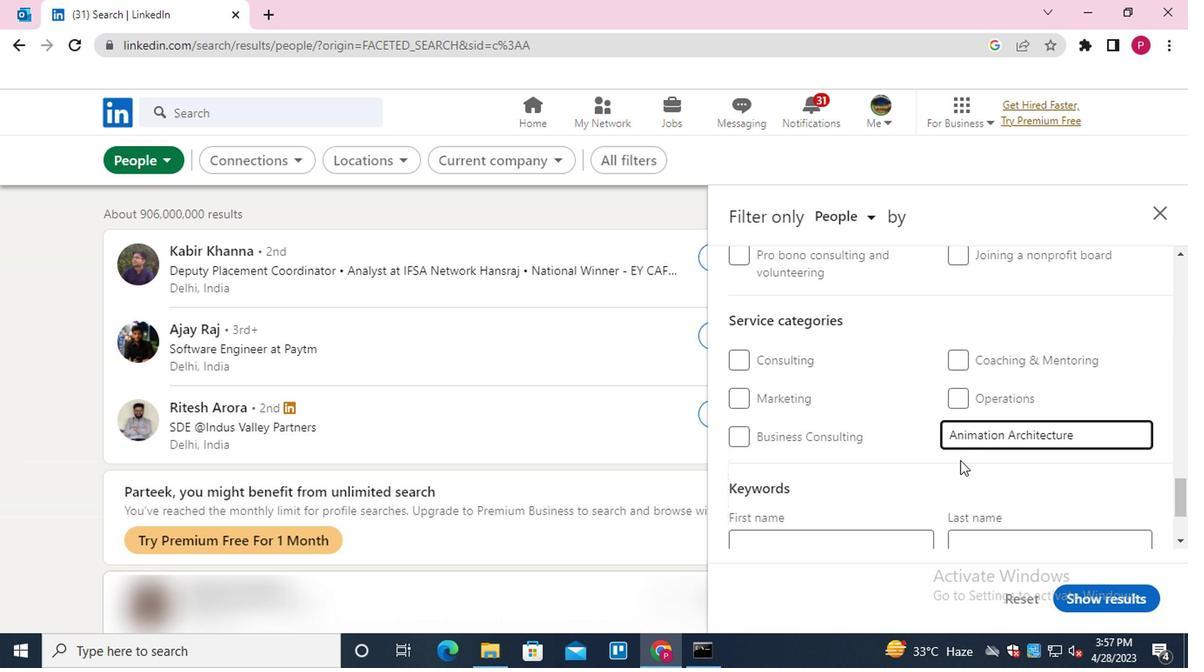 
Action: Mouse scrolled (946, 467) with delta (0, 0)
Screenshot: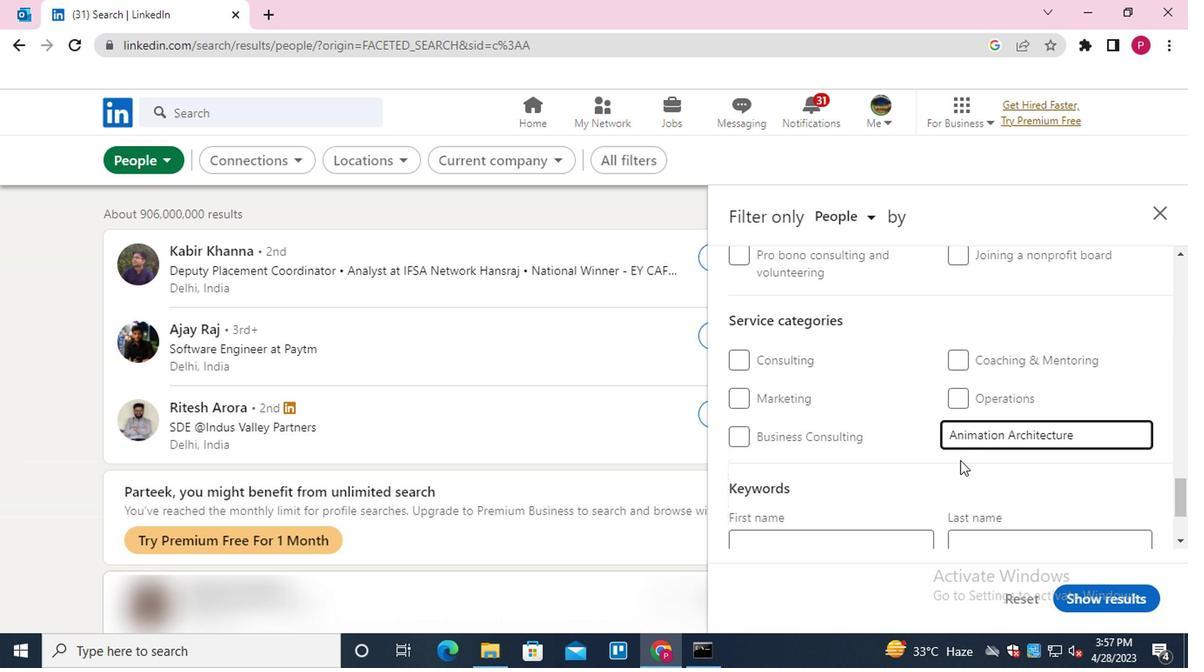 
Action: Mouse moved to (838, 467)
Screenshot: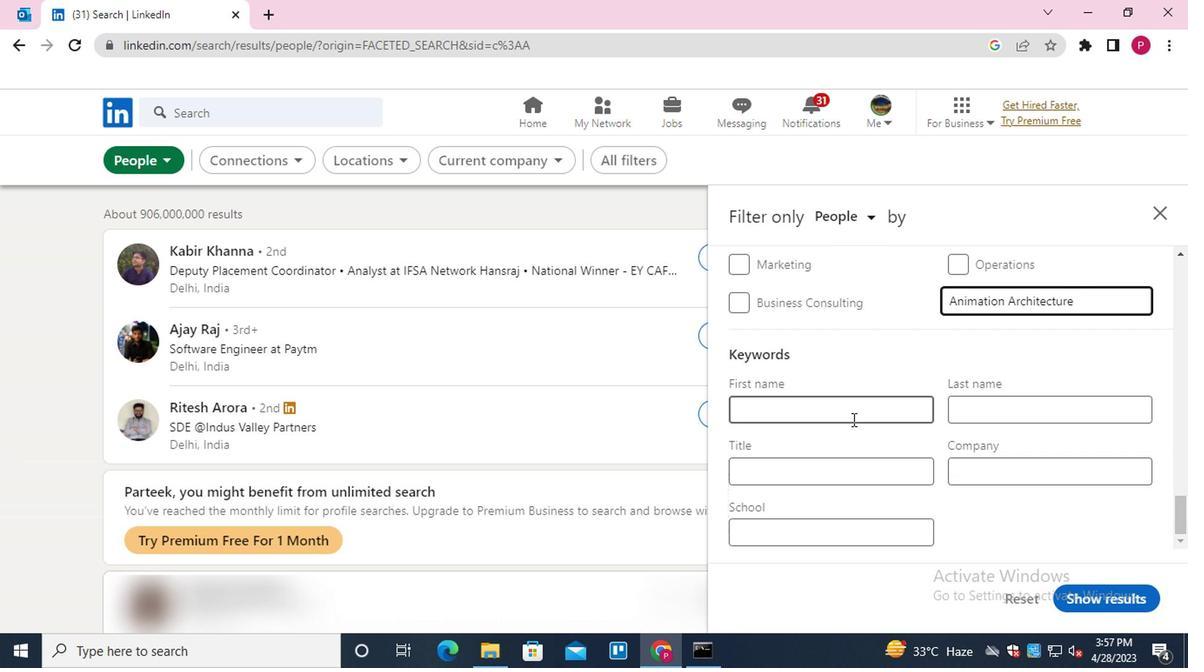 
Action: Mouse pressed left at (838, 467)
Screenshot: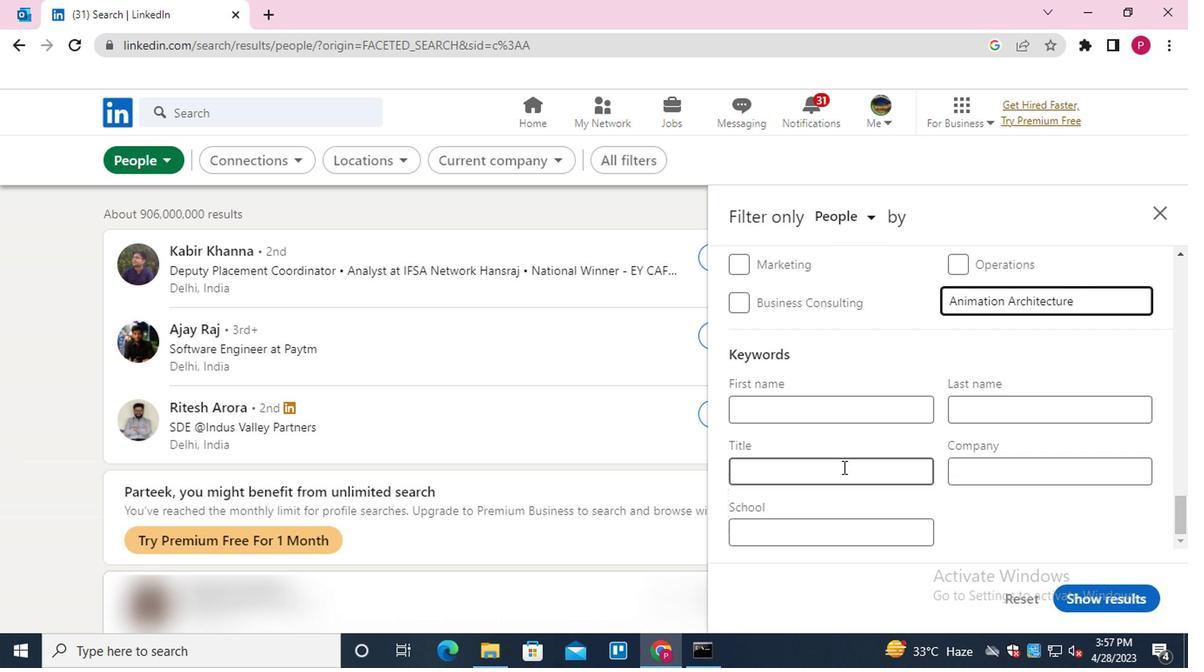 
Action: Key pressed <Key.shift>TELEPHONE<Key.space><Key.shift>OPERATOR
Screenshot: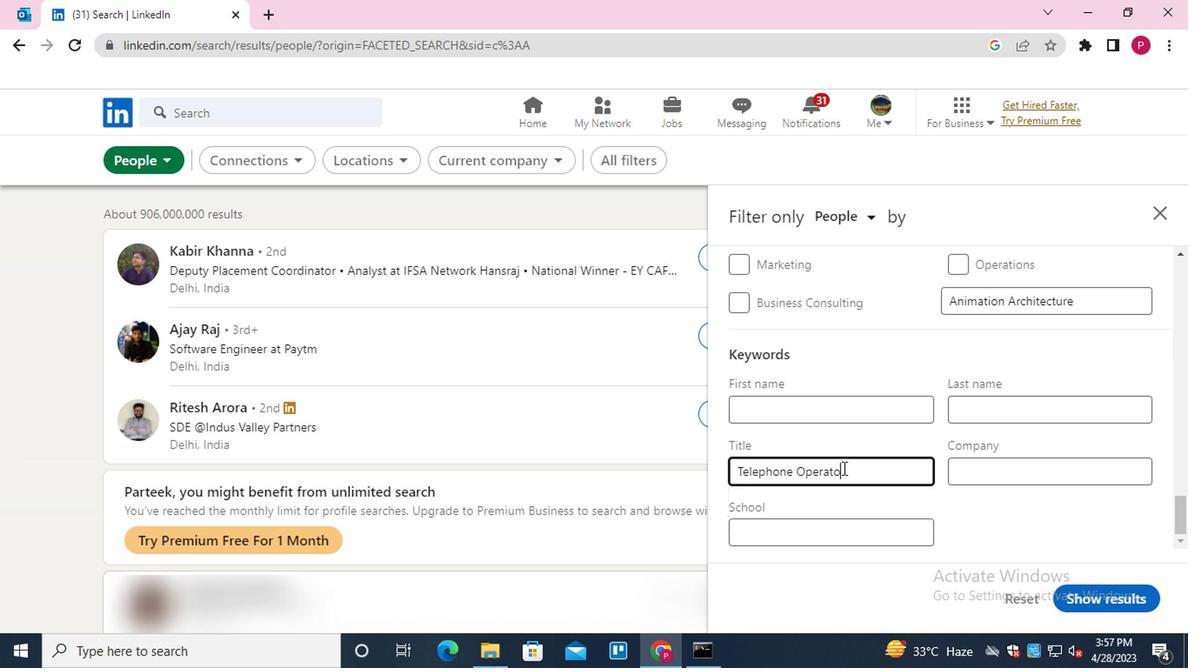 
Action: Mouse moved to (1120, 608)
Screenshot: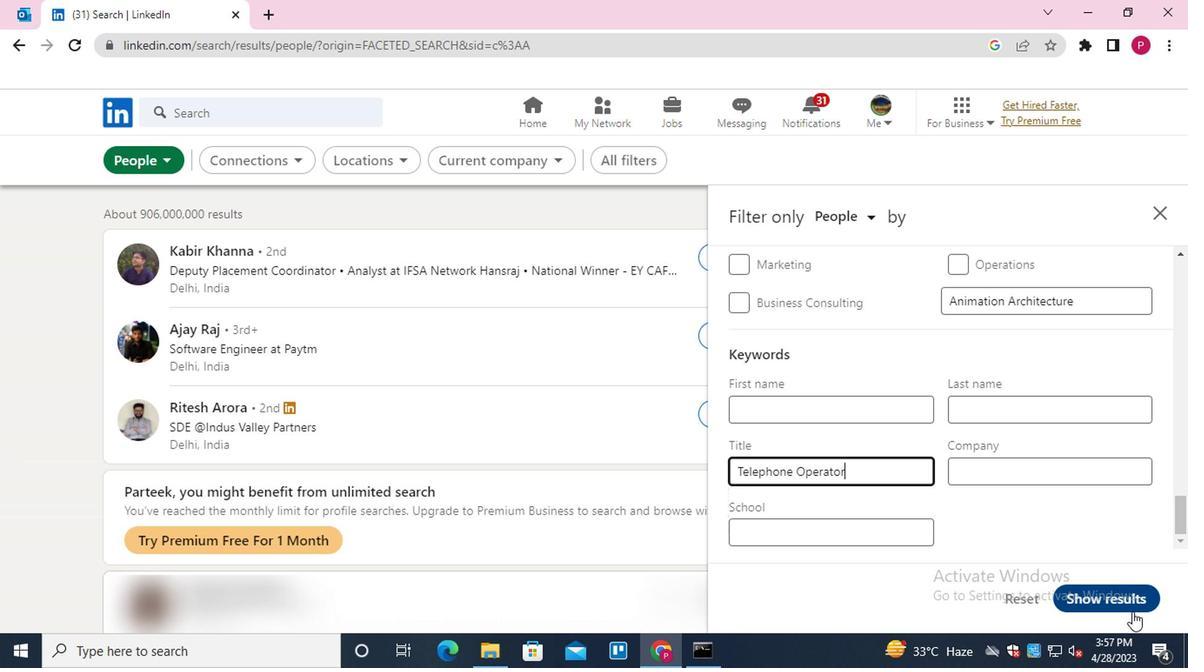 
Action: Mouse pressed left at (1120, 608)
Screenshot: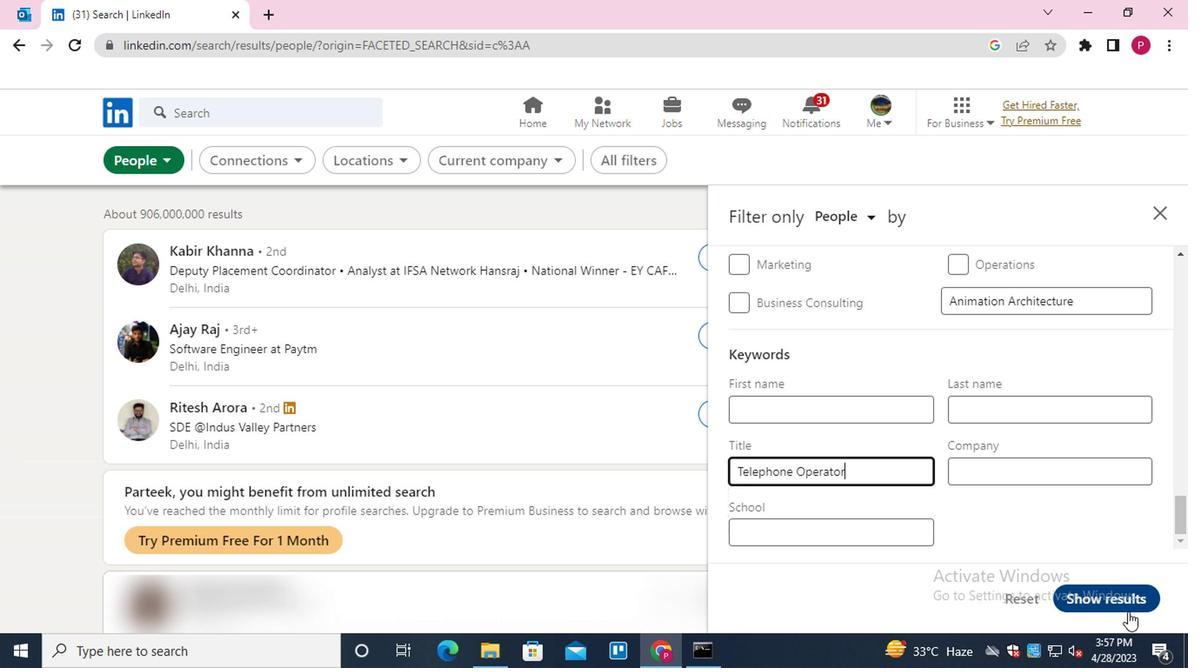 
Action: Mouse moved to (587, 449)
Screenshot: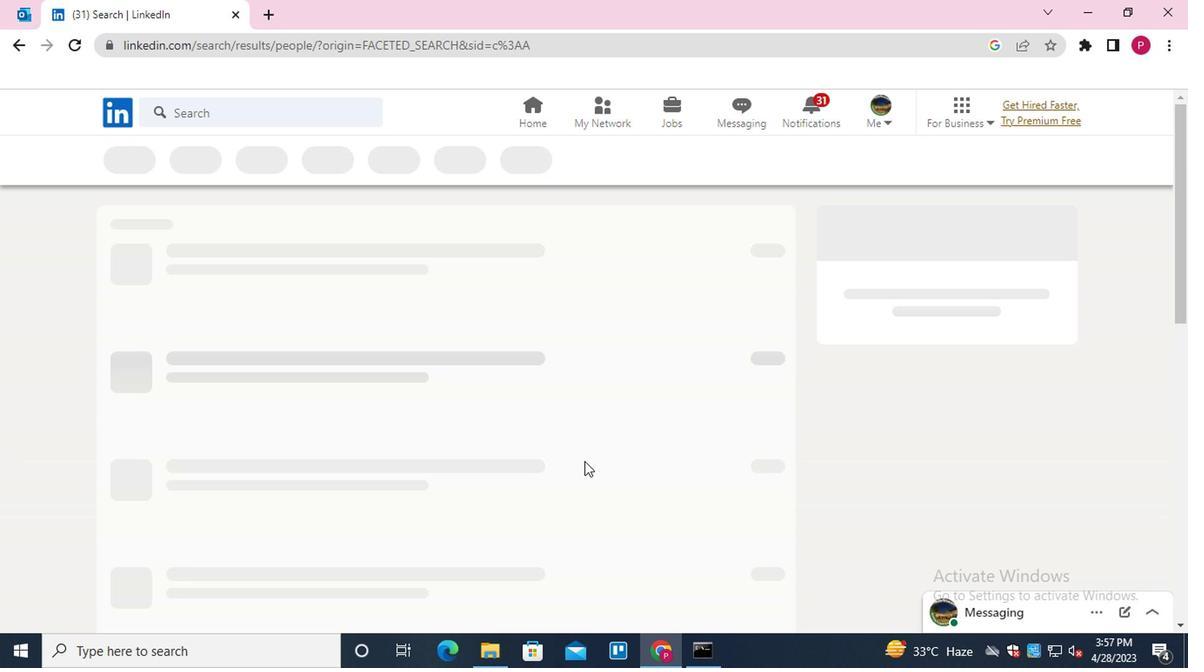 
